 Task: Look for space in Yigo Village, Guam from 9th June, 2023 to 16th June, 2023 for 2 adults in price range Rs.8000 to Rs.16000. Place can be entire place with 2 bedrooms having 2 beds and 1 bathroom. Property type can be house, flat, guest house. Booking option can be shelf check-in. Required host language is English.
Action: Mouse moved to (507, 92)
Screenshot: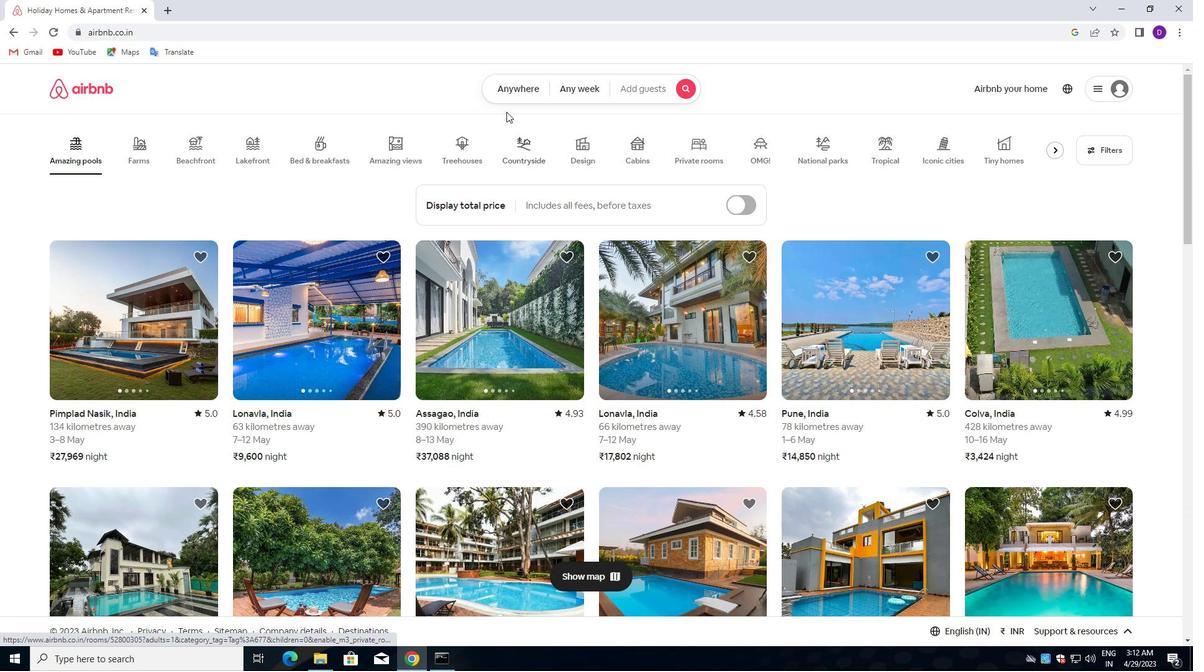 
Action: Mouse pressed left at (507, 92)
Screenshot: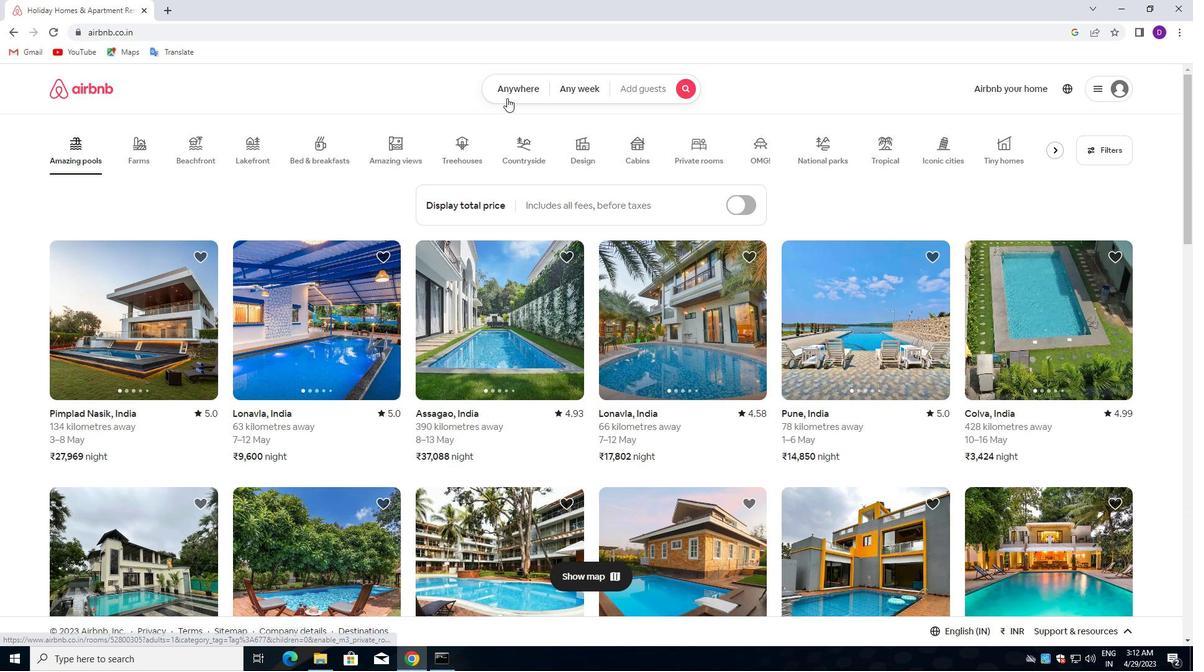 
Action: Mouse moved to (389, 138)
Screenshot: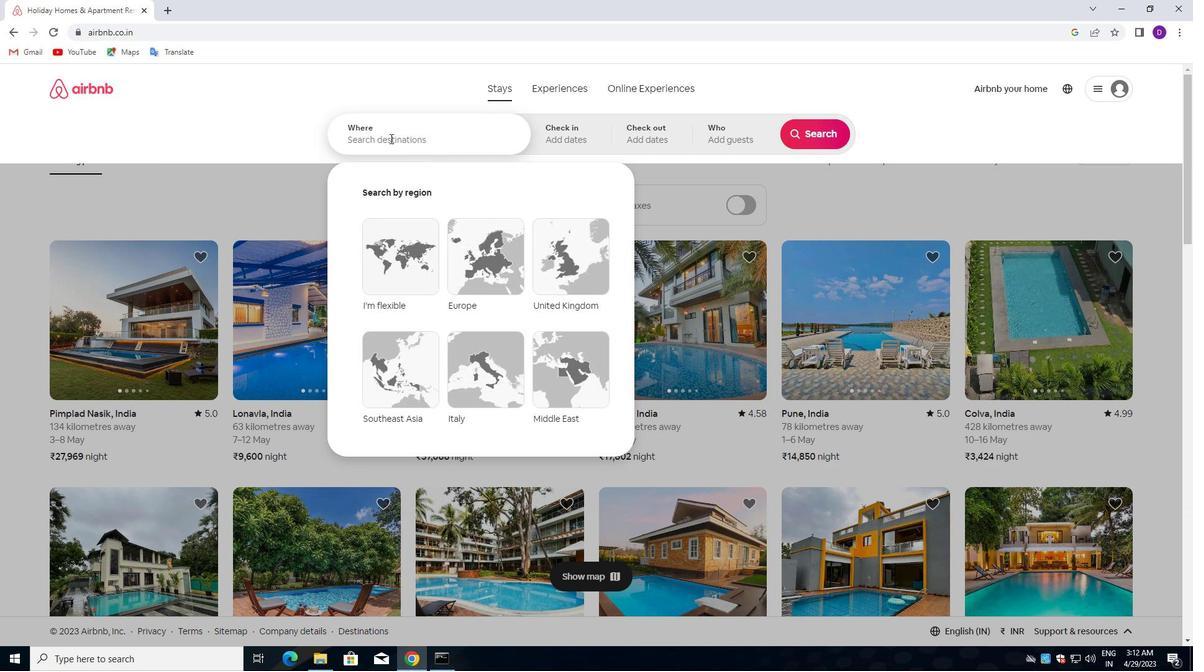 
Action: Mouse pressed left at (389, 138)
Screenshot: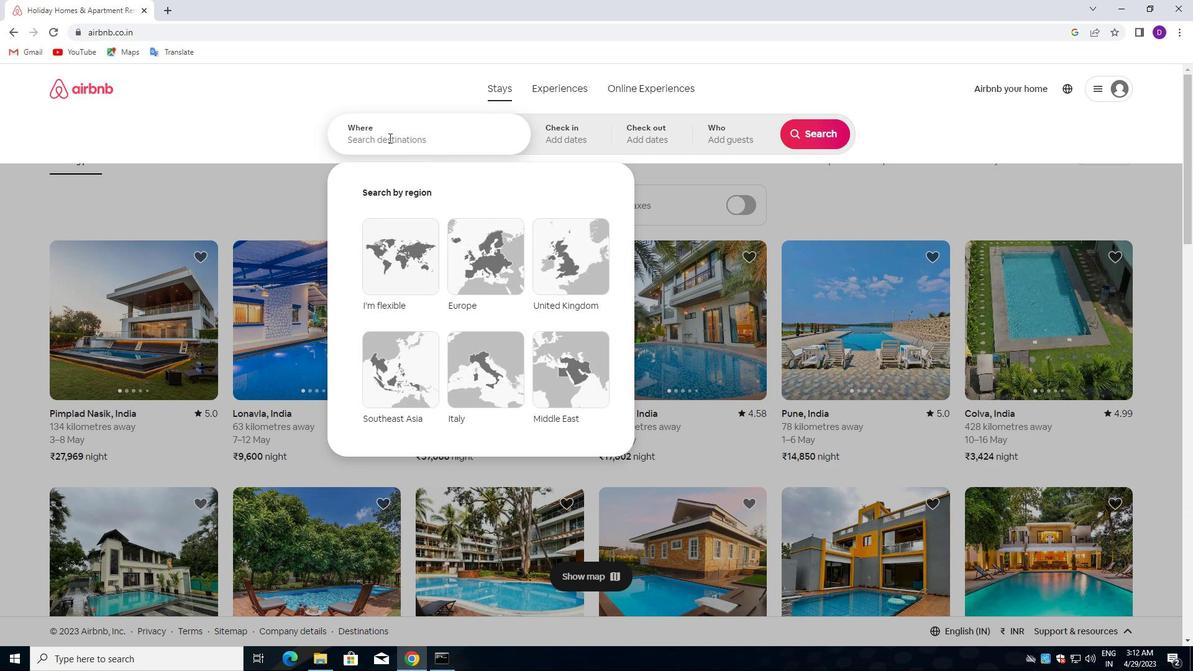 
Action: Key pressed <Key.shift>YIGO<Key.space><Key.shift>VILLAGE,<Key.space><Key.shift>GUAM<Key.enter>
Screenshot: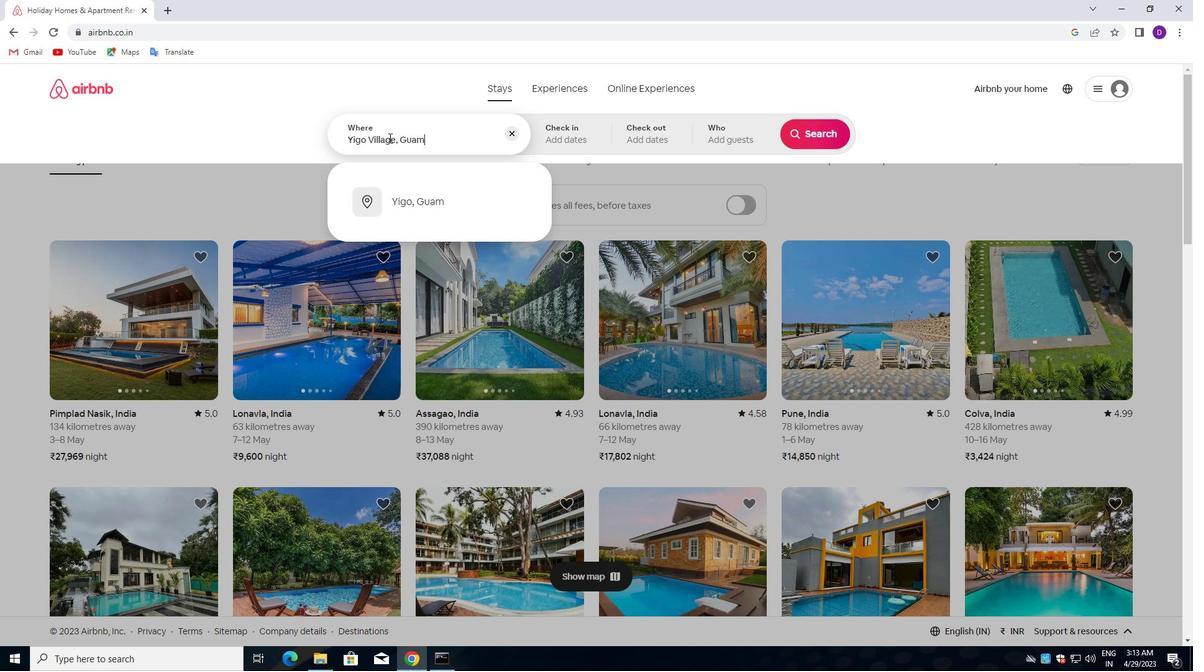 
Action: Mouse moved to (815, 235)
Screenshot: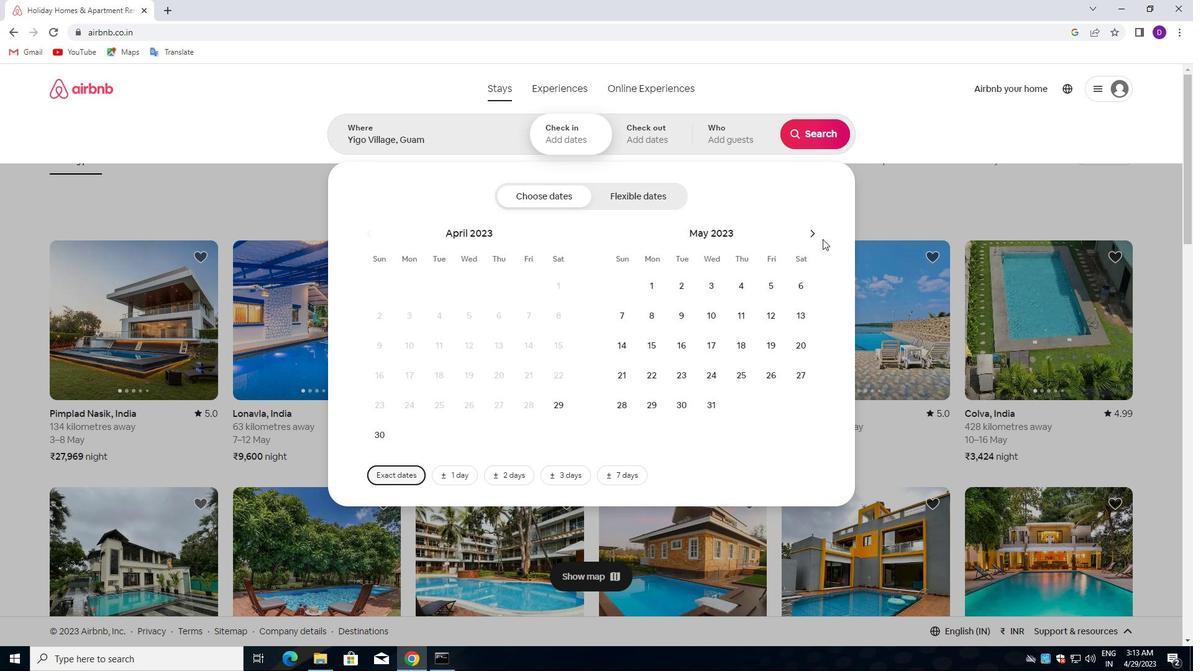 
Action: Mouse pressed left at (815, 235)
Screenshot: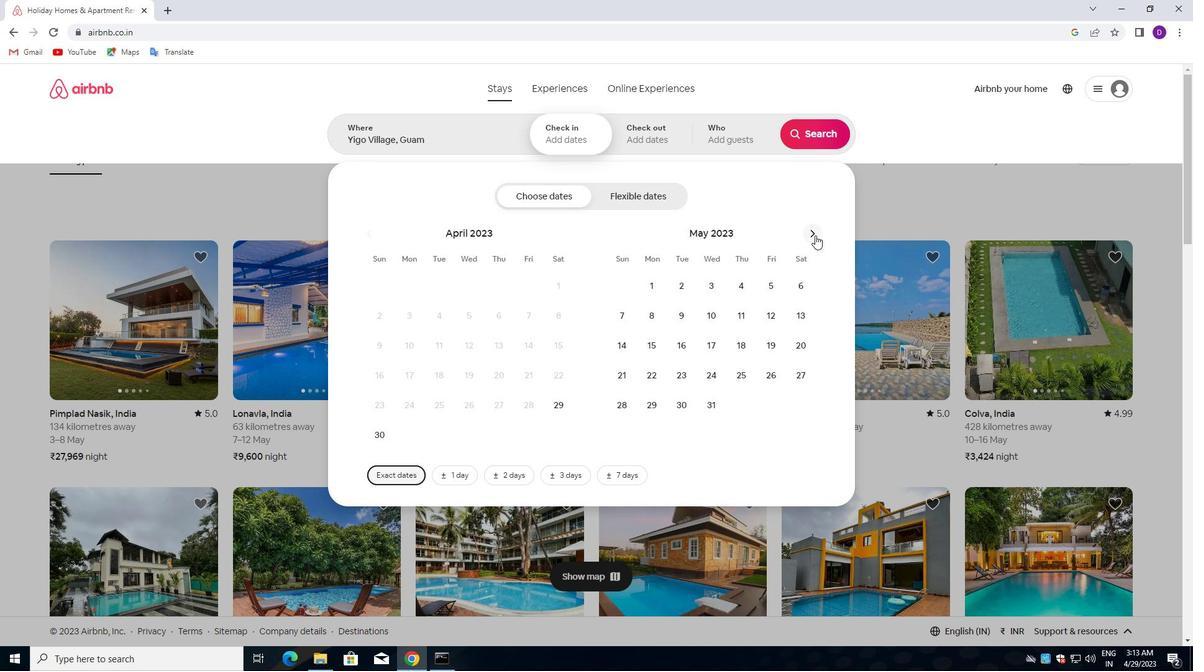 
Action: Mouse moved to (767, 318)
Screenshot: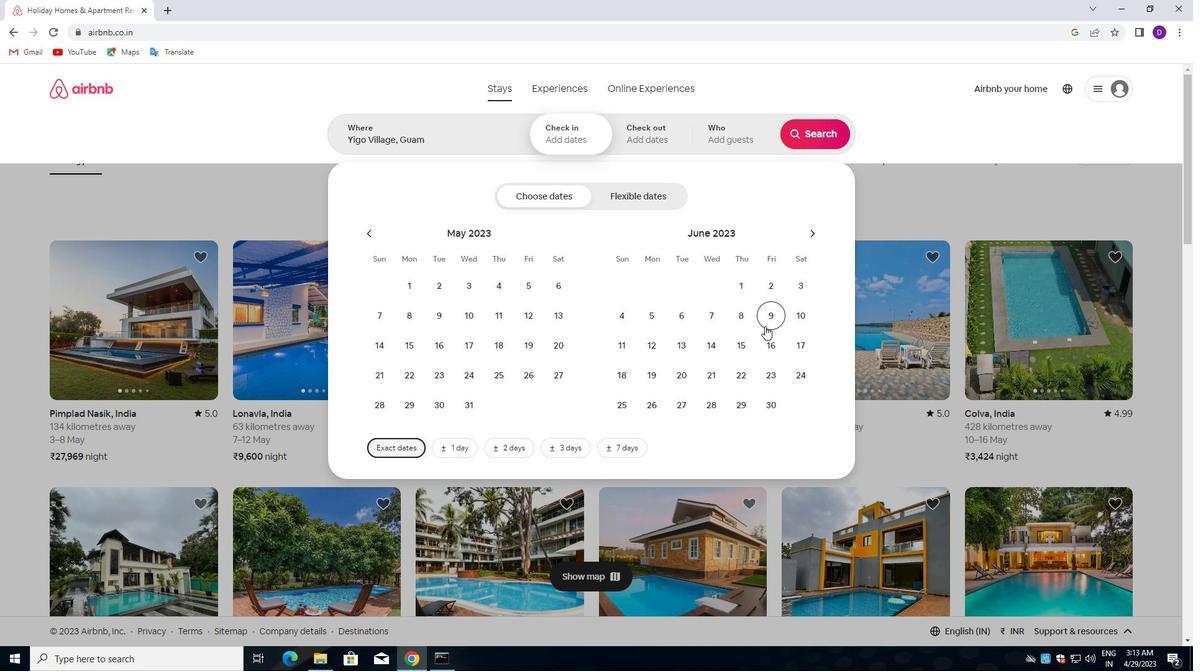
Action: Mouse pressed left at (767, 318)
Screenshot: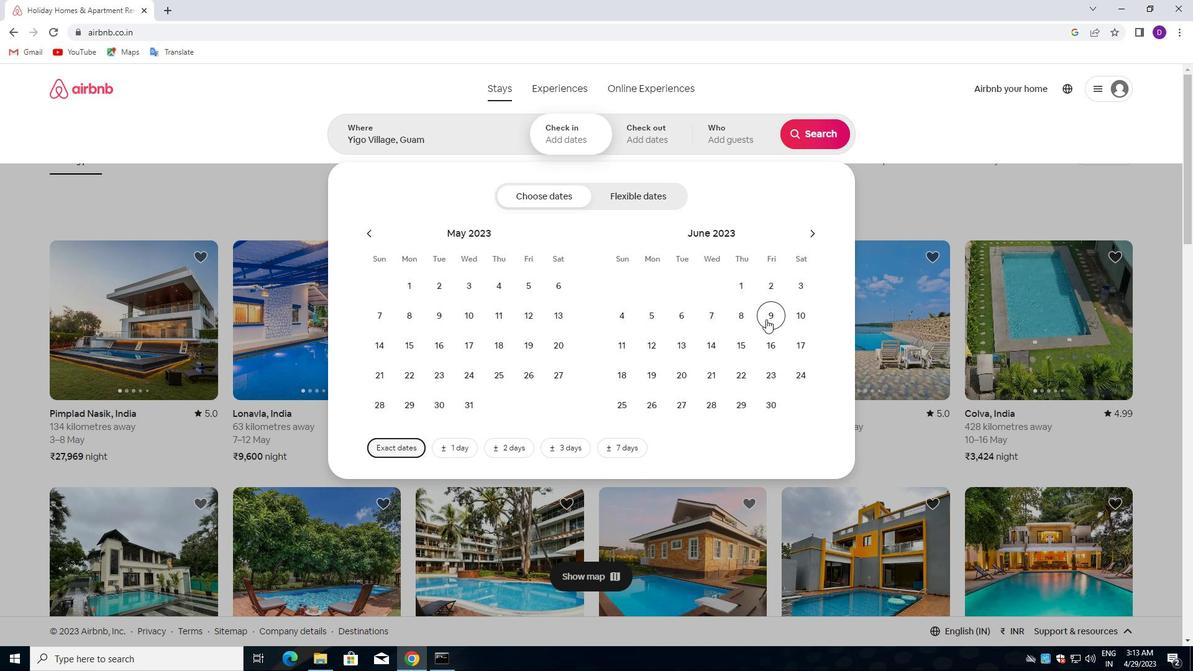 
Action: Mouse moved to (770, 341)
Screenshot: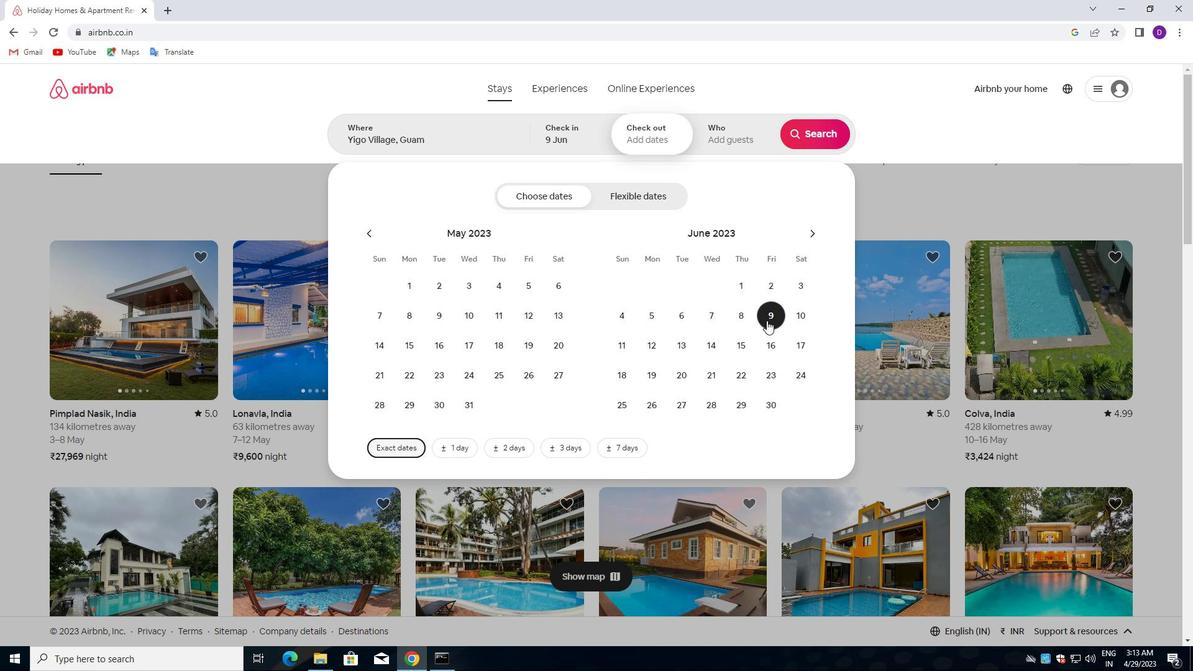 
Action: Mouse pressed left at (770, 341)
Screenshot: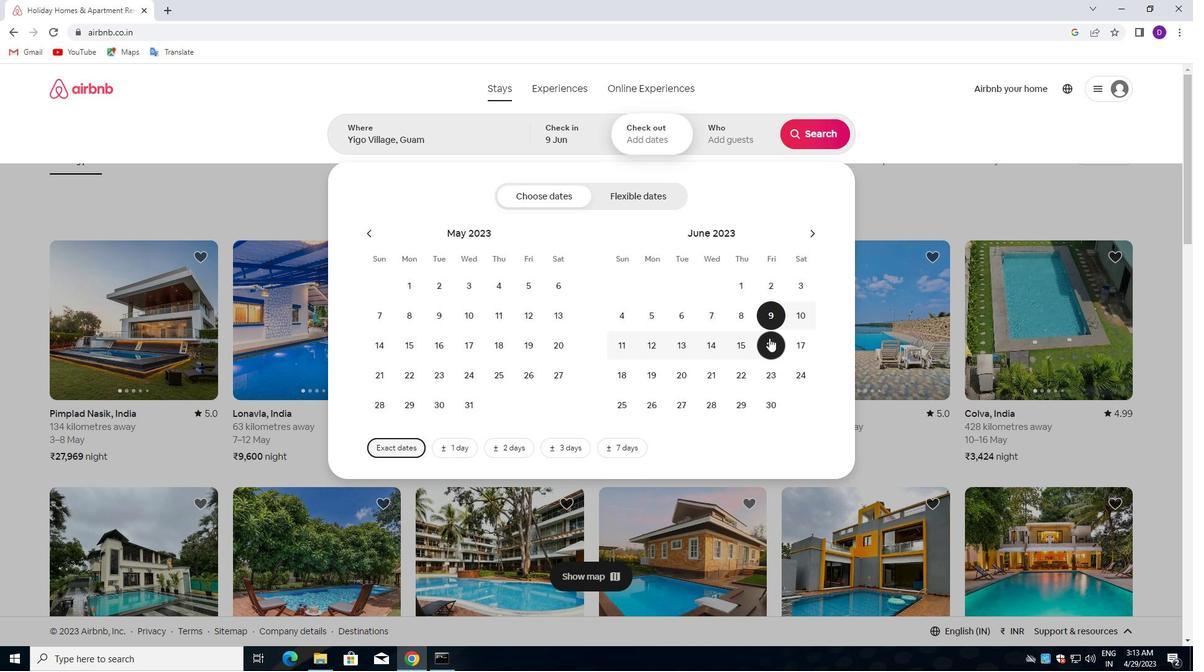 
Action: Mouse moved to (731, 143)
Screenshot: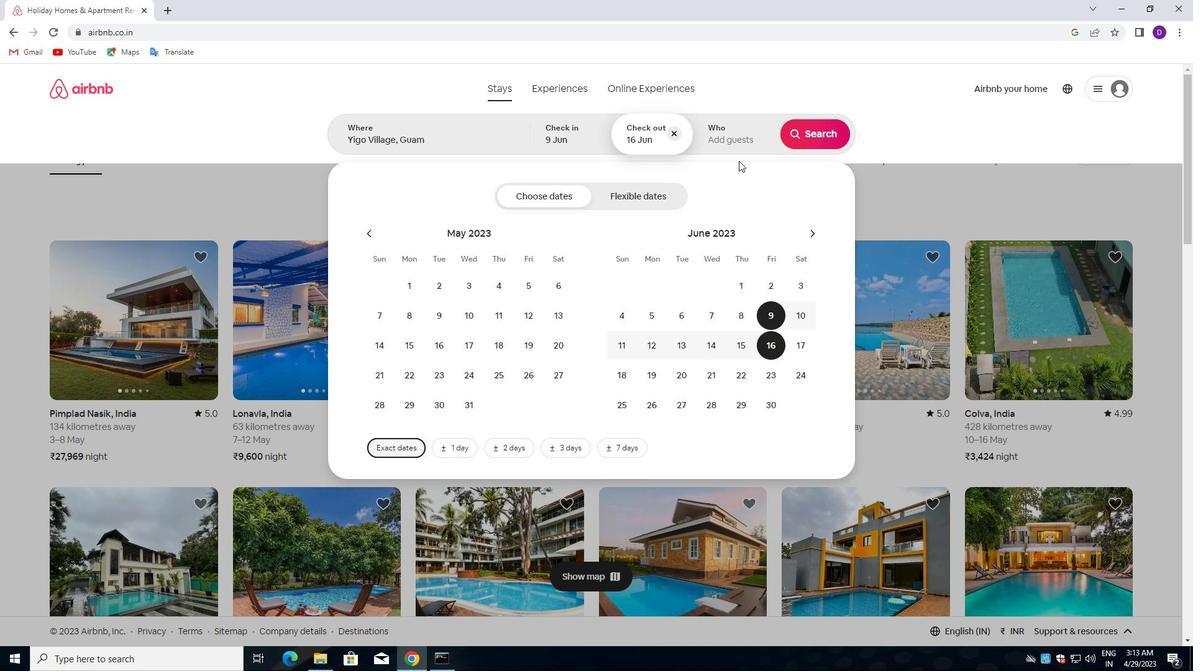 
Action: Mouse pressed left at (731, 143)
Screenshot: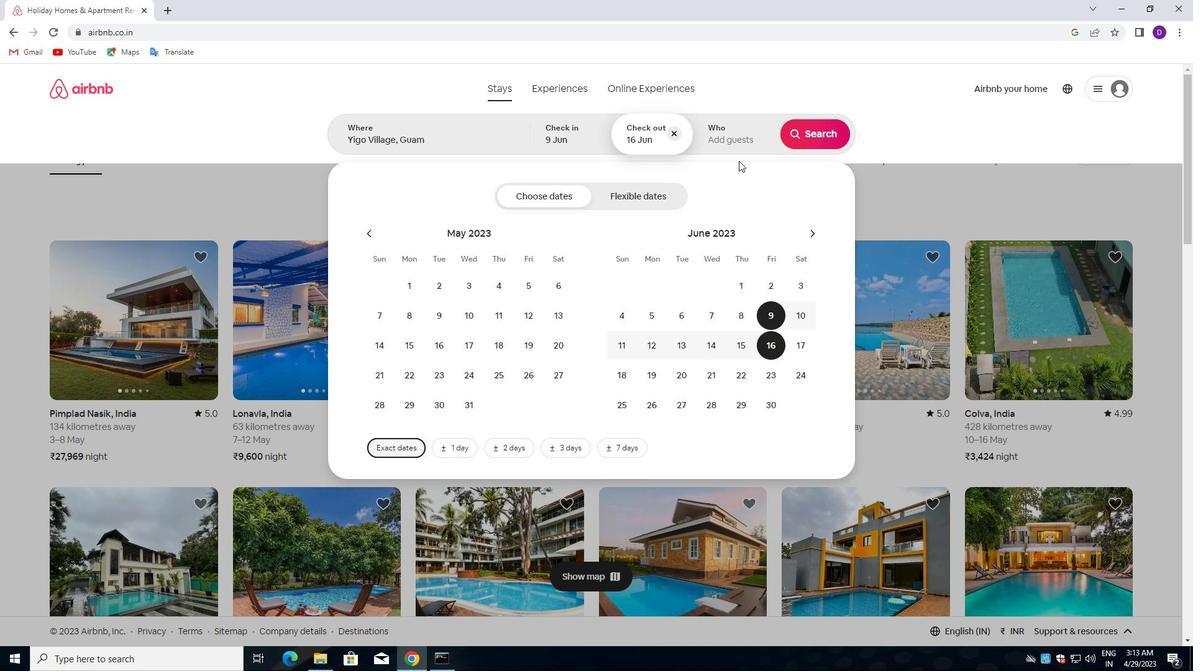 
Action: Mouse moved to (817, 193)
Screenshot: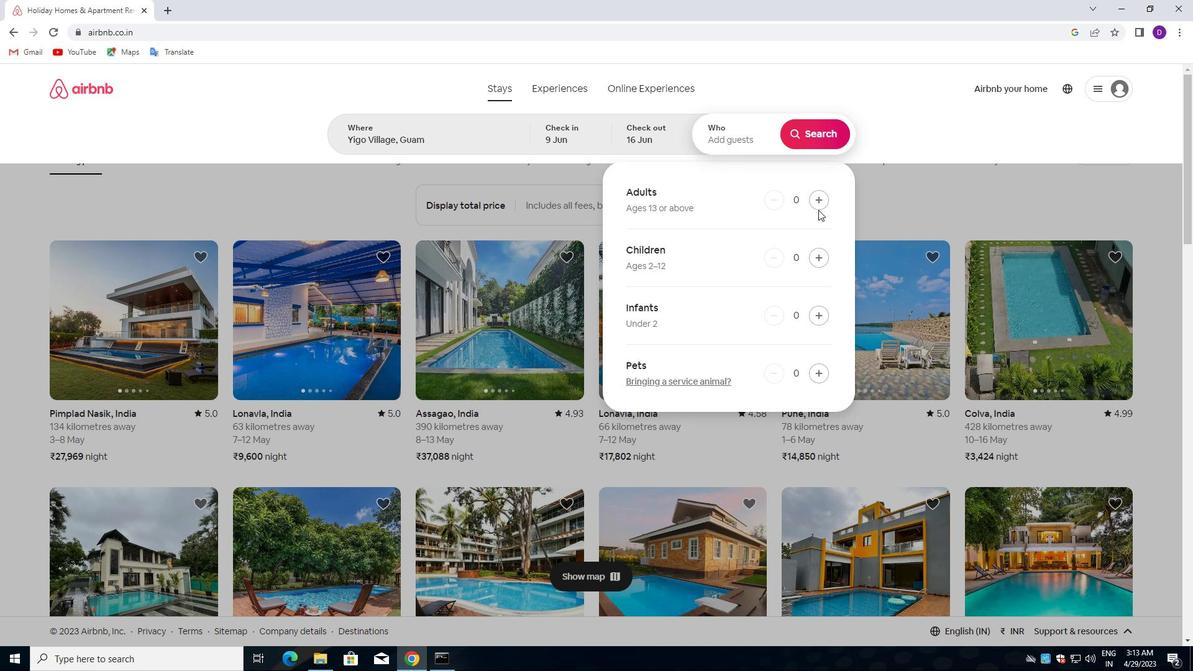 
Action: Mouse pressed left at (817, 193)
Screenshot: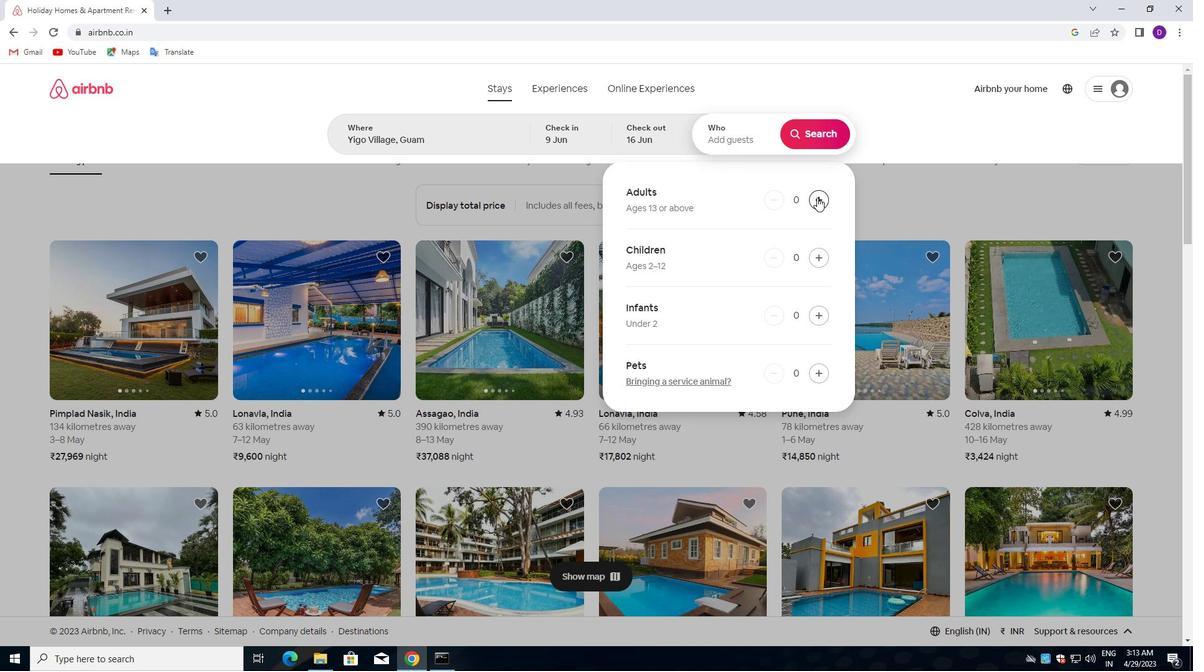 
Action: Mouse pressed left at (817, 193)
Screenshot: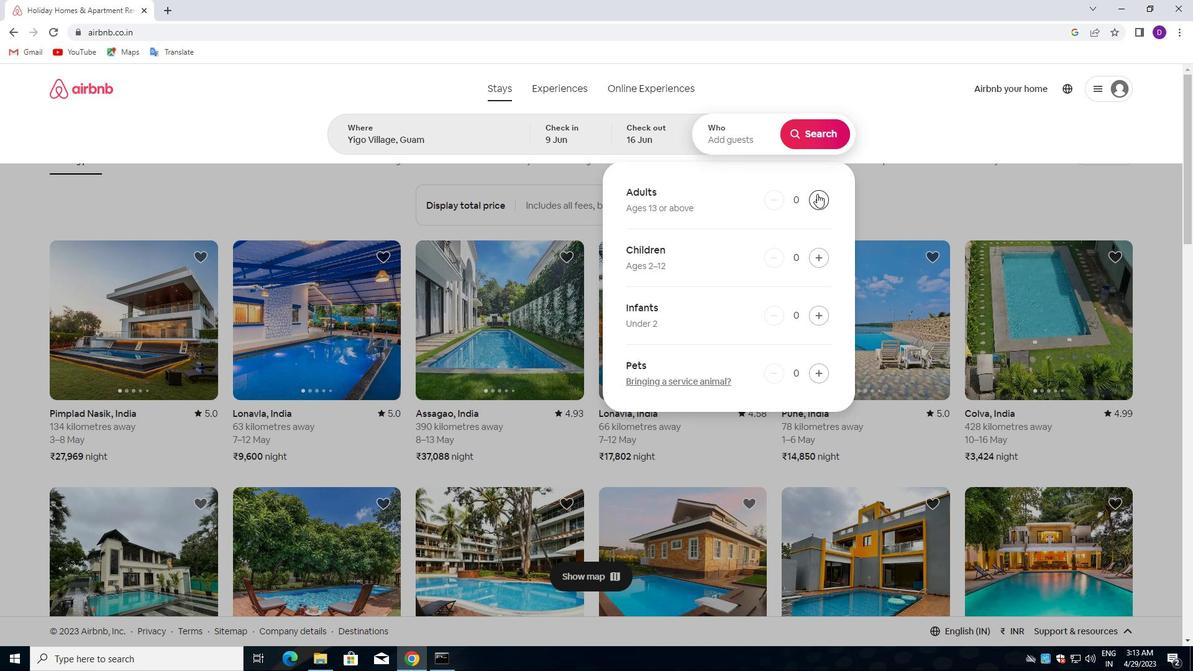 
Action: Mouse moved to (811, 133)
Screenshot: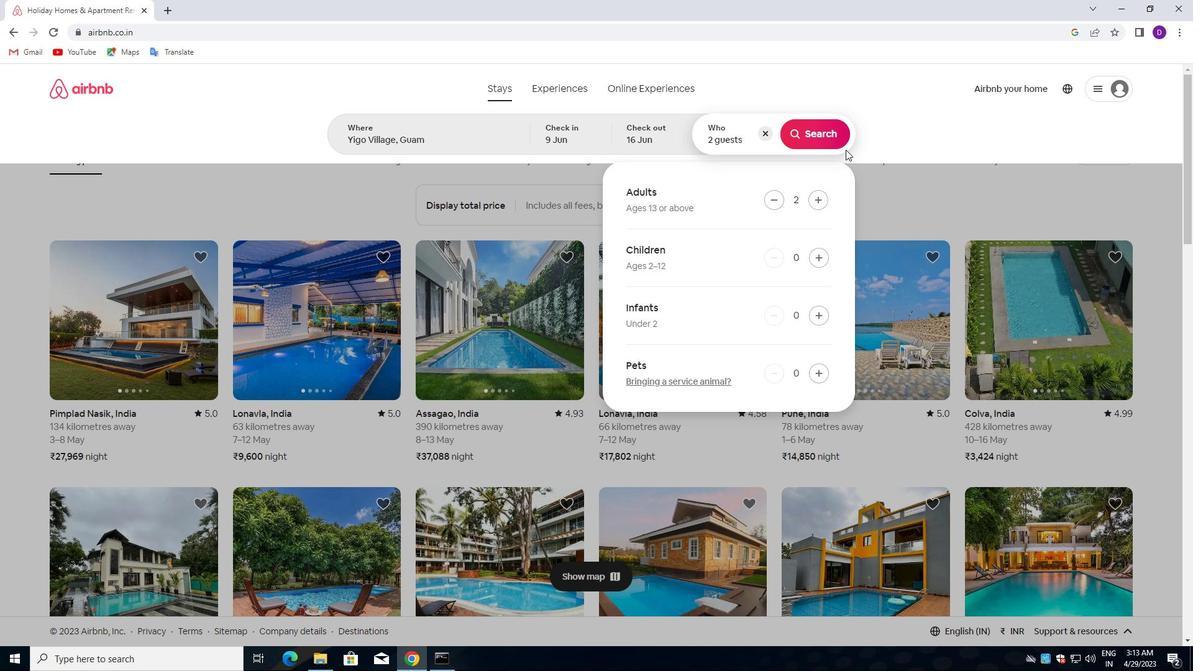 
Action: Mouse pressed left at (811, 133)
Screenshot: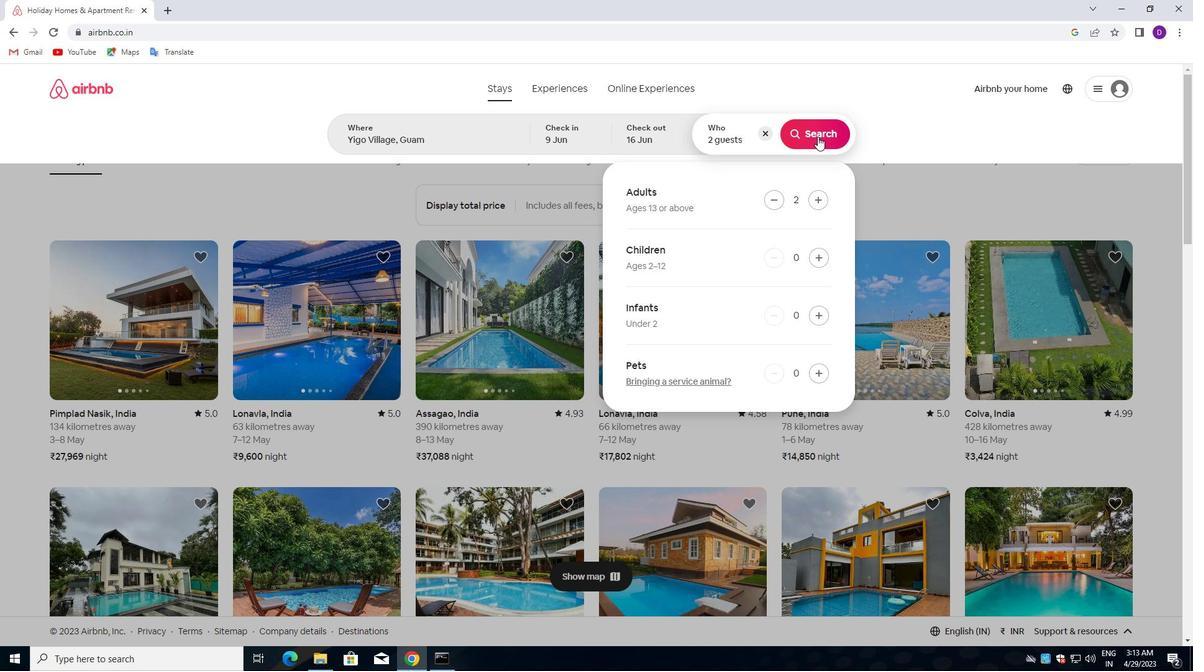
Action: Mouse moved to (1132, 136)
Screenshot: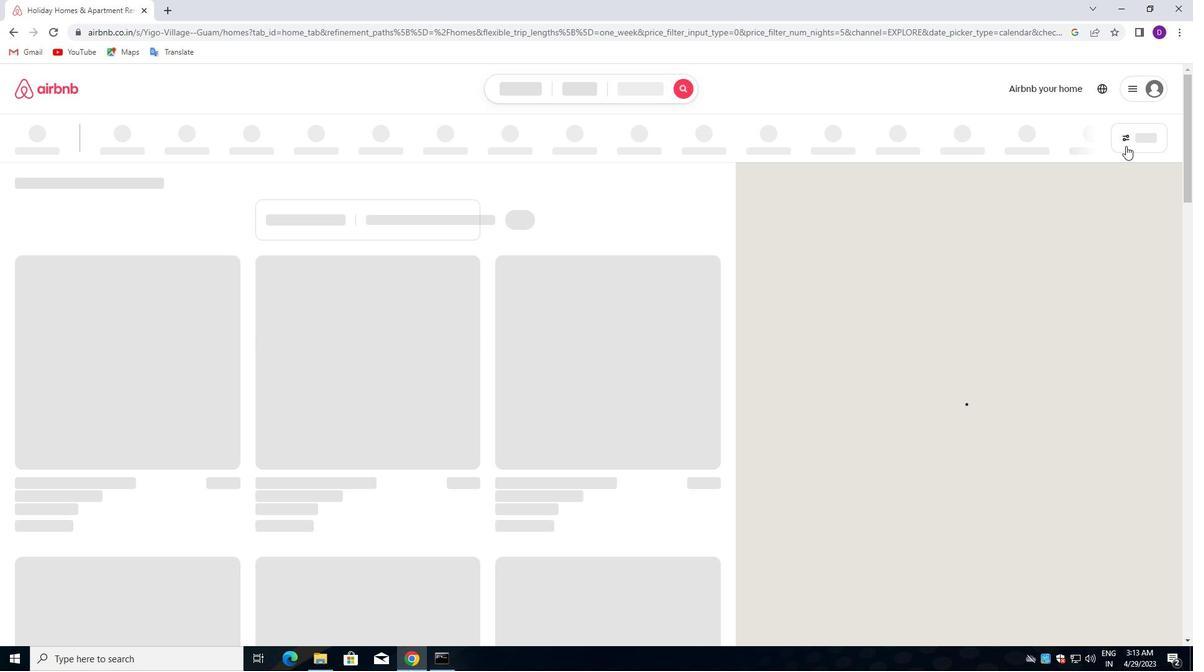 
Action: Mouse pressed left at (1132, 136)
Screenshot: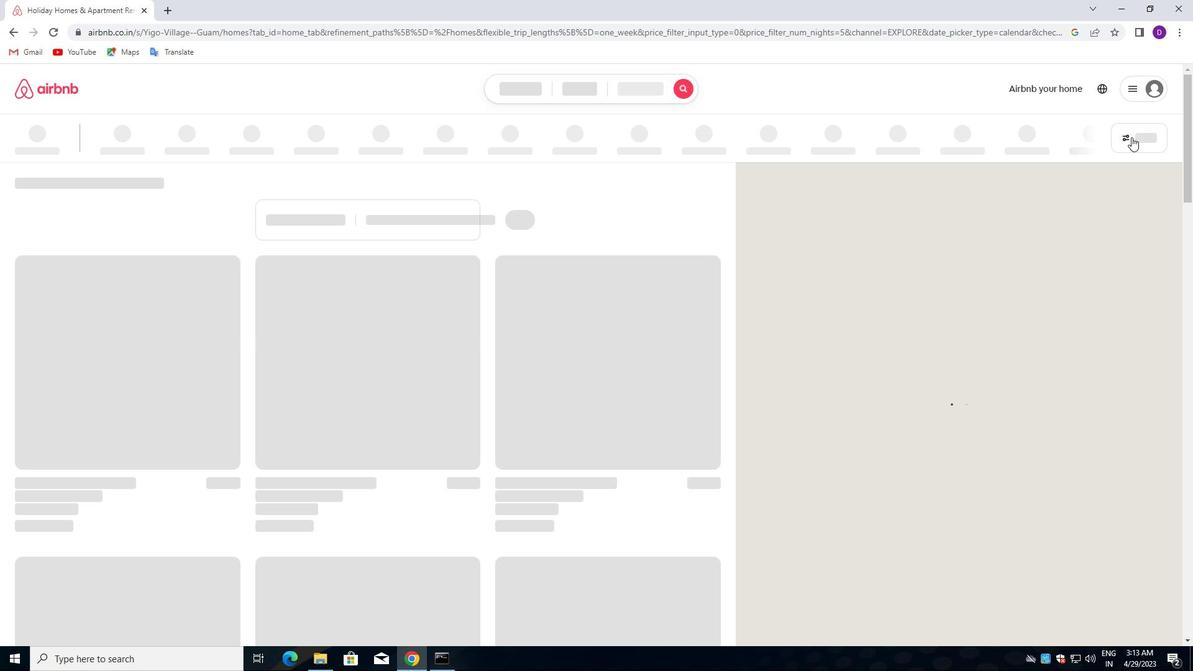 
Action: Mouse moved to (1122, 142)
Screenshot: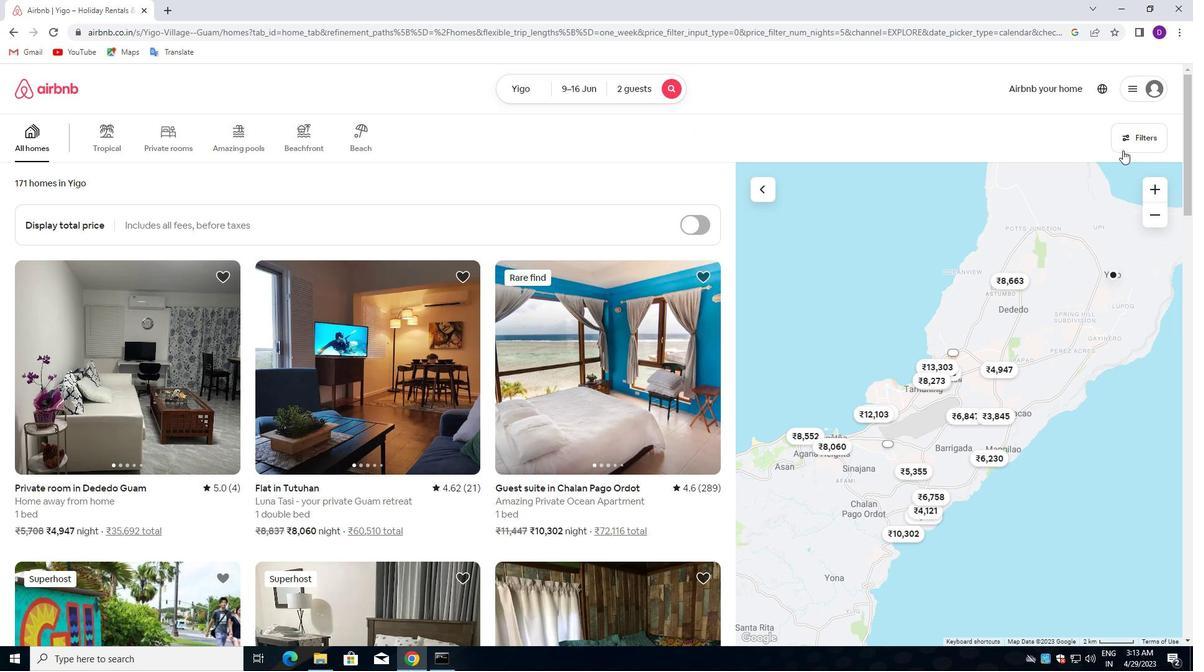 
Action: Mouse pressed left at (1122, 142)
Screenshot: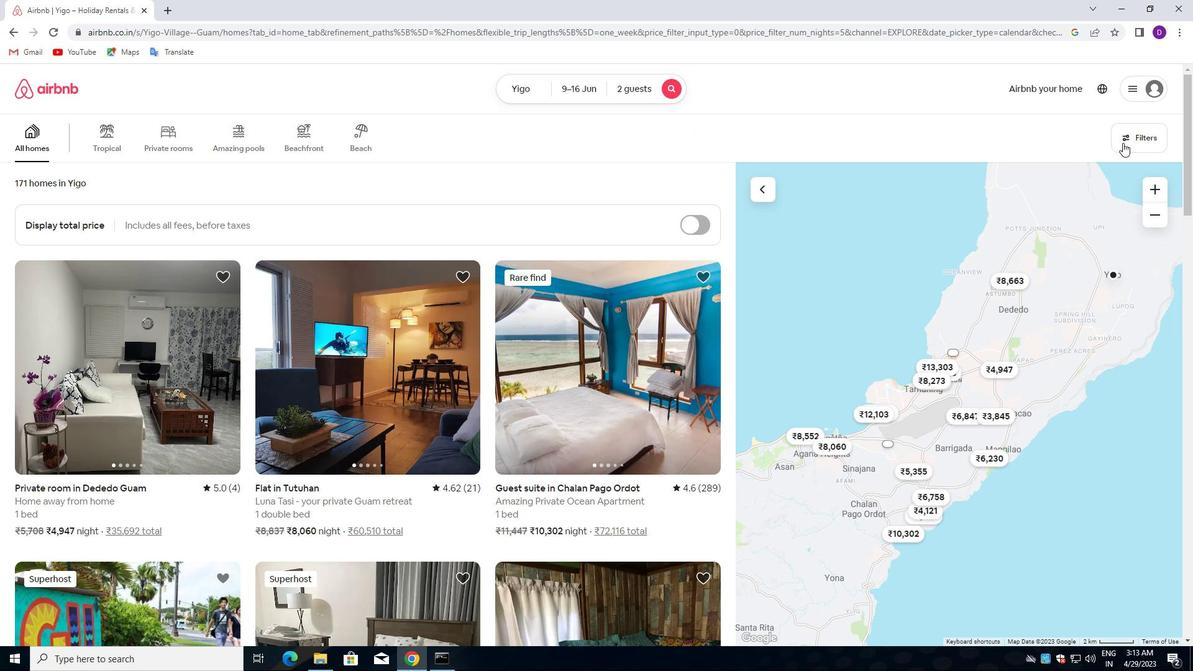 
Action: Mouse moved to (459, 293)
Screenshot: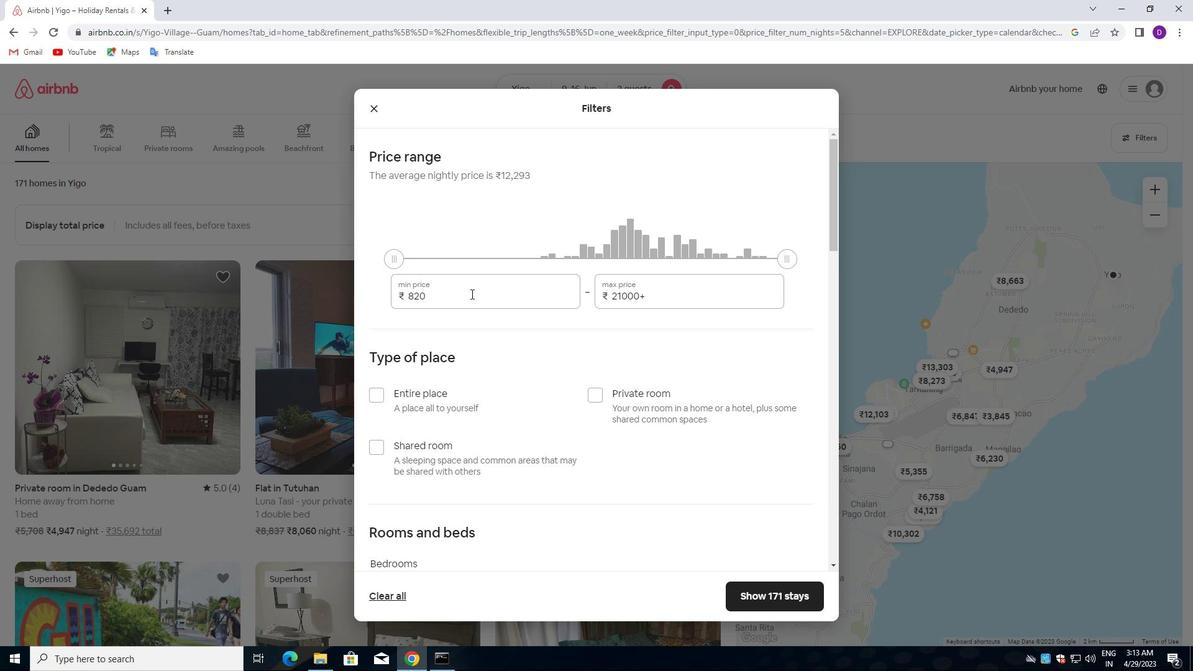 
Action: Mouse pressed left at (459, 293)
Screenshot: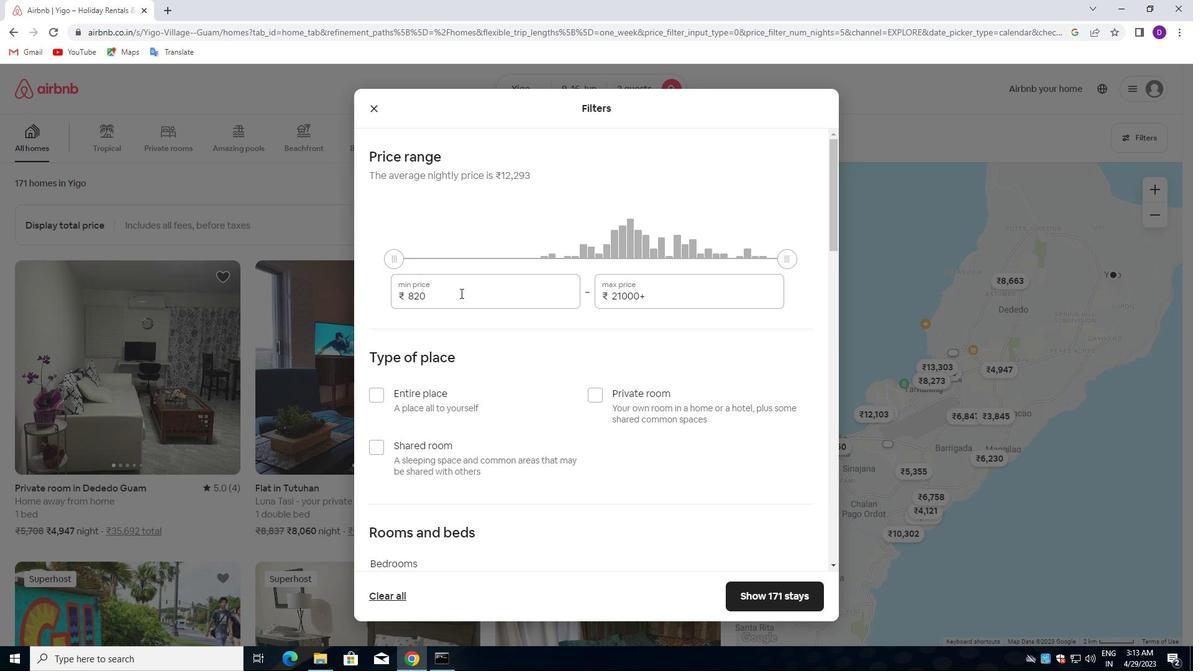 
Action: Mouse pressed left at (459, 293)
Screenshot: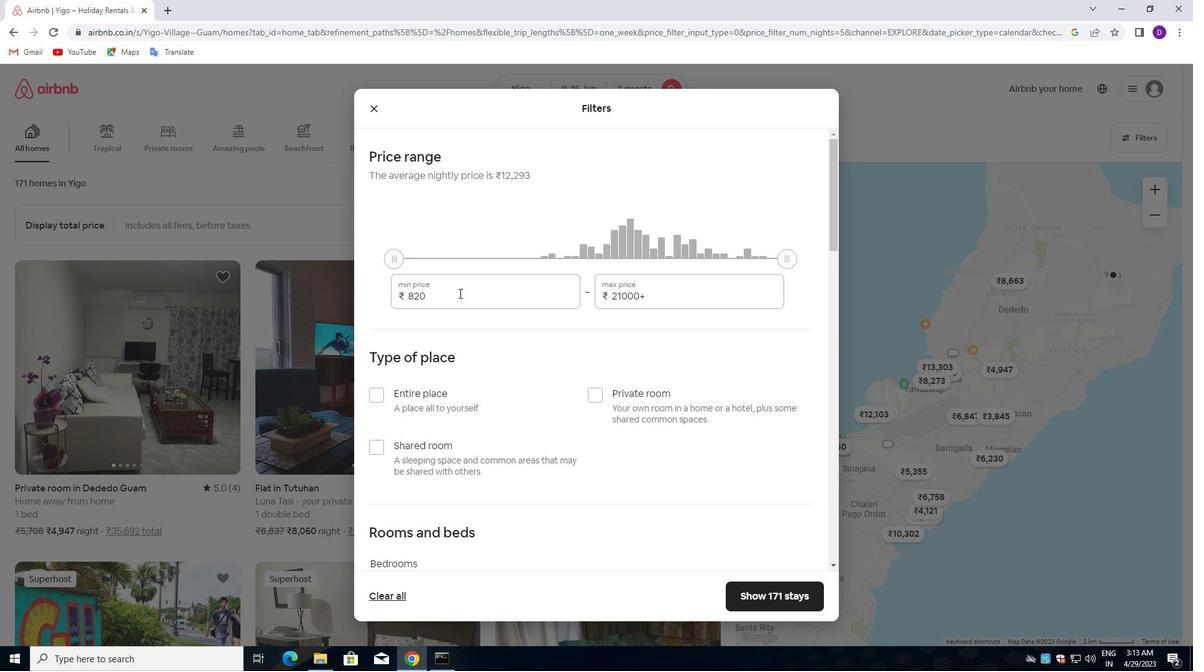 
Action: Key pressed 8000<Key.tab>16<Key.backspace><Key.backspace><Key.backspace><Key.backspace><Key.backspace><Key.backspace><Key.backspace><Key.backspace>16000
Screenshot: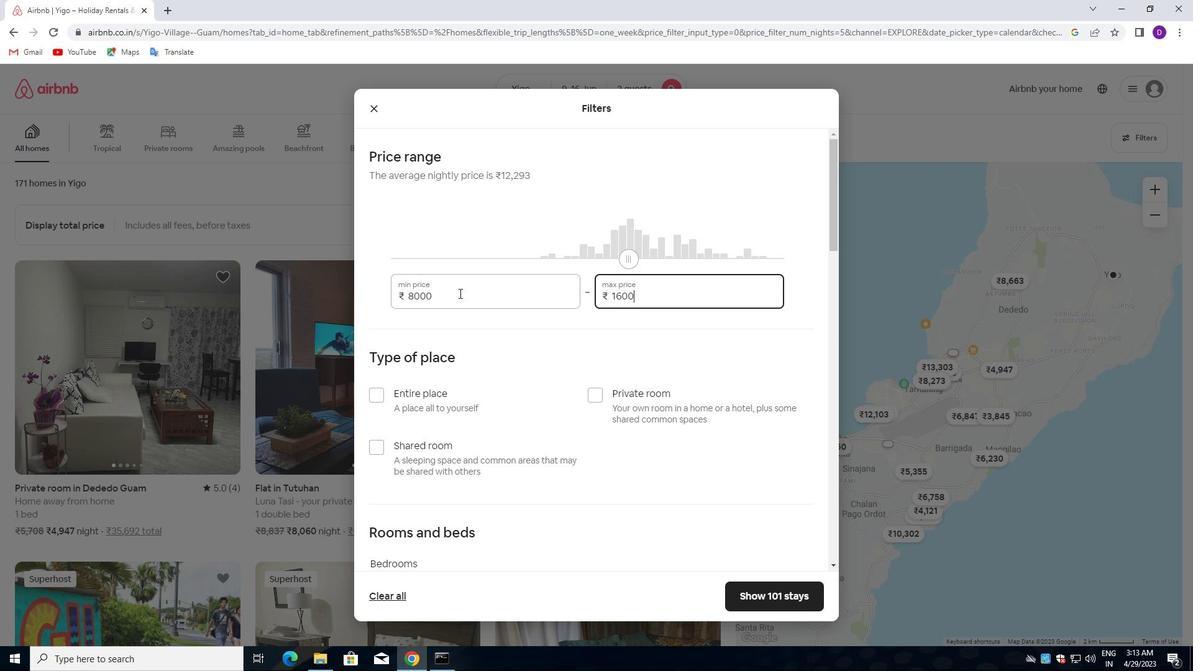 
Action: Mouse moved to (474, 318)
Screenshot: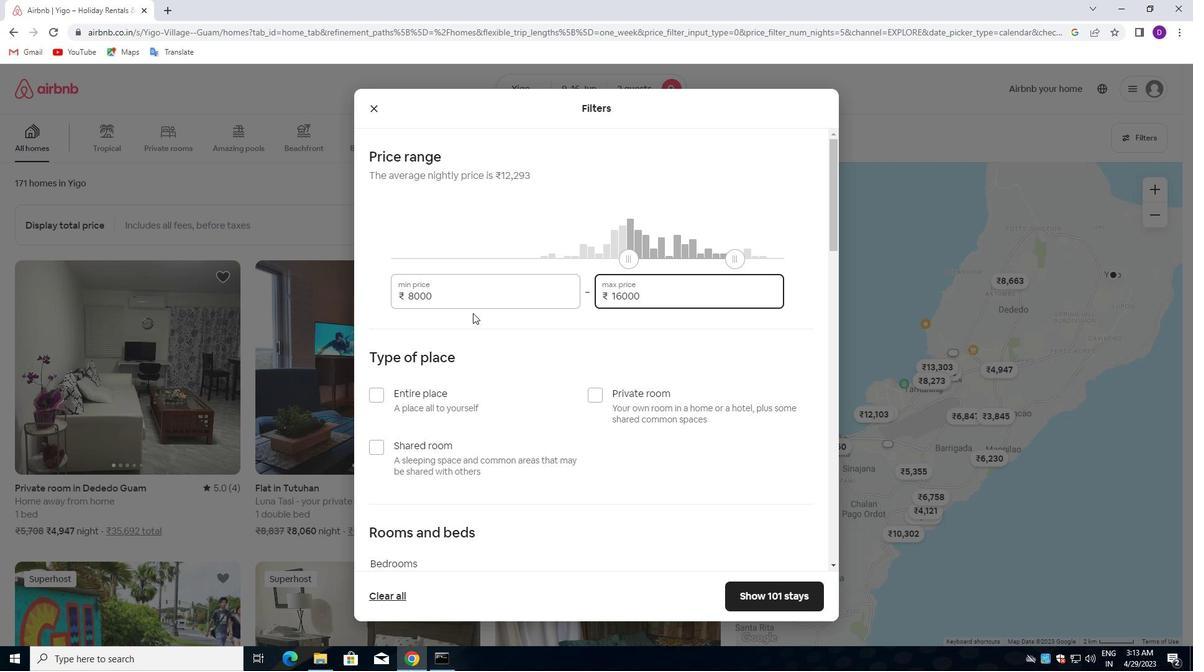 
Action: Mouse scrolled (474, 318) with delta (0, 0)
Screenshot: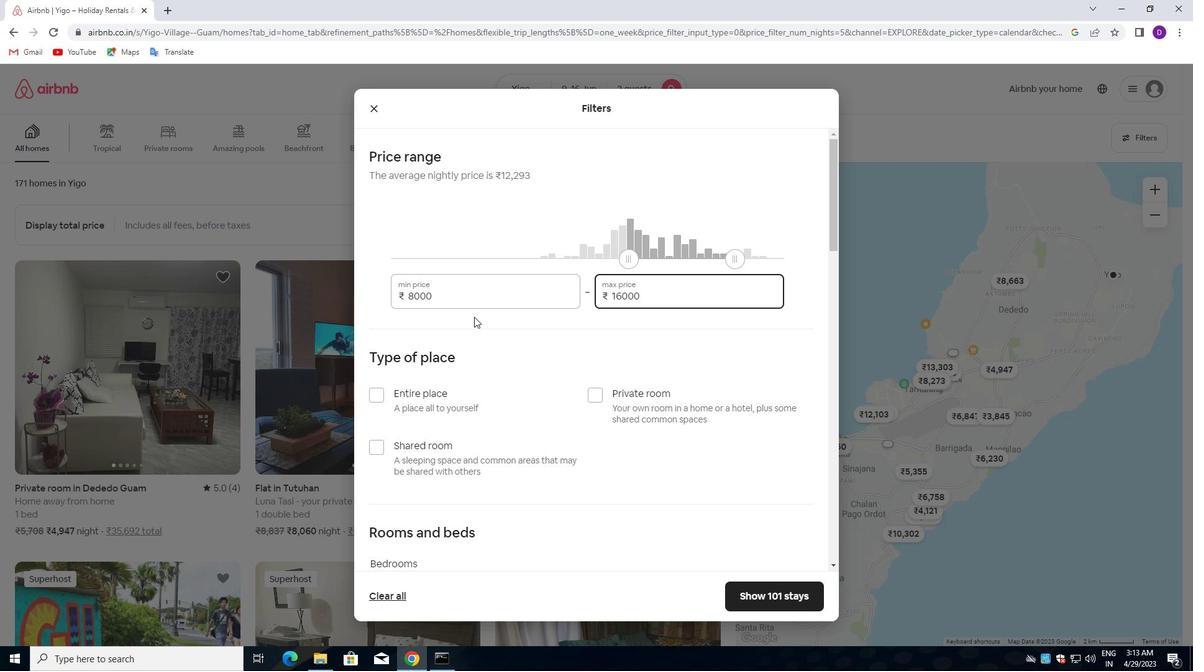 
Action: Mouse moved to (474, 320)
Screenshot: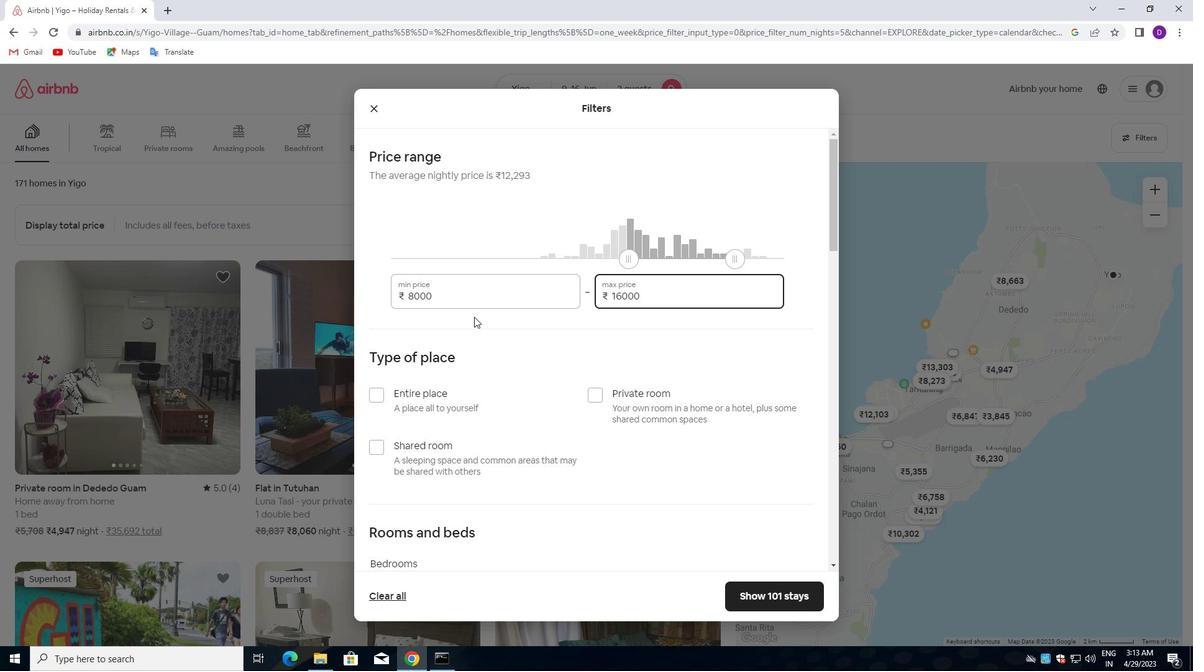 
Action: Mouse scrolled (474, 319) with delta (0, 0)
Screenshot: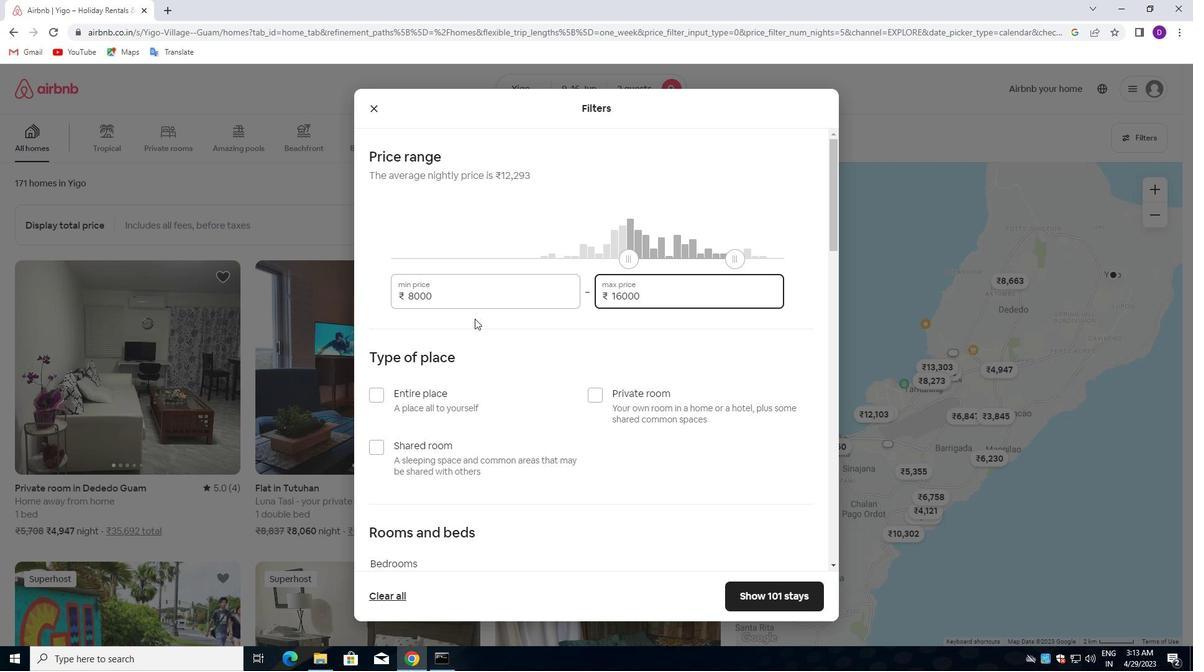 
Action: Mouse moved to (374, 273)
Screenshot: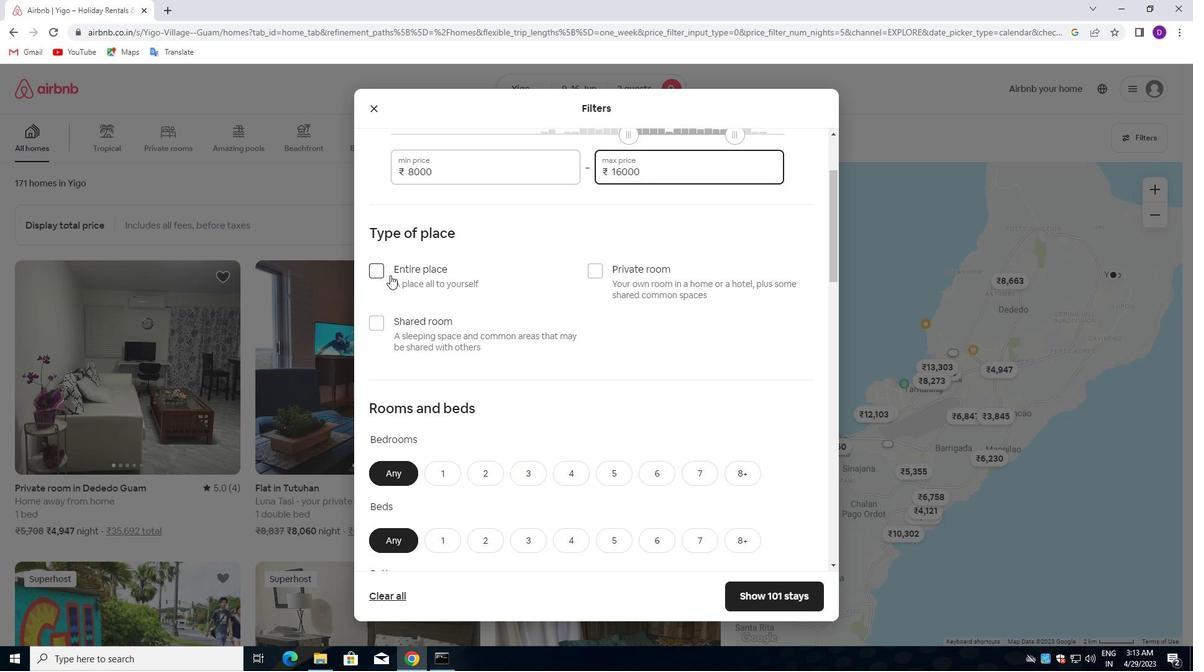 
Action: Mouse pressed left at (374, 273)
Screenshot: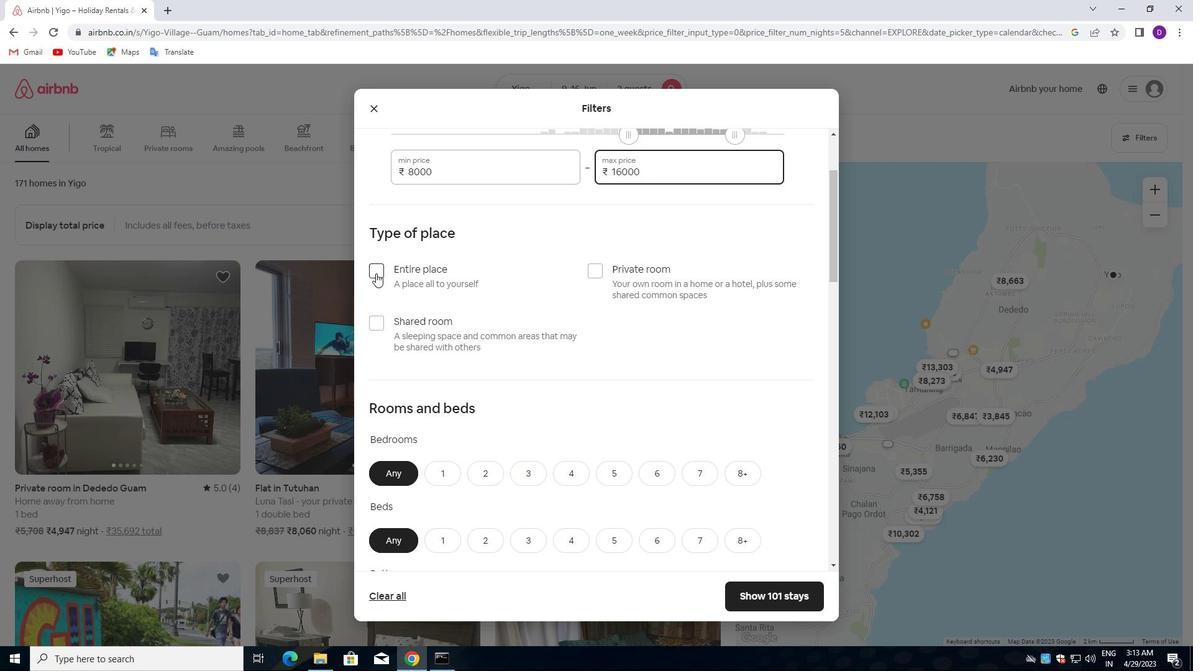 
Action: Mouse moved to (517, 341)
Screenshot: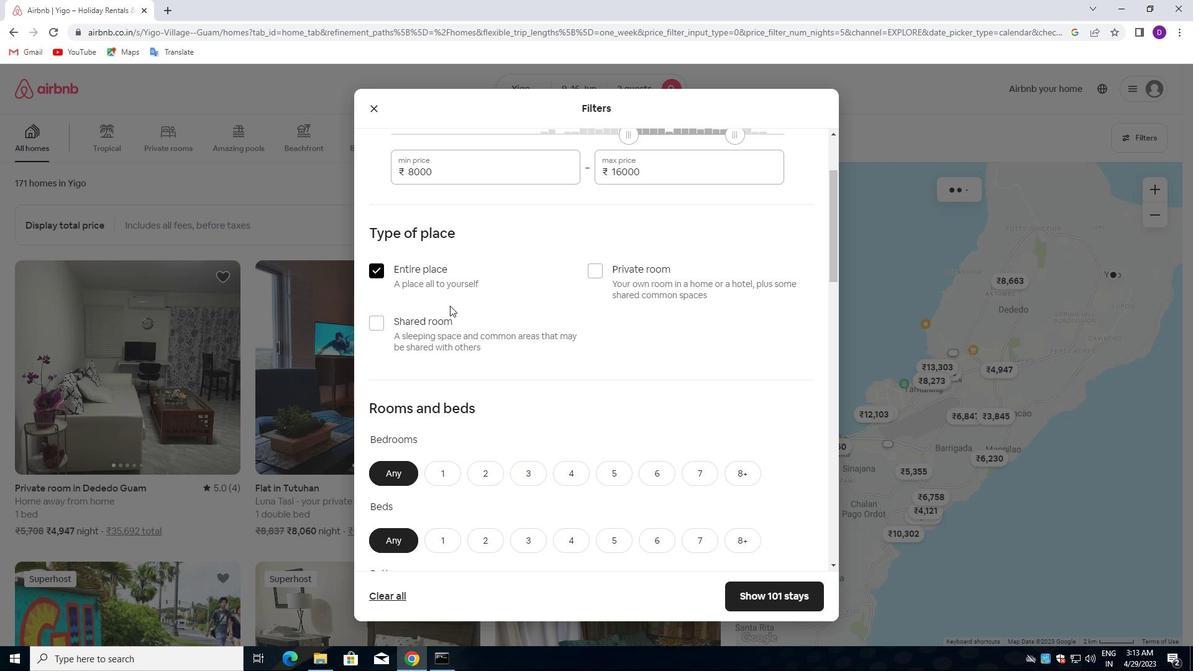 
Action: Mouse scrolled (517, 341) with delta (0, 0)
Screenshot: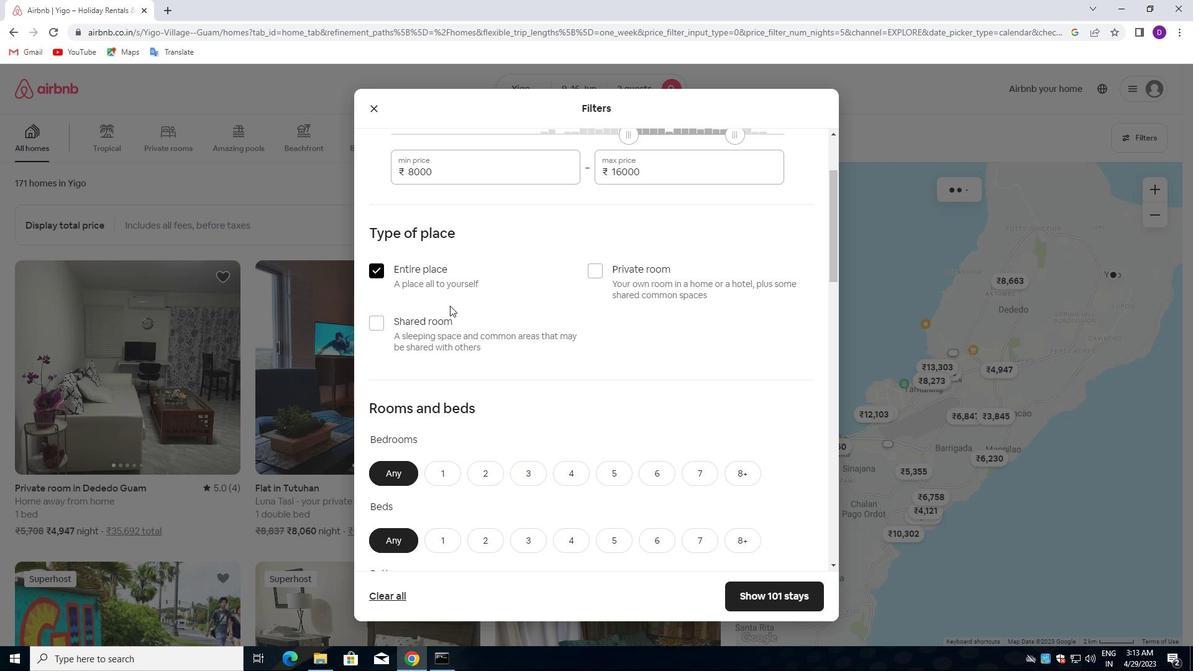 
Action: Mouse moved to (517, 342)
Screenshot: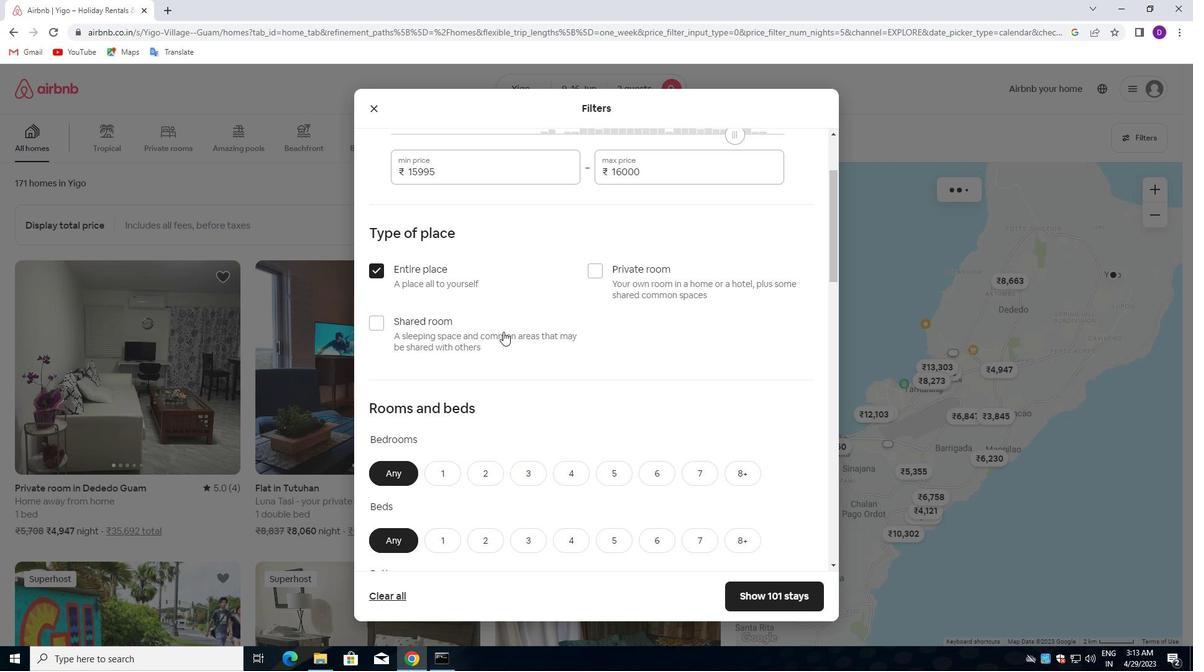
Action: Mouse scrolled (517, 341) with delta (0, 0)
Screenshot: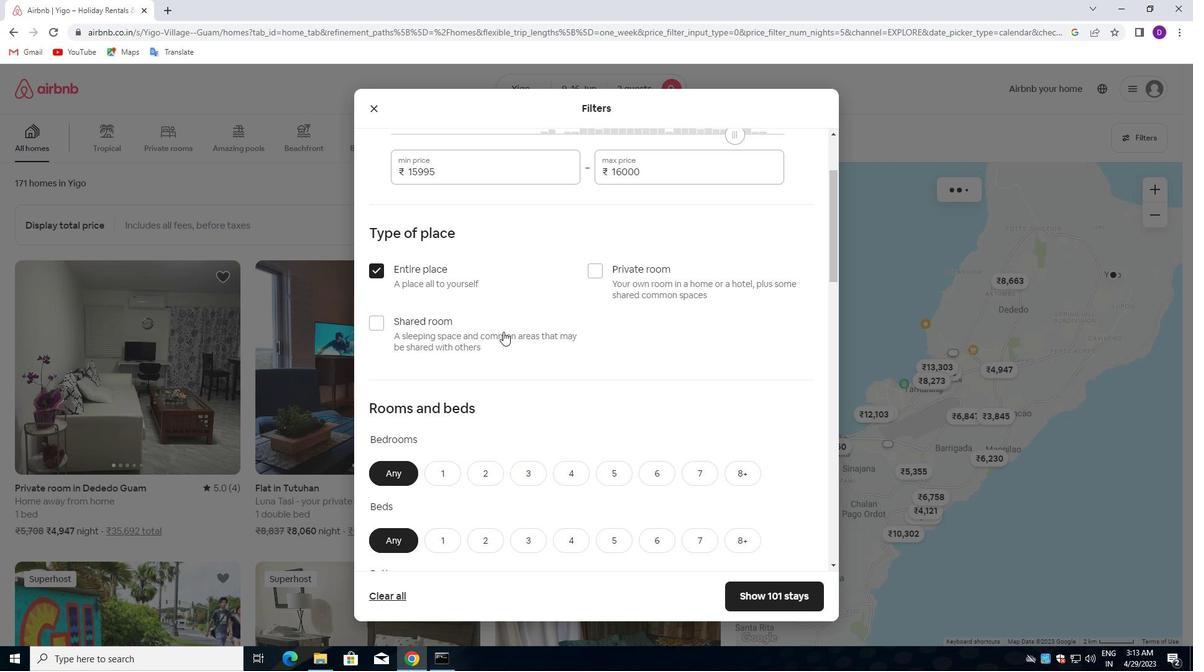 
Action: Mouse moved to (517, 343)
Screenshot: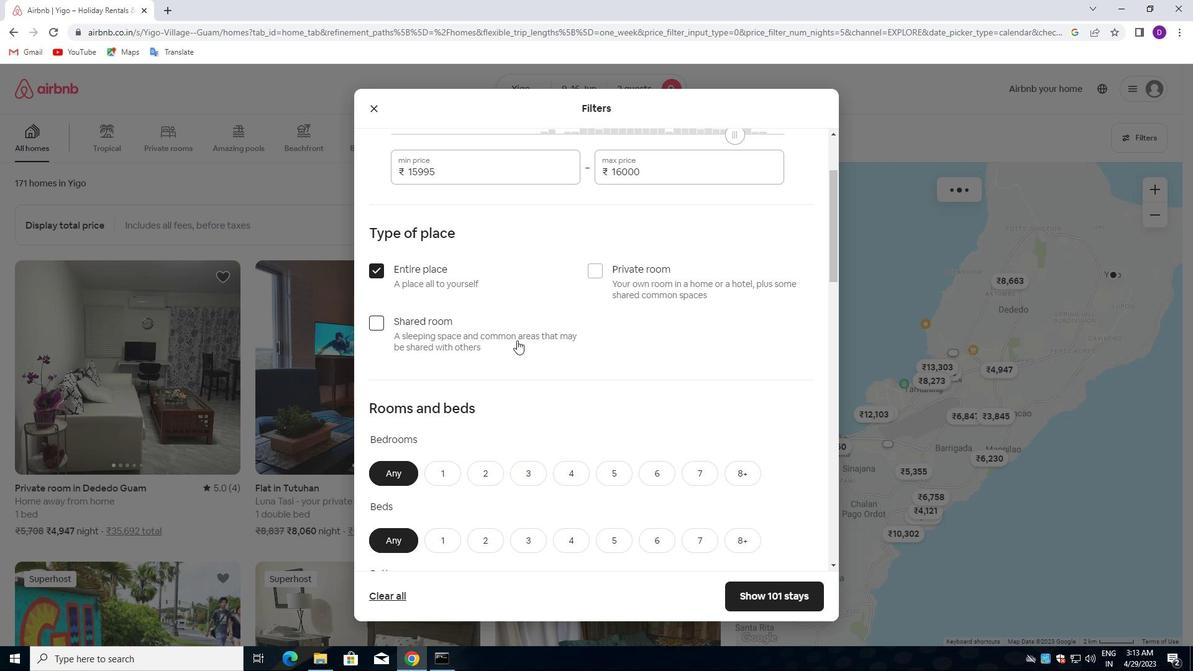
Action: Mouse scrolled (517, 342) with delta (0, 0)
Screenshot: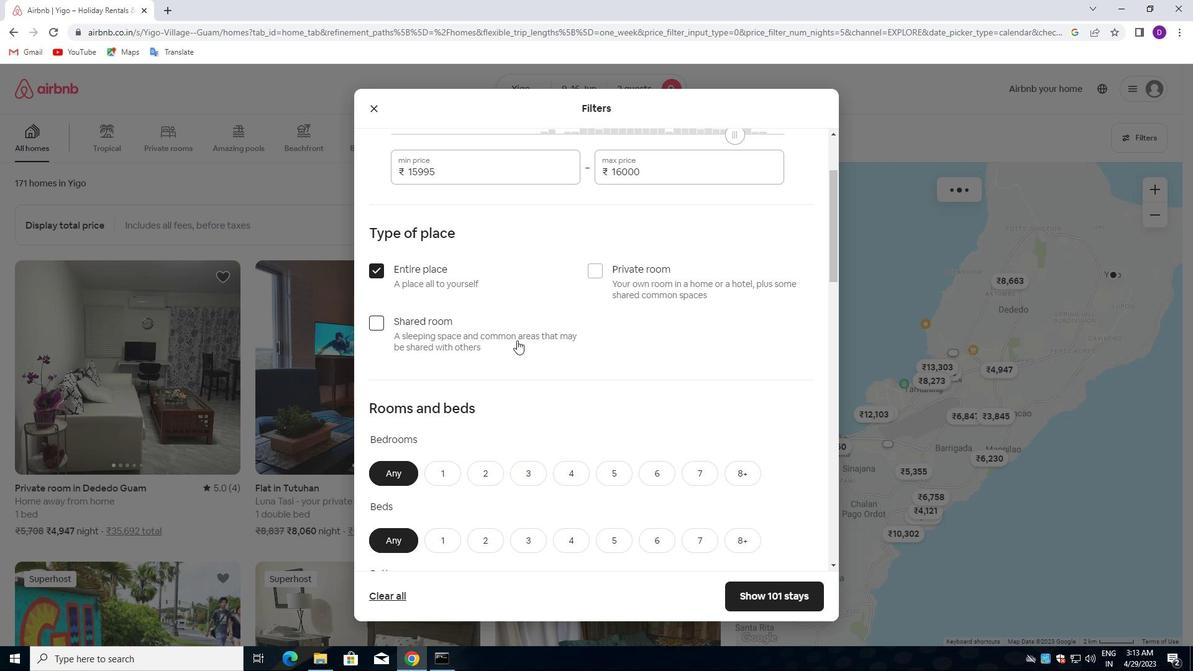 
Action: Mouse moved to (488, 292)
Screenshot: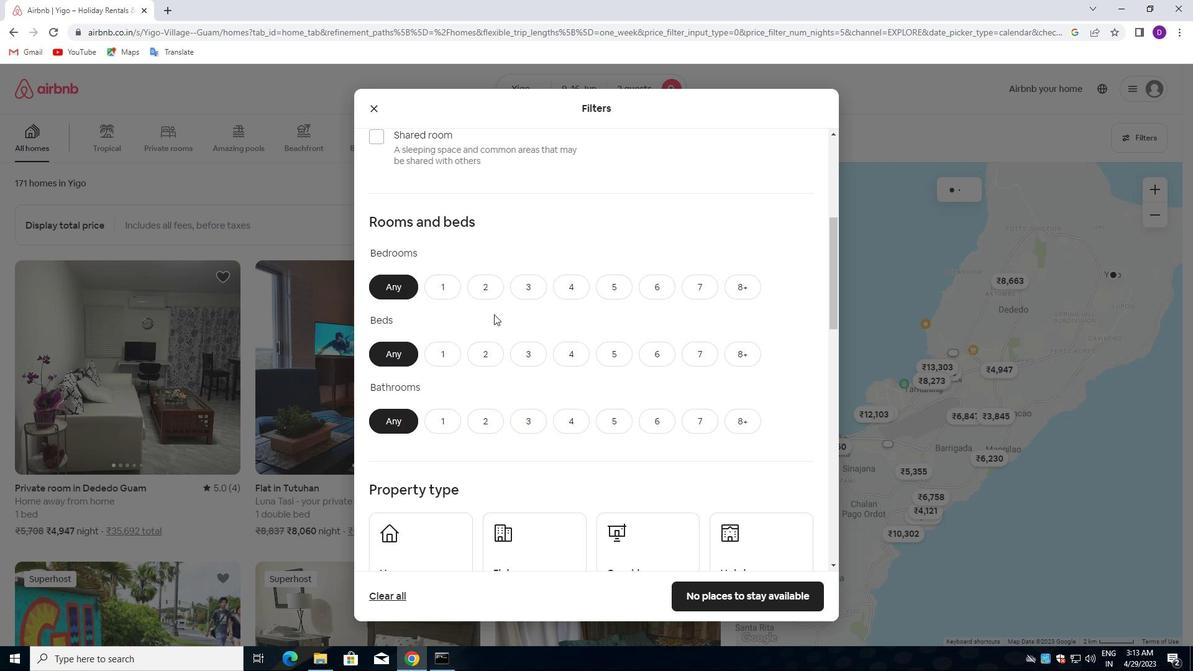 
Action: Mouse pressed left at (488, 292)
Screenshot: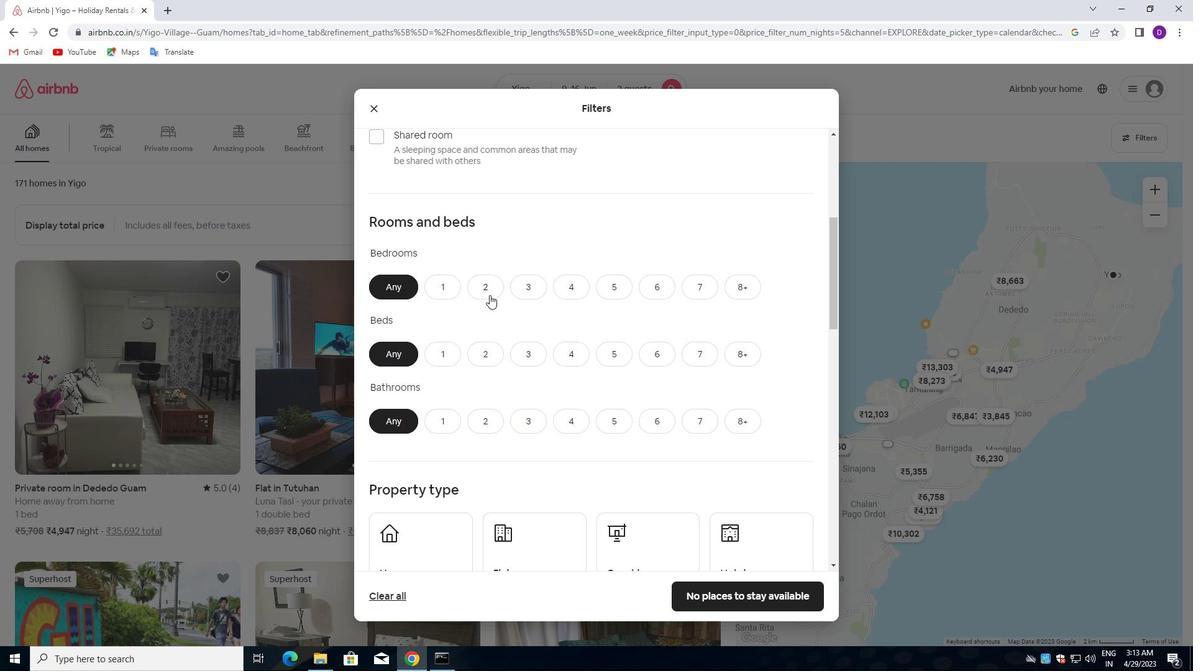 
Action: Mouse moved to (492, 346)
Screenshot: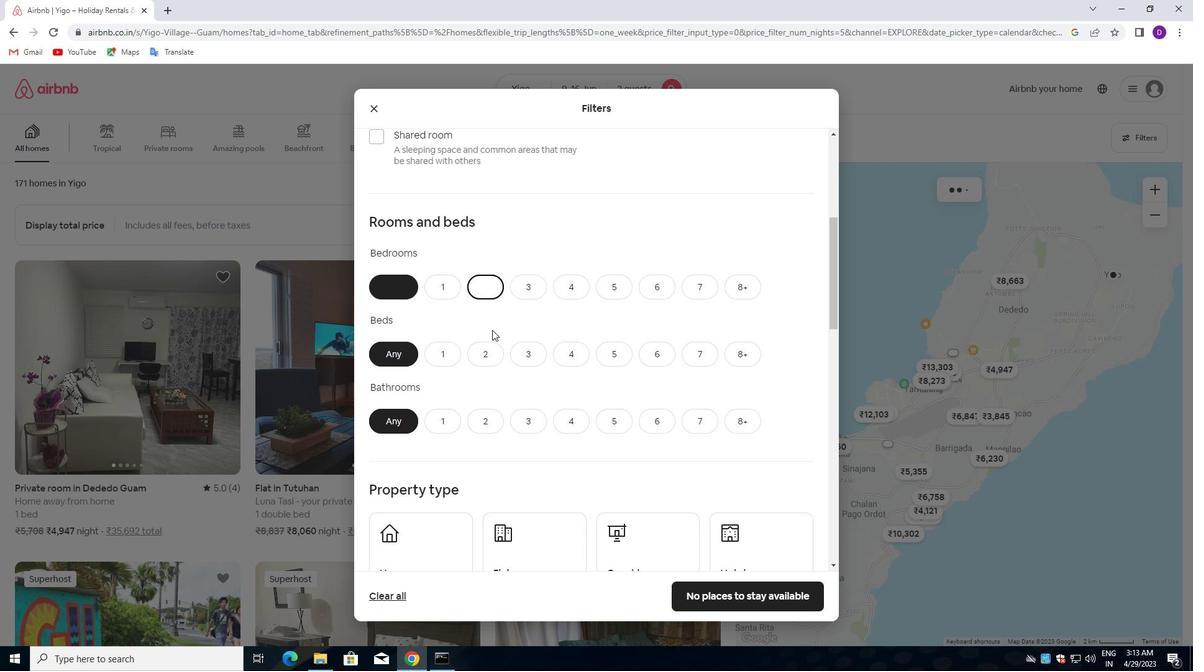 
Action: Mouse pressed left at (492, 346)
Screenshot: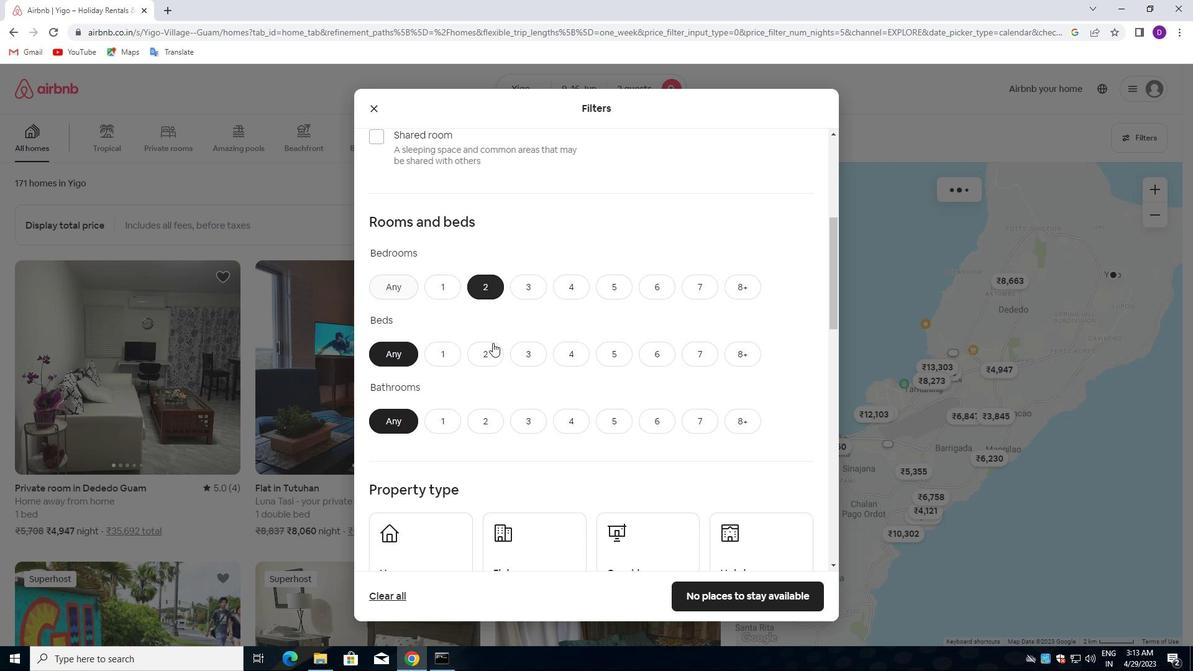 
Action: Mouse moved to (434, 425)
Screenshot: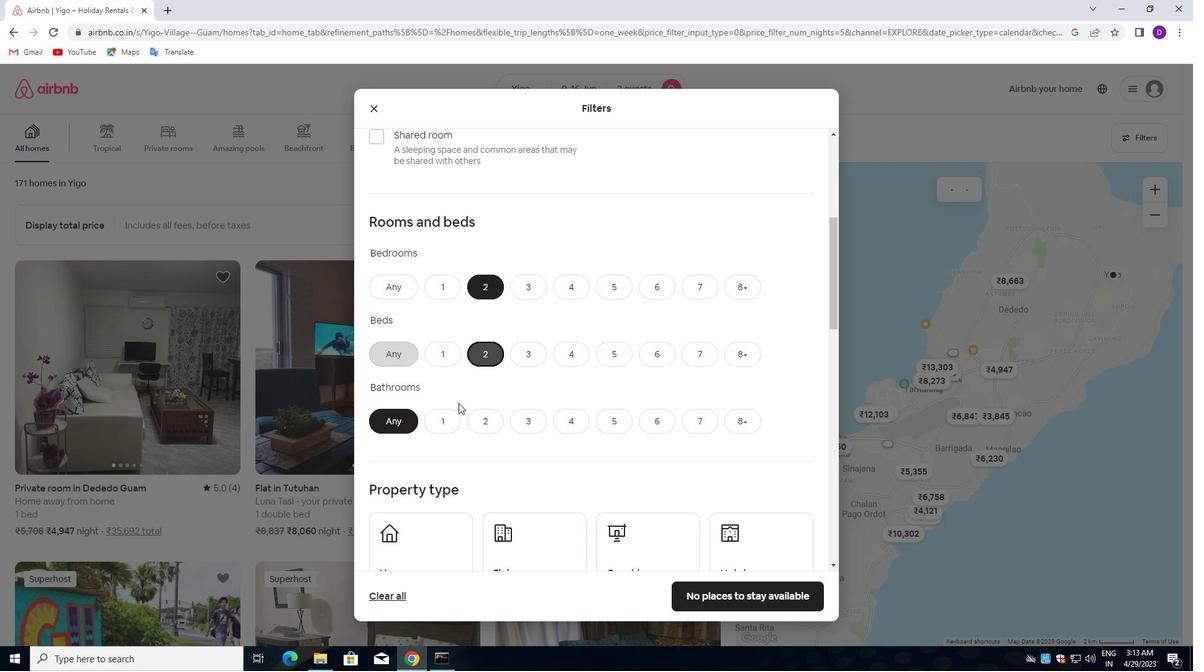 
Action: Mouse pressed left at (434, 425)
Screenshot: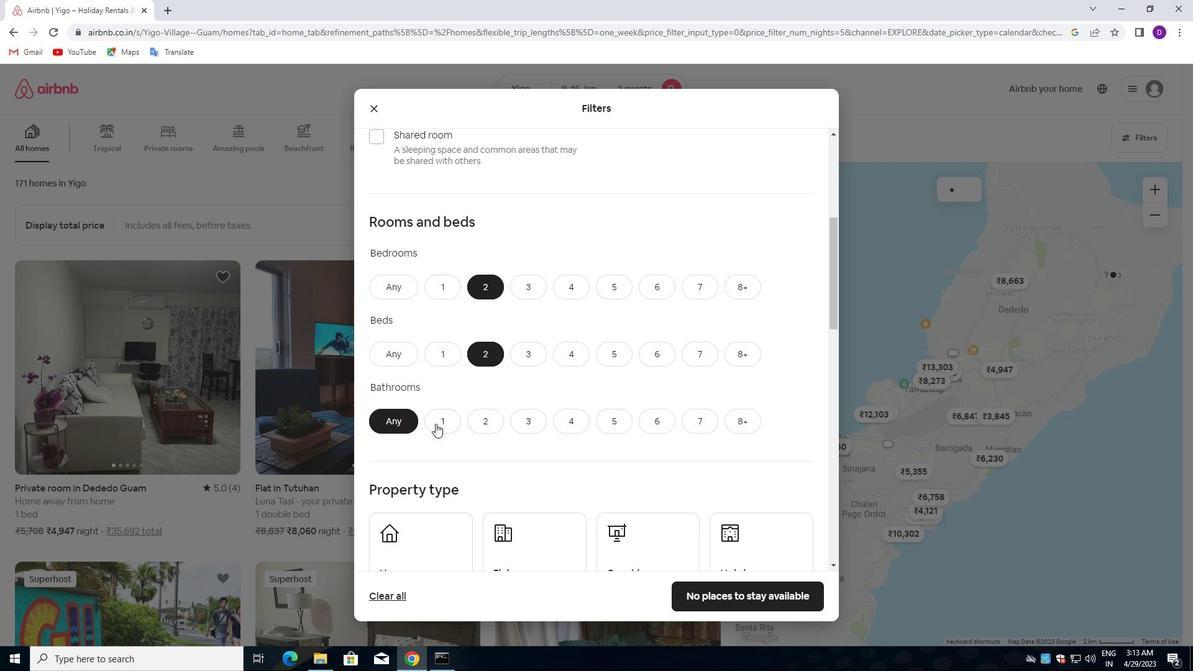 
Action: Mouse moved to (494, 377)
Screenshot: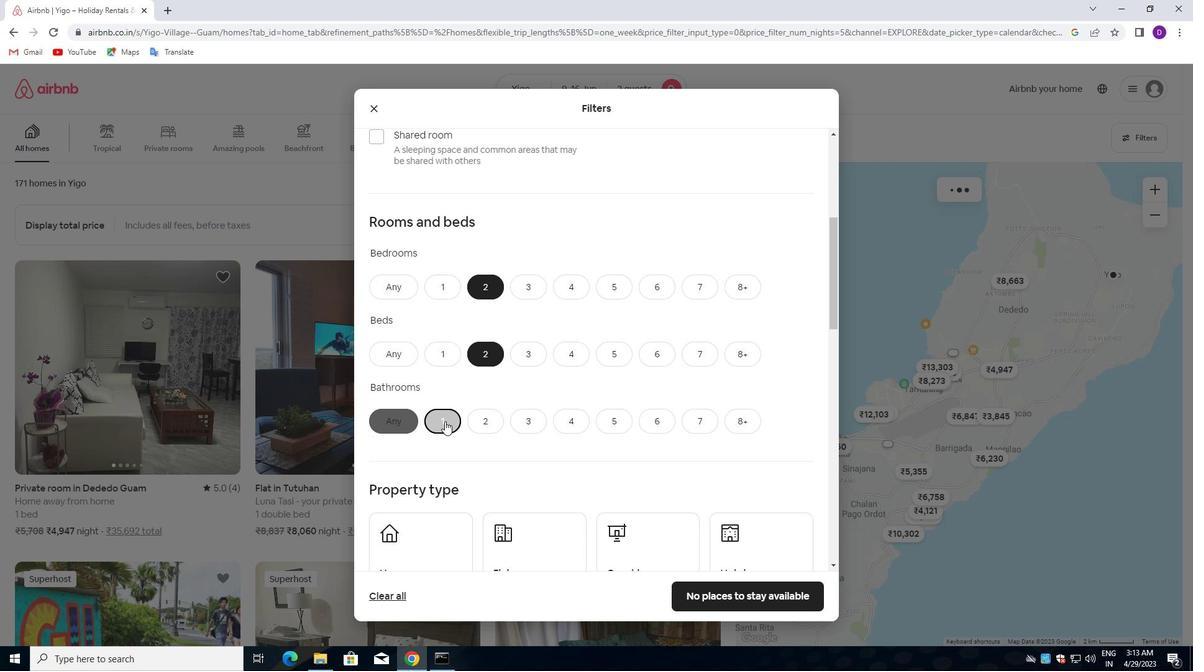 
Action: Mouse scrolled (494, 376) with delta (0, 0)
Screenshot: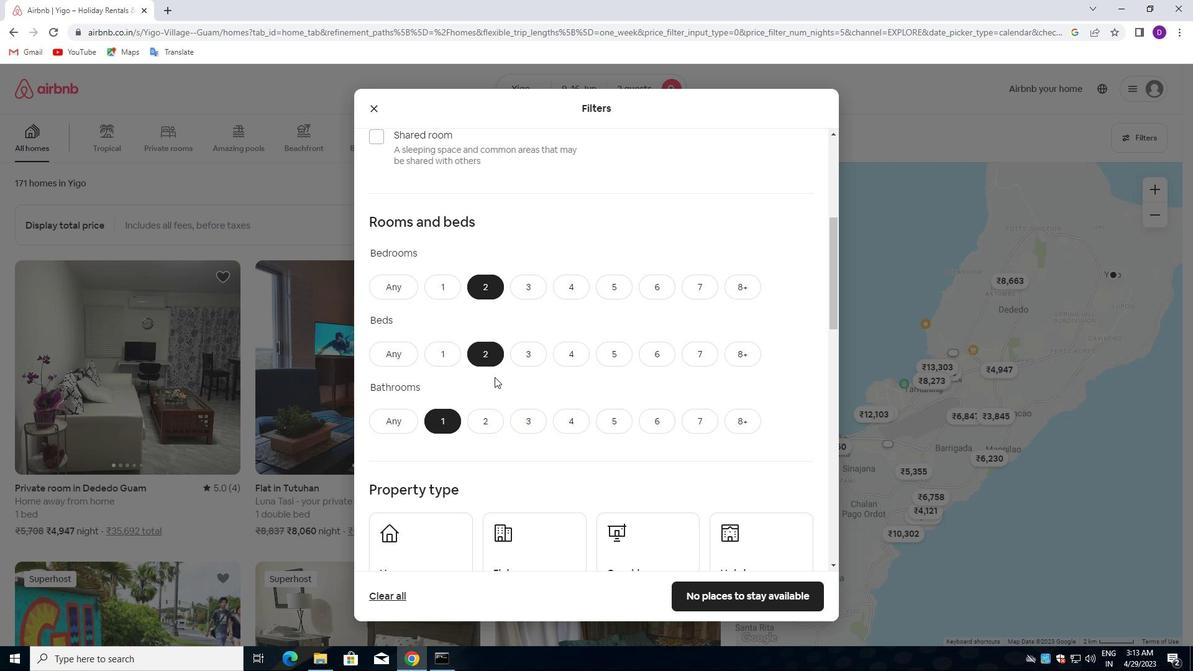 
Action: Mouse moved to (495, 377)
Screenshot: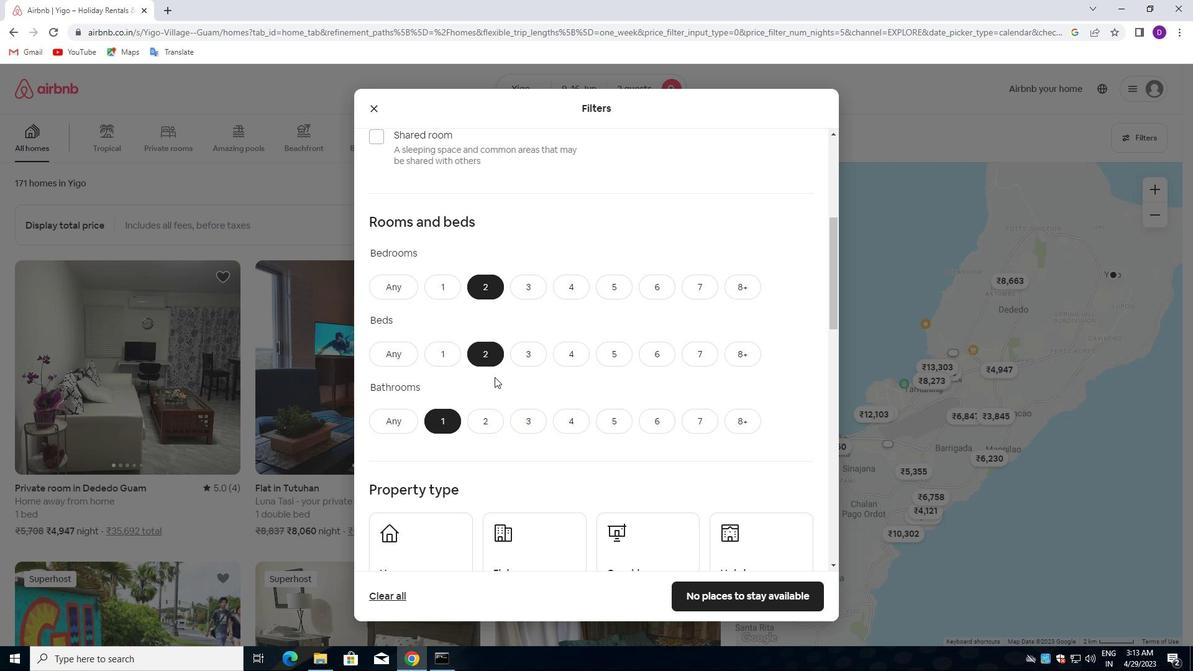 
Action: Mouse scrolled (495, 376) with delta (0, 0)
Screenshot: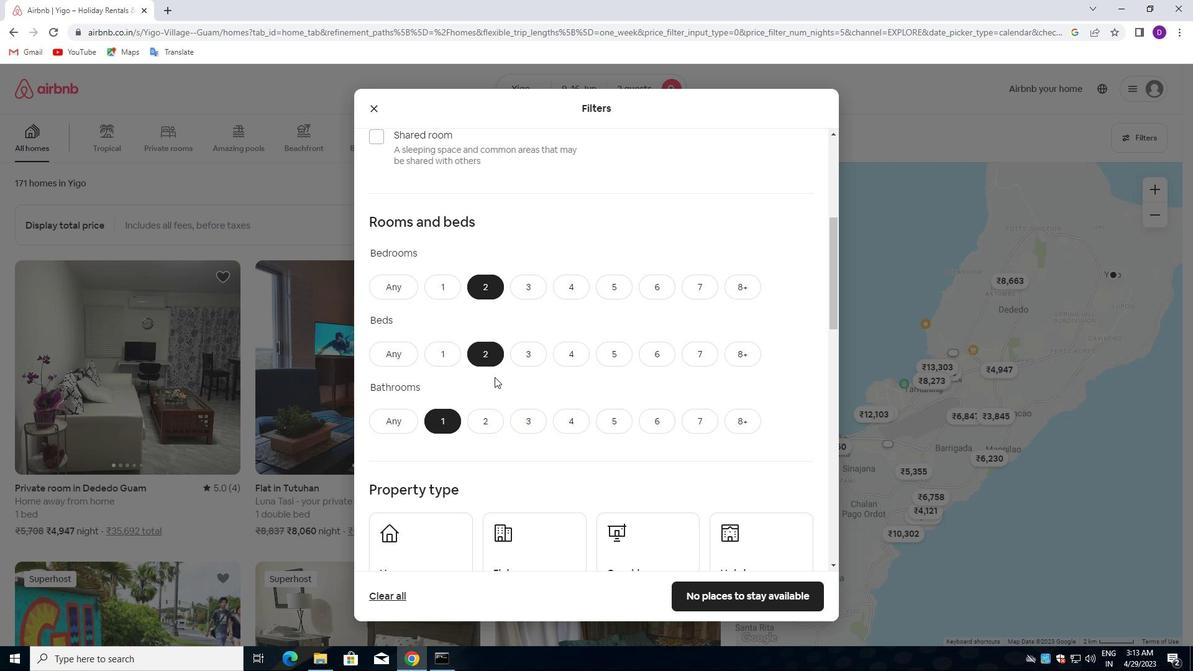
Action: Mouse moved to (496, 378)
Screenshot: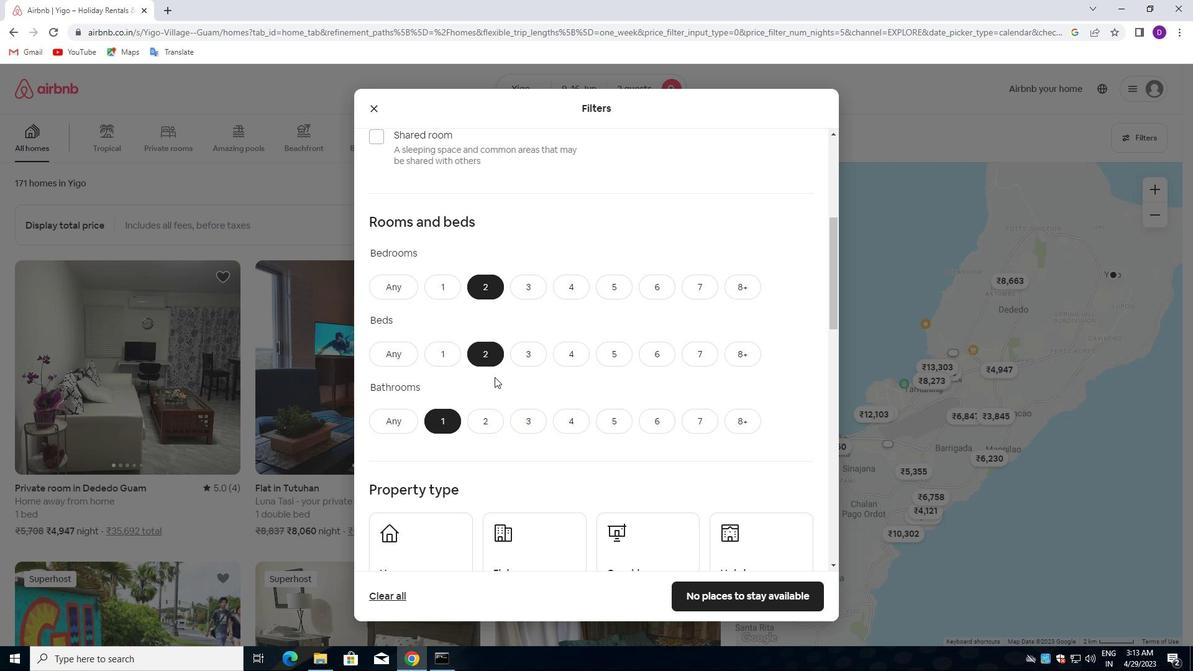 
Action: Mouse scrolled (496, 377) with delta (0, 0)
Screenshot: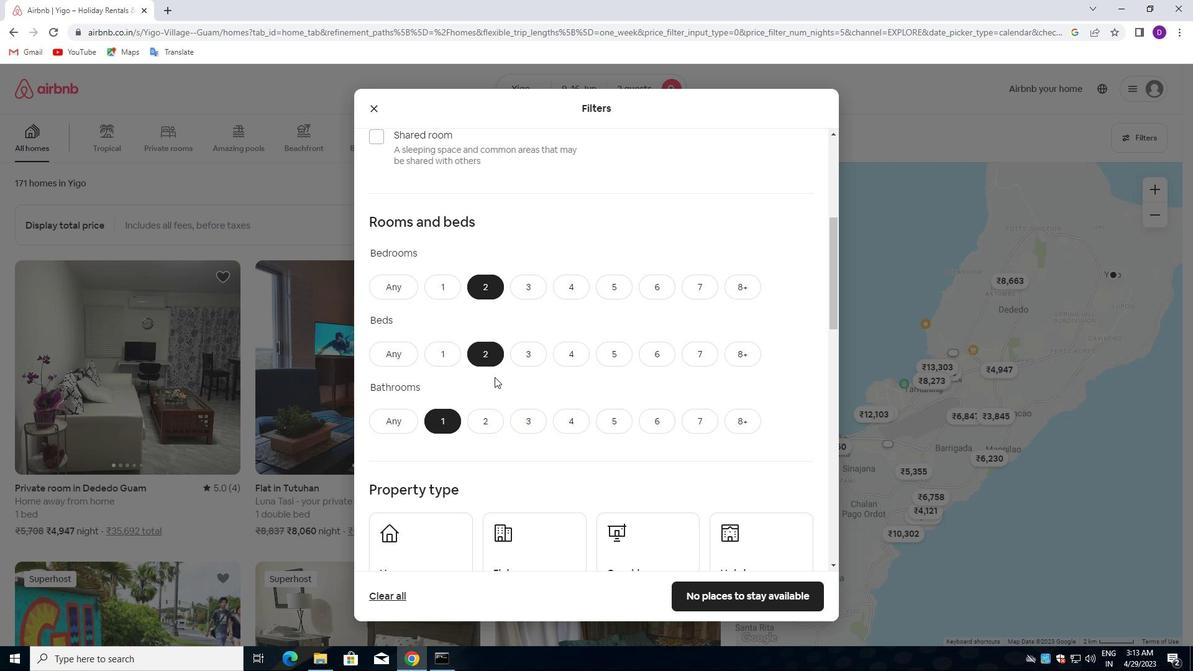 
Action: Mouse moved to (420, 364)
Screenshot: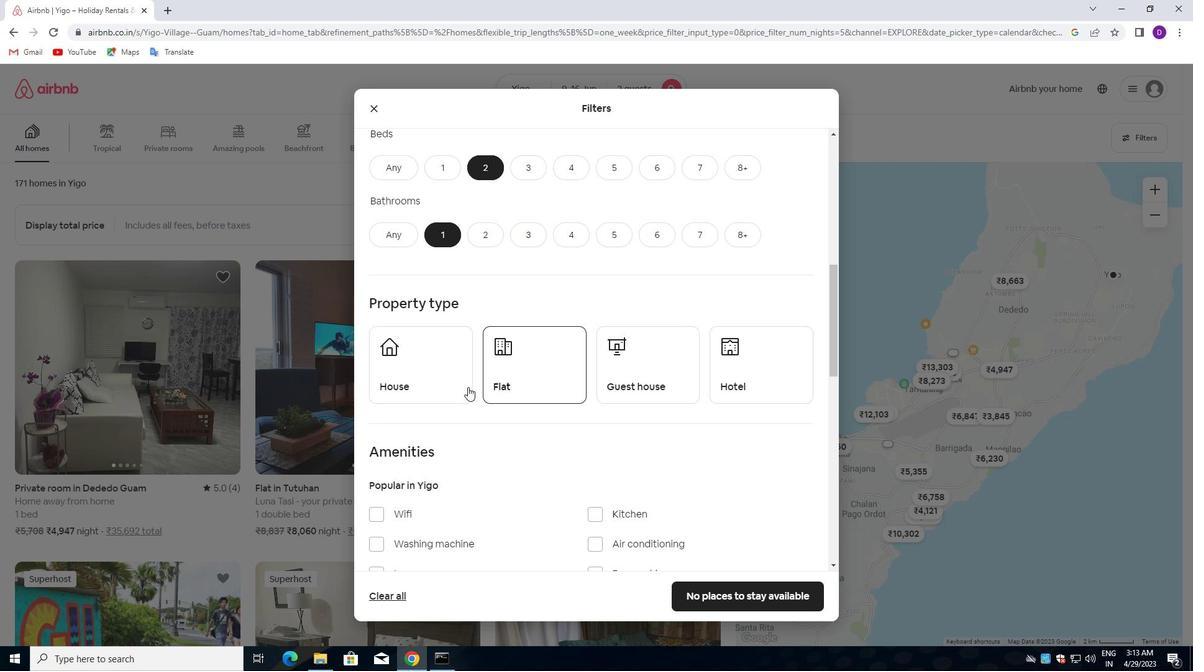 
Action: Mouse pressed left at (420, 364)
Screenshot: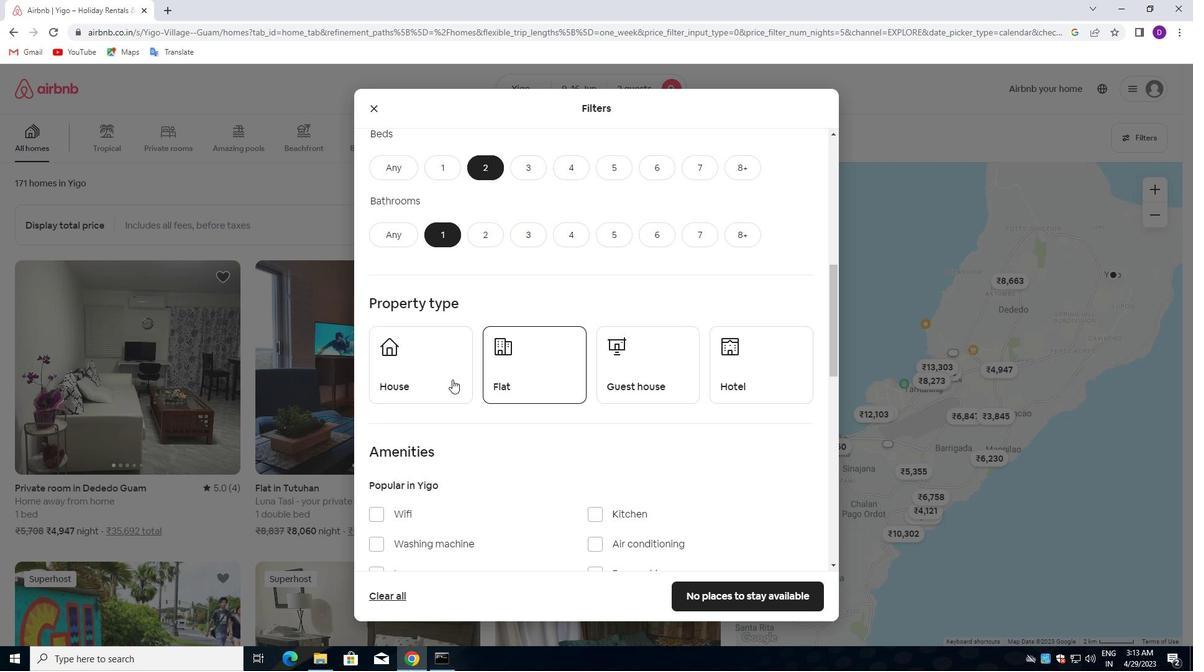 
Action: Mouse moved to (499, 368)
Screenshot: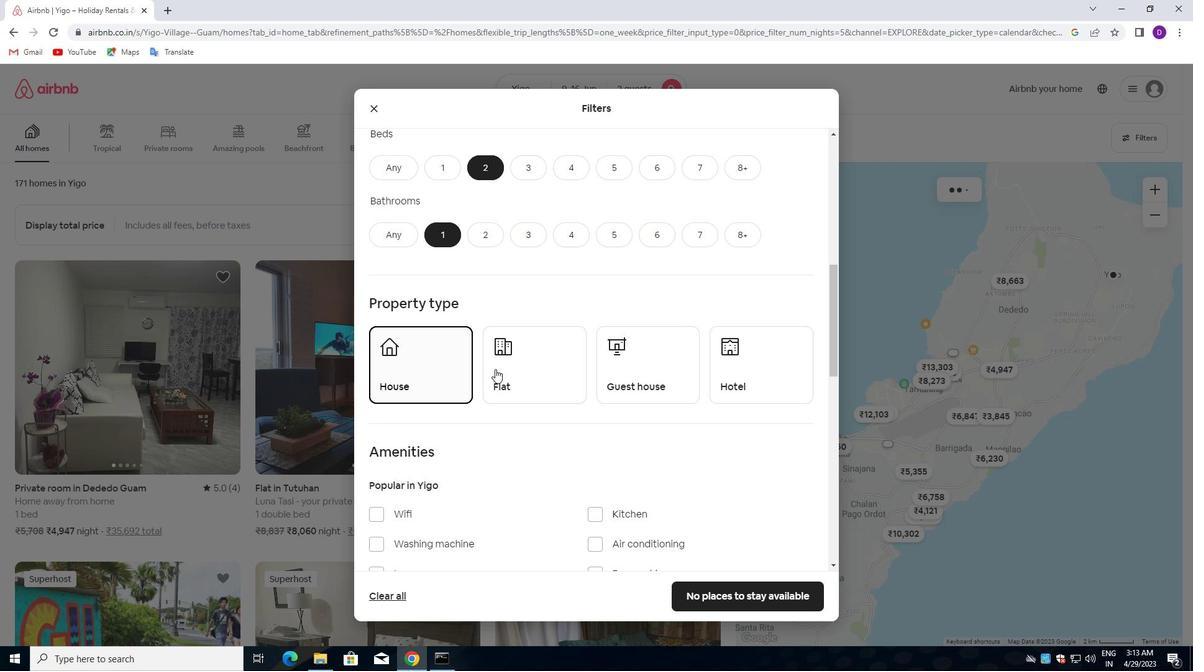 
Action: Mouse pressed left at (499, 368)
Screenshot: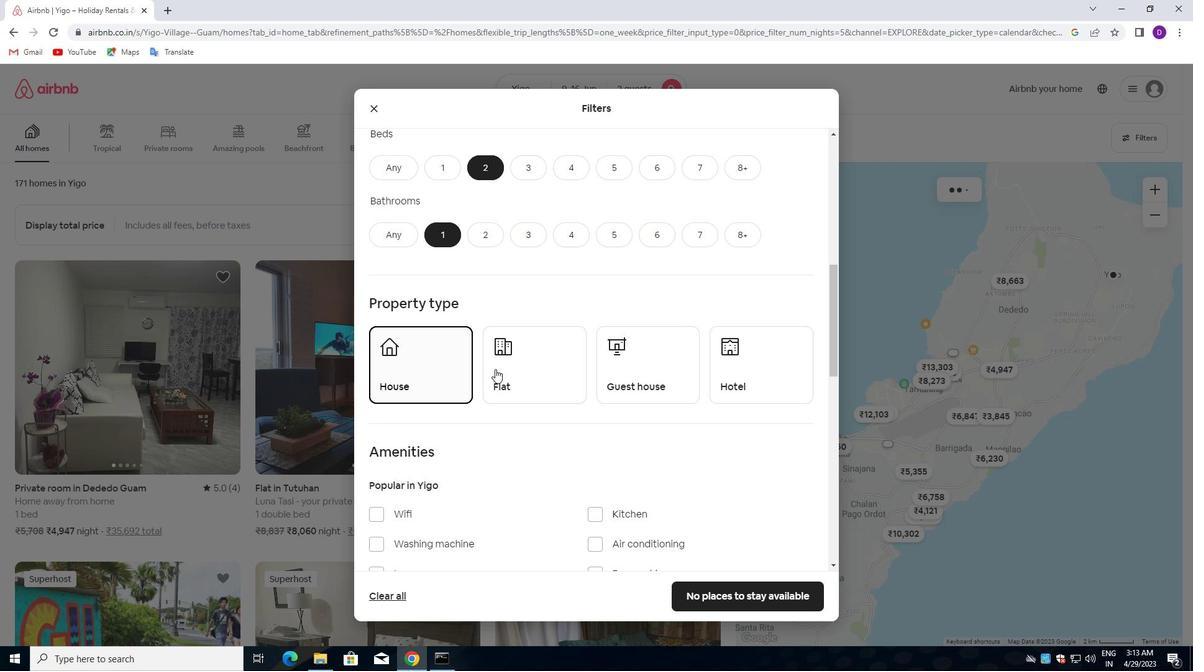 
Action: Mouse moved to (624, 372)
Screenshot: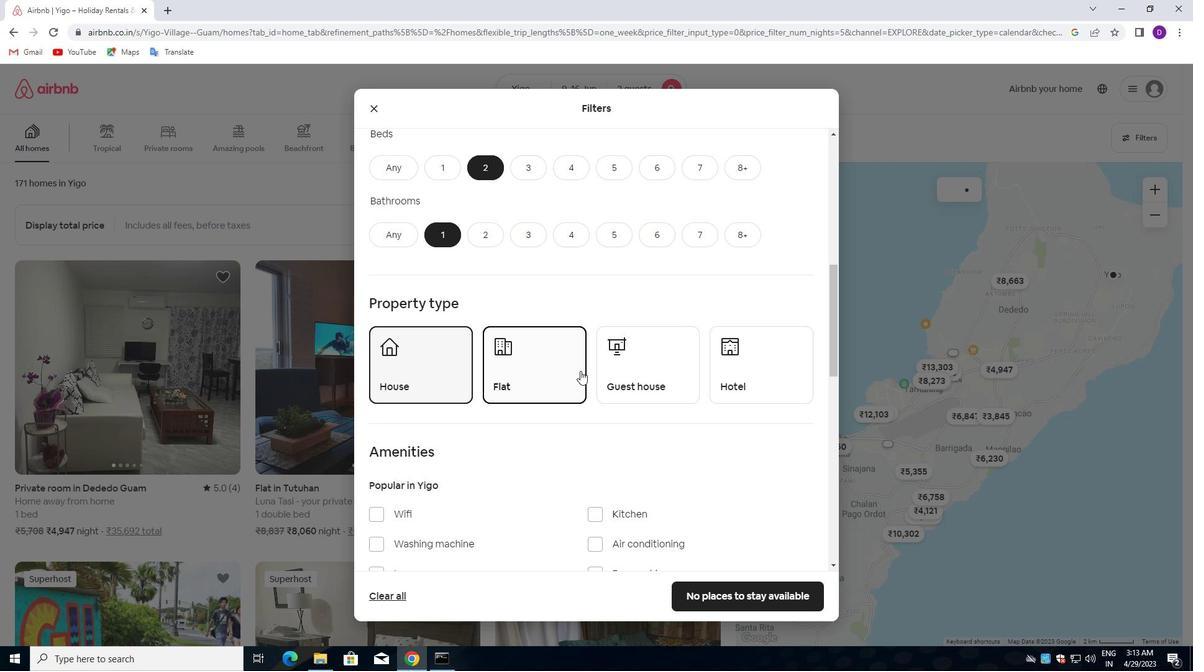 
Action: Mouse pressed left at (624, 372)
Screenshot: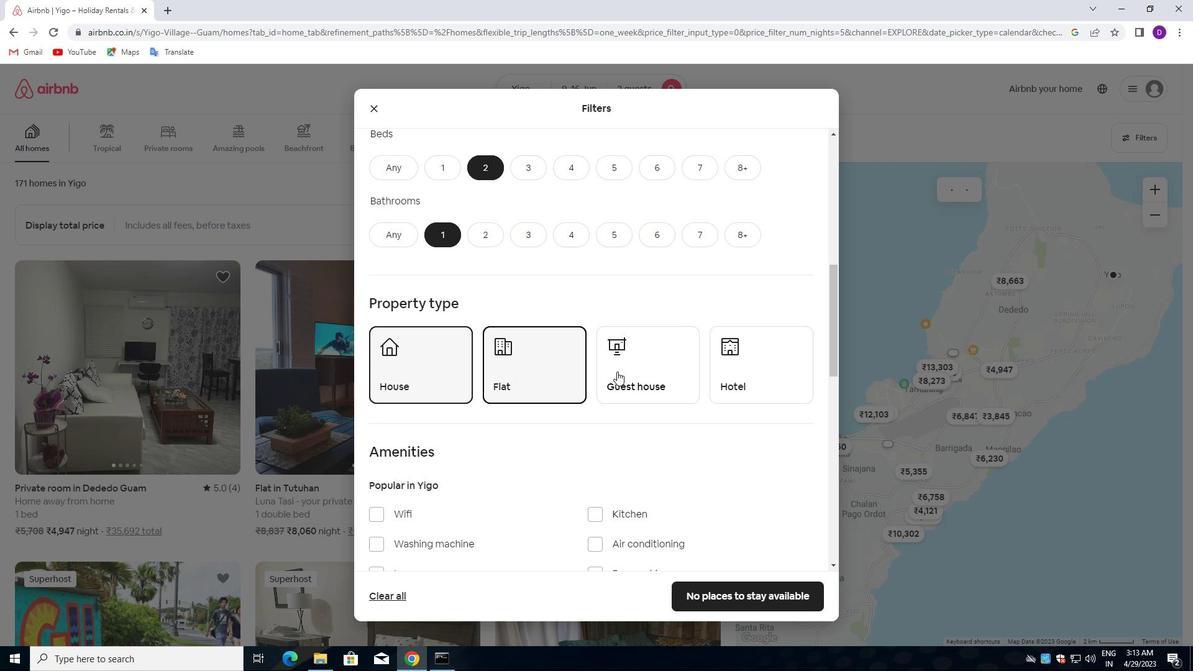 
Action: Mouse moved to (622, 371)
Screenshot: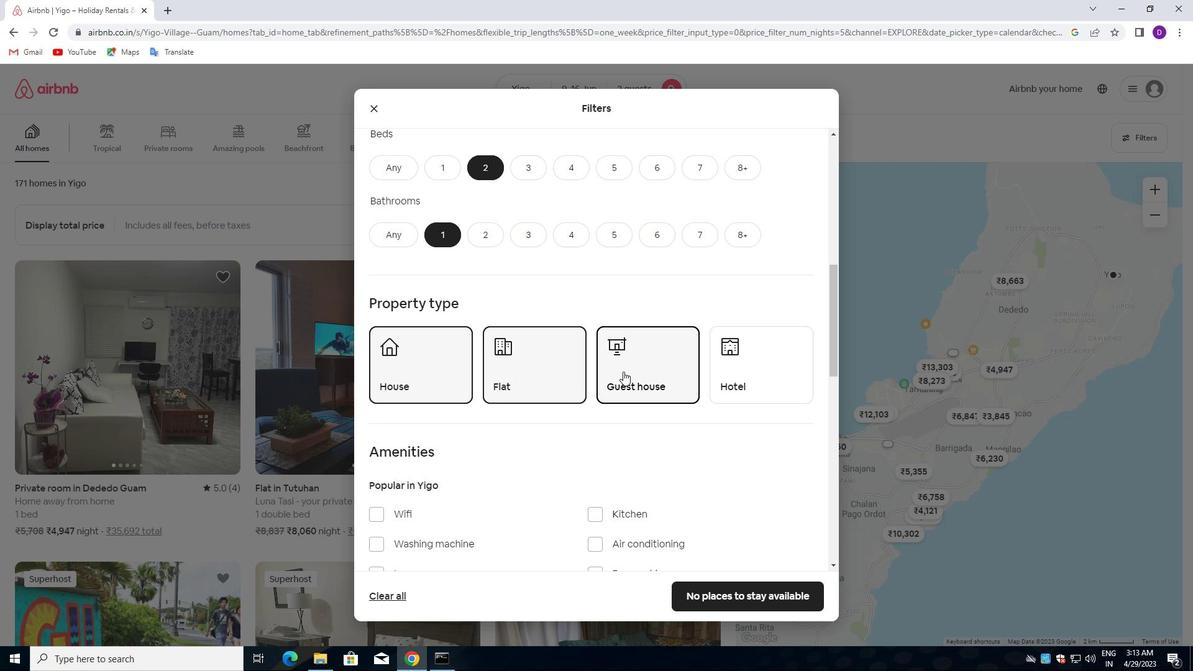 
Action: Mouse scrolled (622, 371) with delta (0, 0)
Screenshot: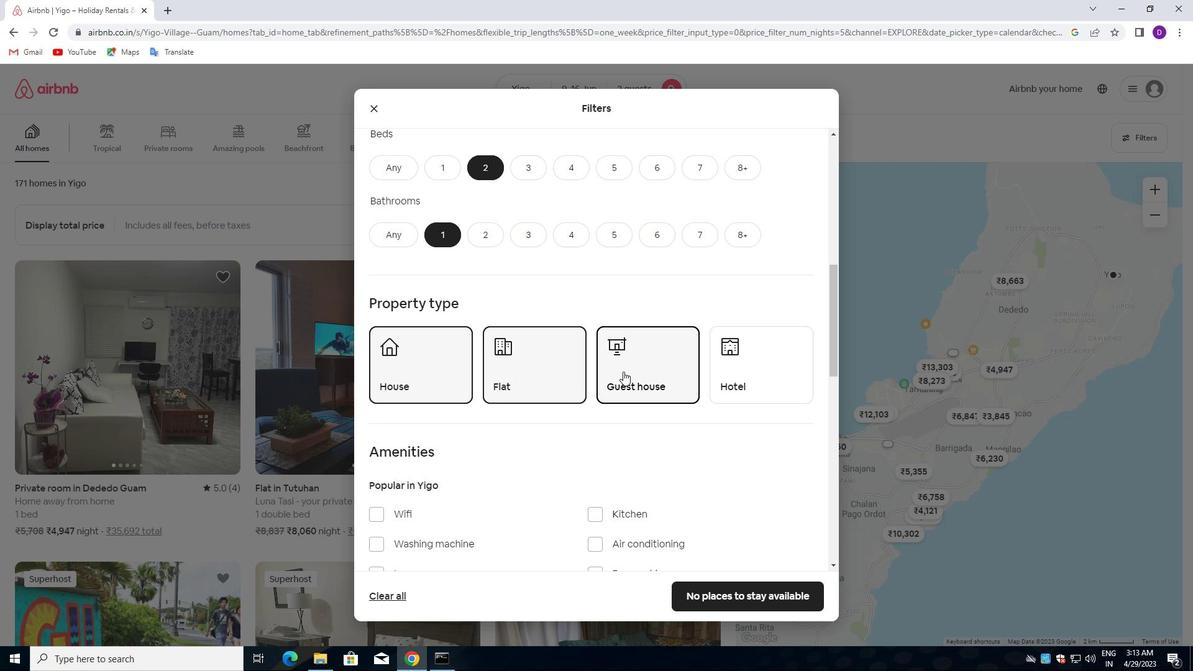 
Action: Mouse moved to (622, 373)
Screenshot: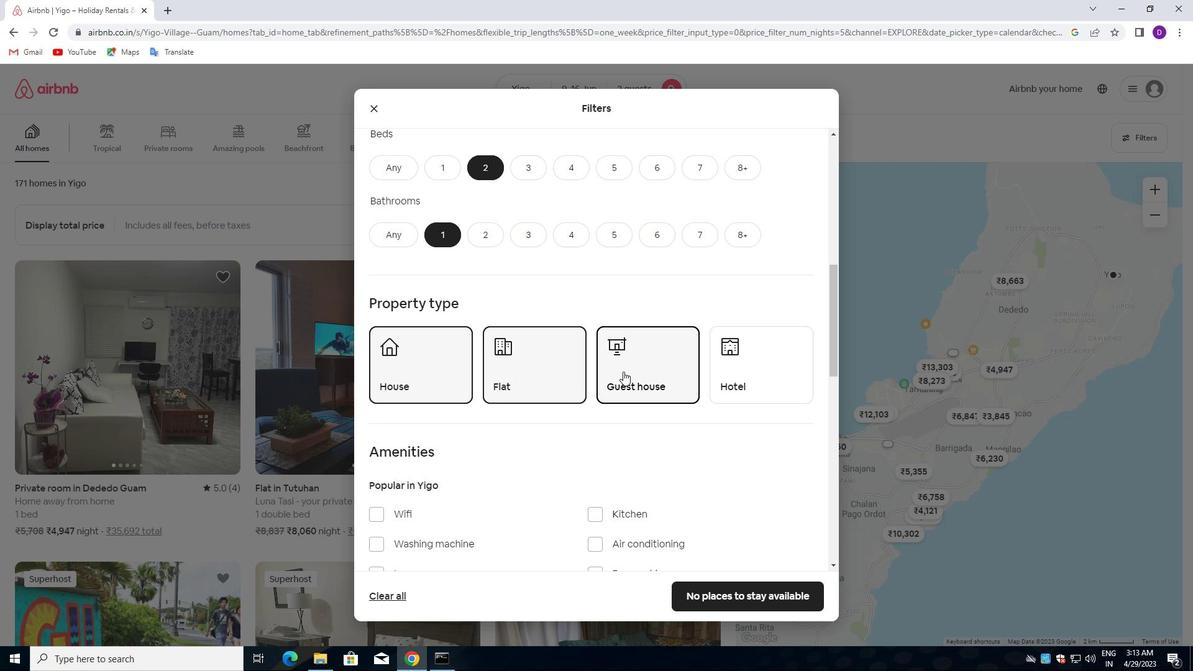 
Action: Mouse scrolled (622, 372) with delta (0, 0)
Screenshot: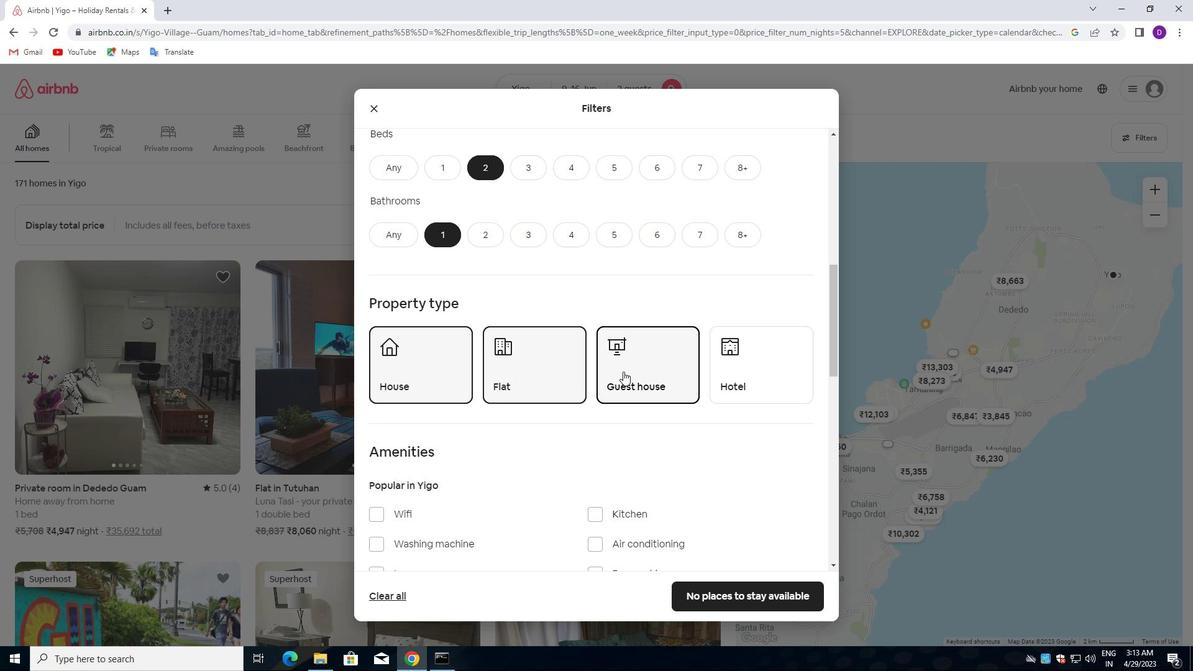 
Action: Mouse scrolled (622, 372) with delta (0, 0)
Screenshot: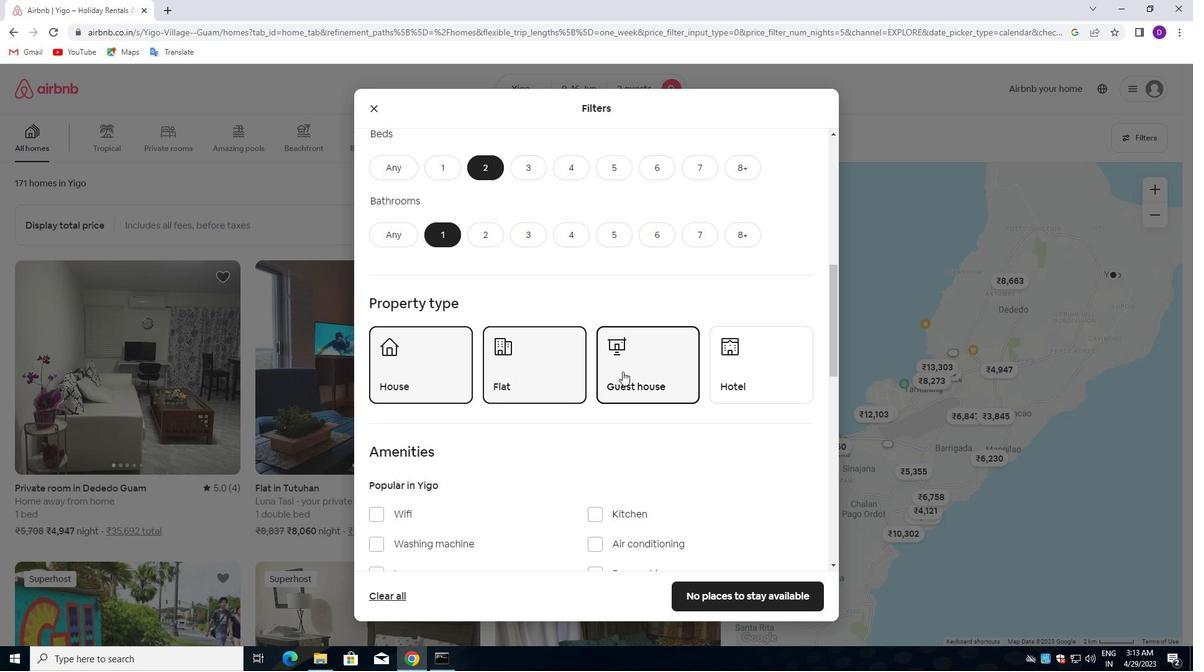 
Action: Mouse moved to (612, 378)
Screenshot: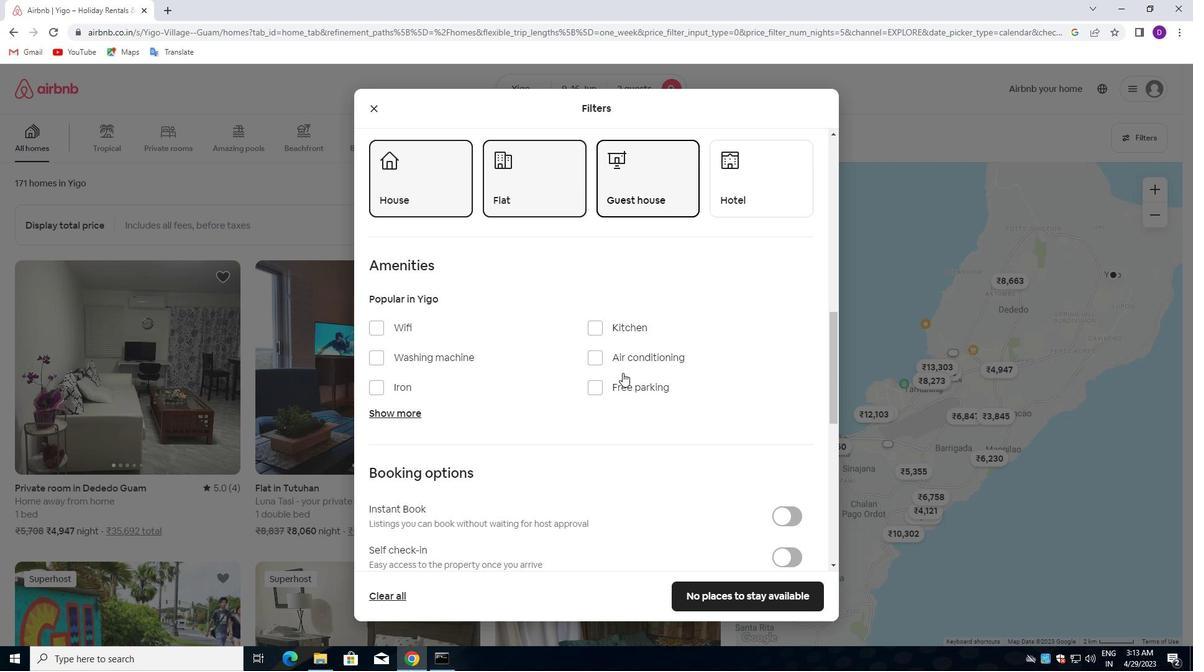 
Action: Mouse scrolled (612, 378) with delta (0, 0)
Screenshot: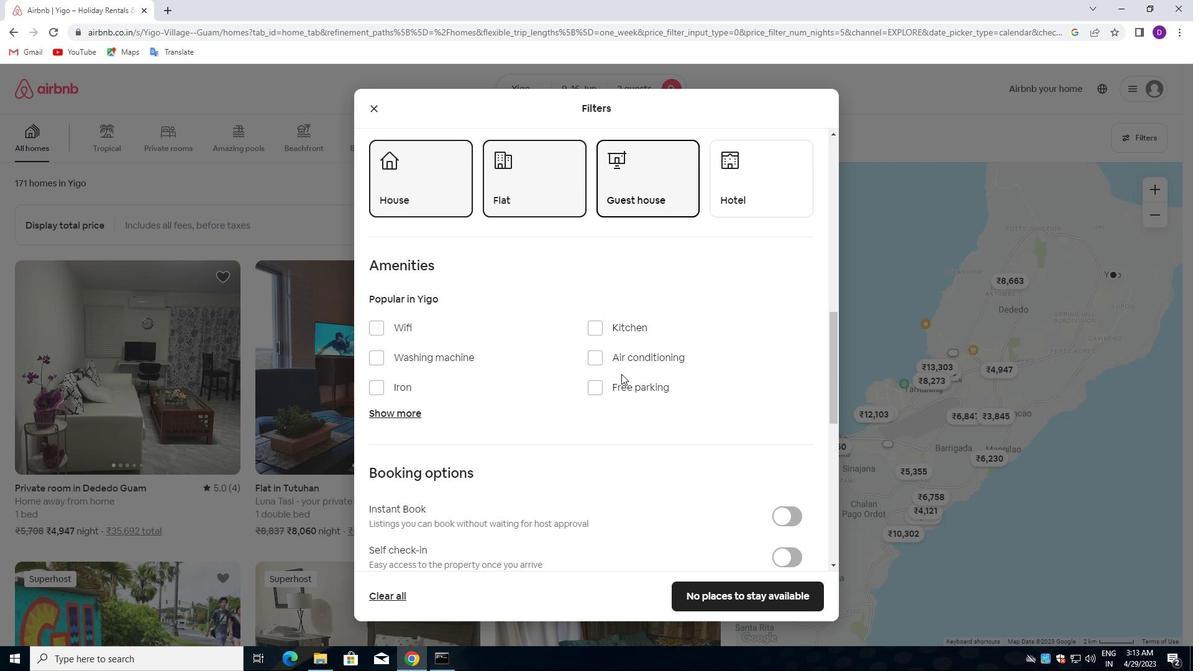
Action: Mouse moved to (611, 379)
Screenshot: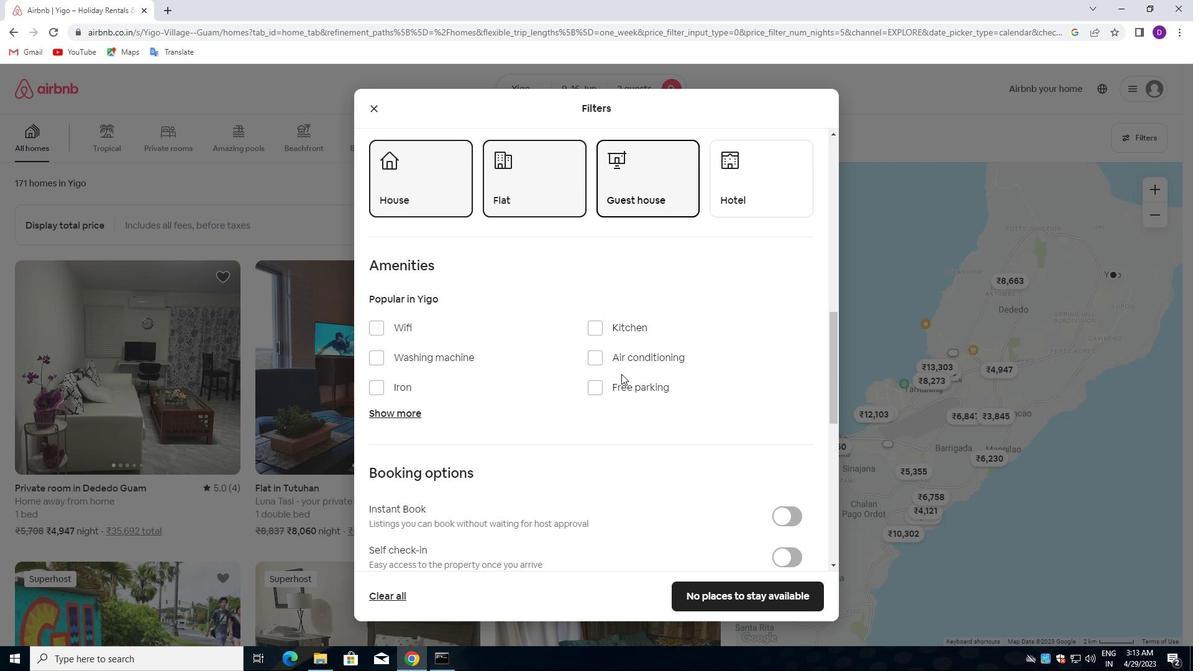 
Action: Mouse scrolled (611, 379) with delta (0, 0)
Screenshot: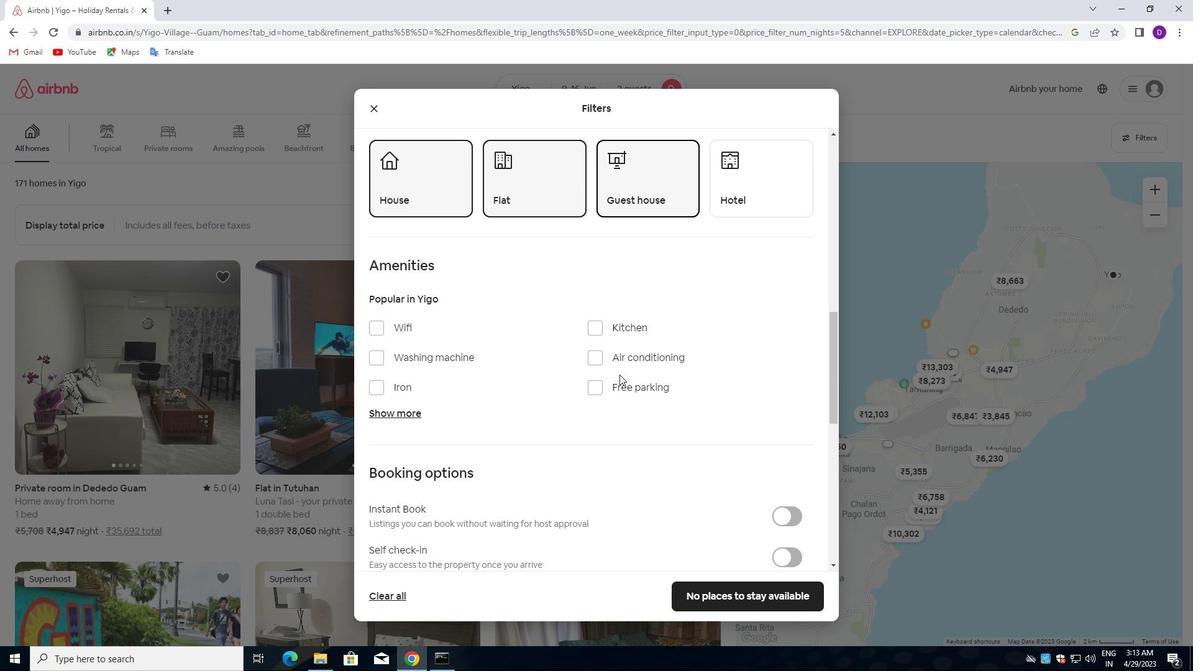 
Action: Mouse moved to (798, 436)
Screenshot: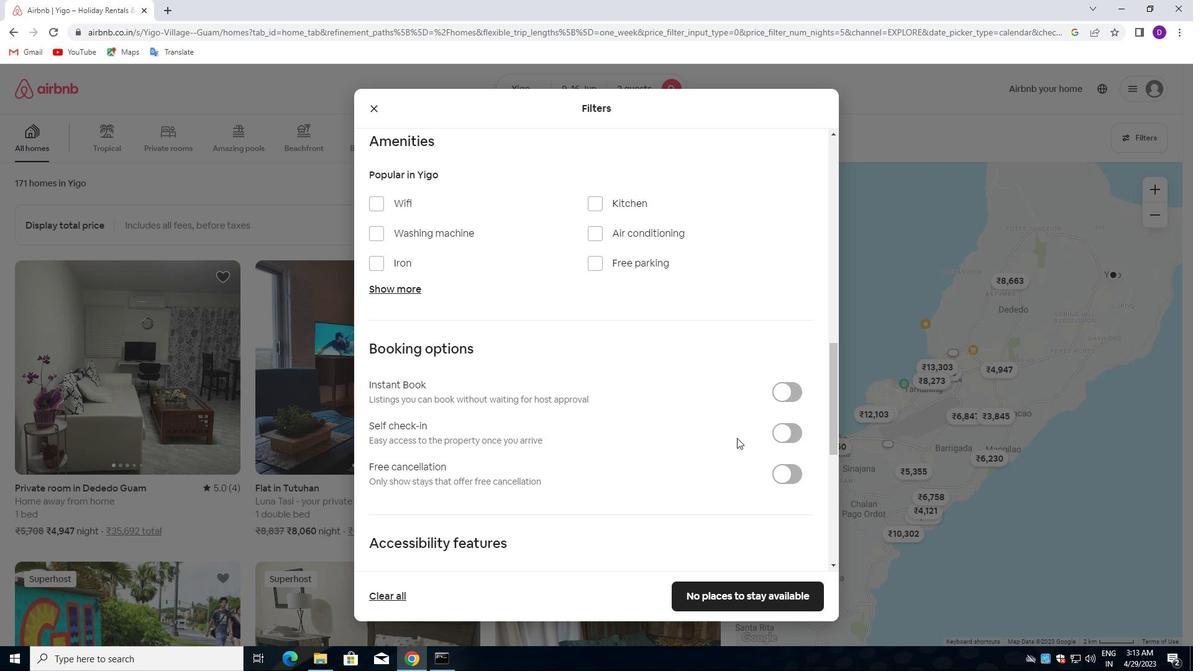 
Action: Mouse pressed left at (798, 436)
Screenshot: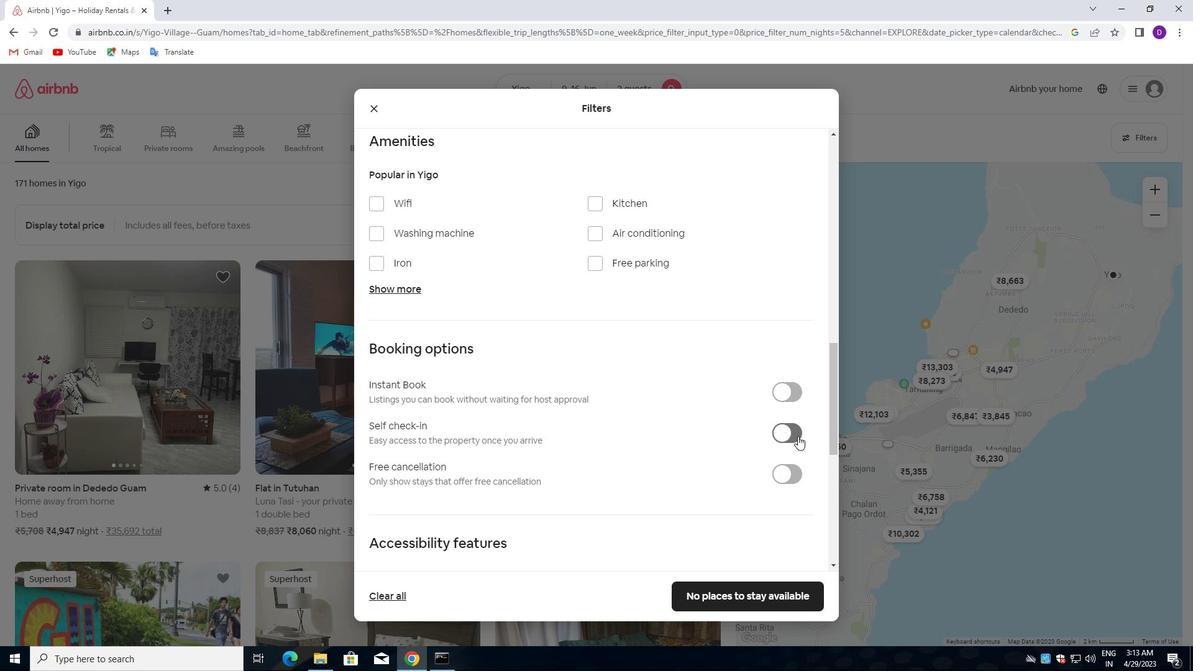 
Action: Mouse moved to (547, 402)
Screenshot: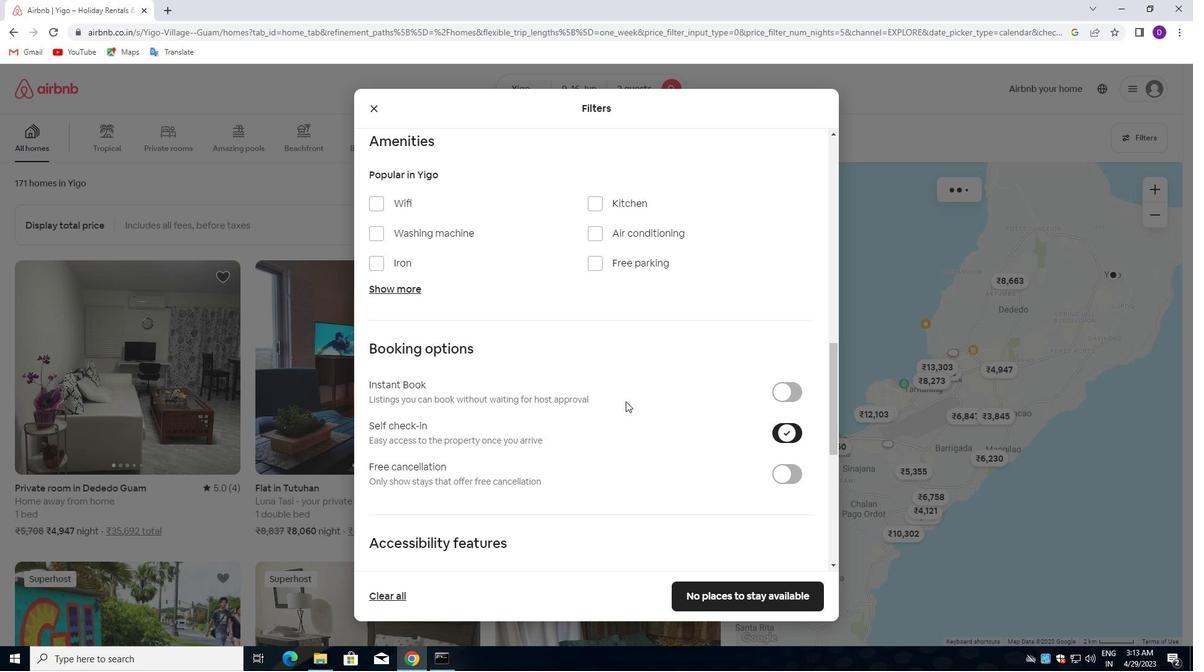 
Action: Mouse scrolled (547, 402) with delta (0, 0)
Screenshot: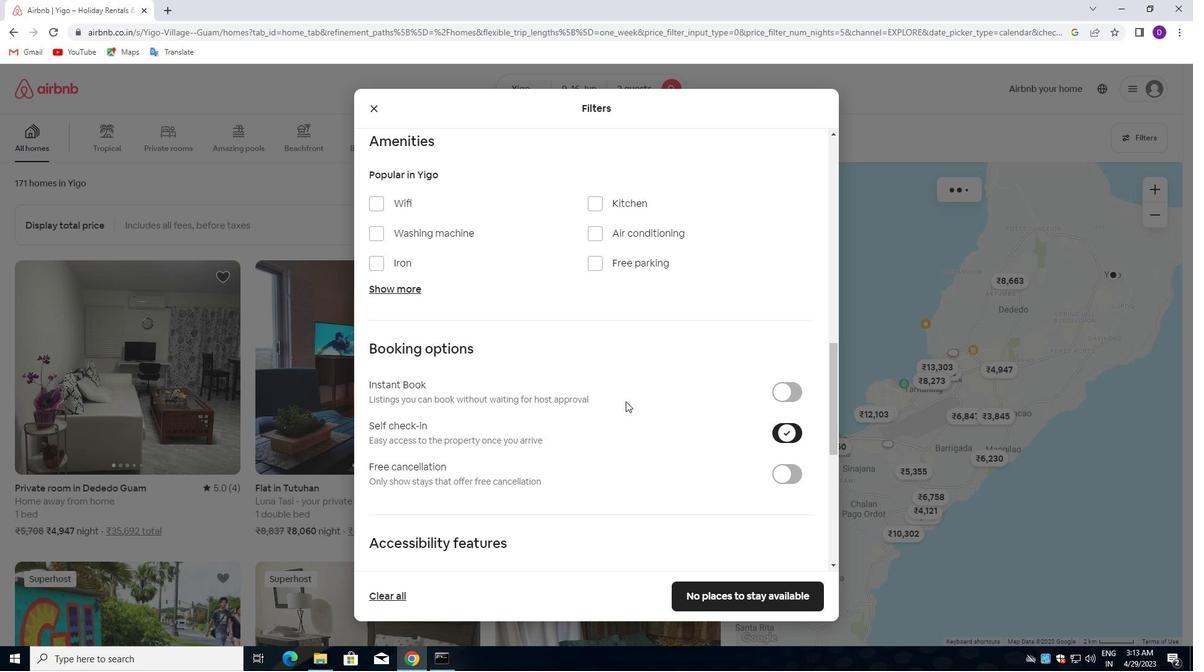 
Action: Mouse moved to (545, 404)
Screenshot: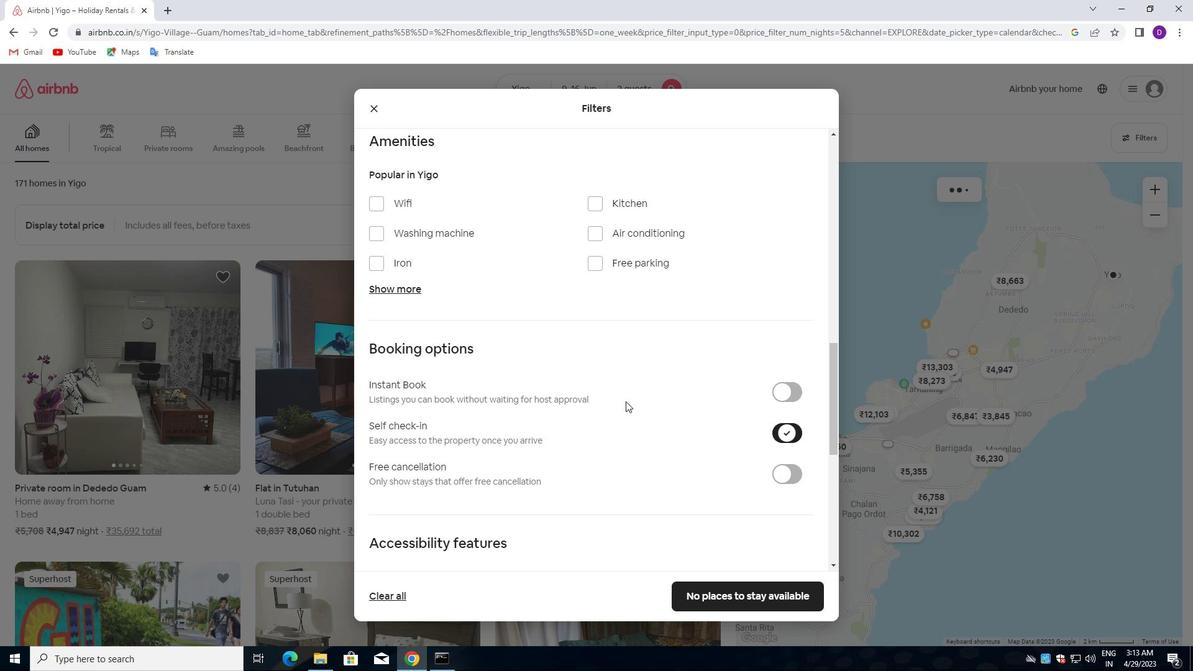 
Action: Mouse scrolled (545, 403) with delta (0, 0)
Screenshot: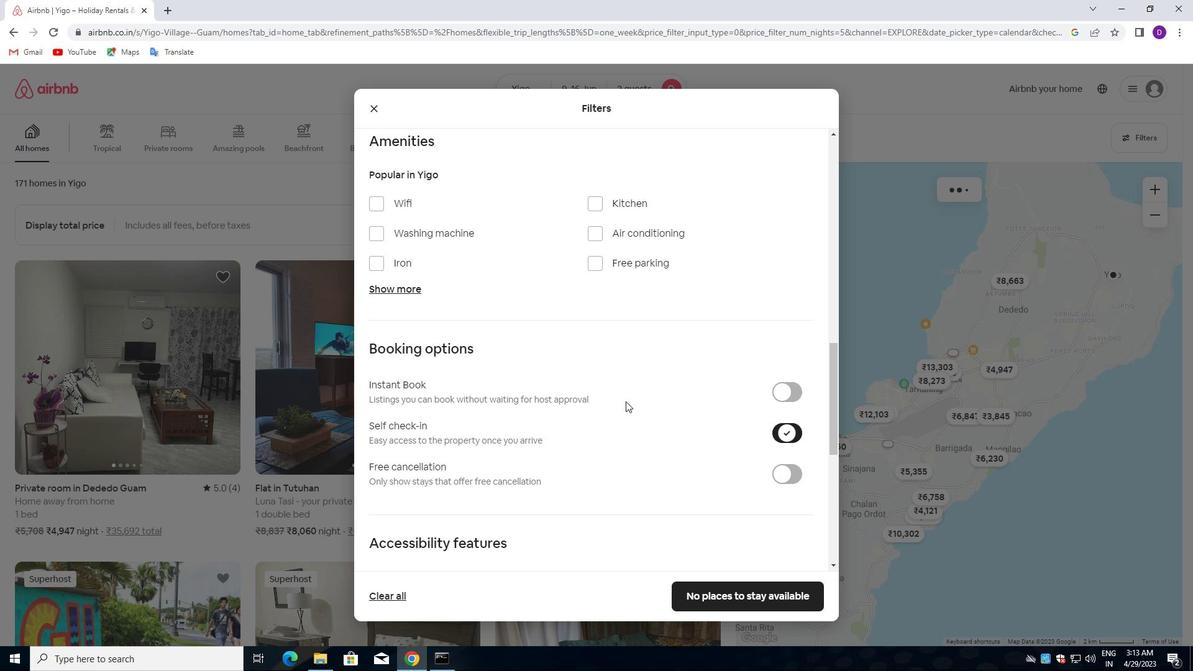 
Action: Mouse moved to (545, 404)
Screenshot: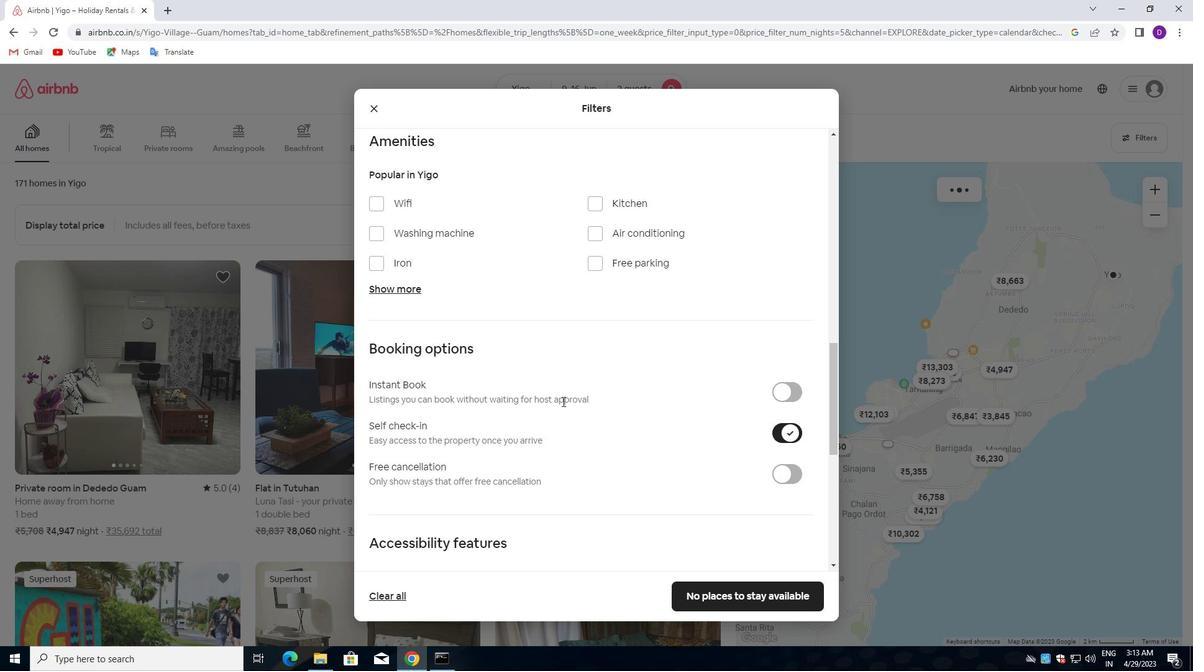 
Action: Mouse scrolled (545, 403) with delta (0, 0)
Screenshot: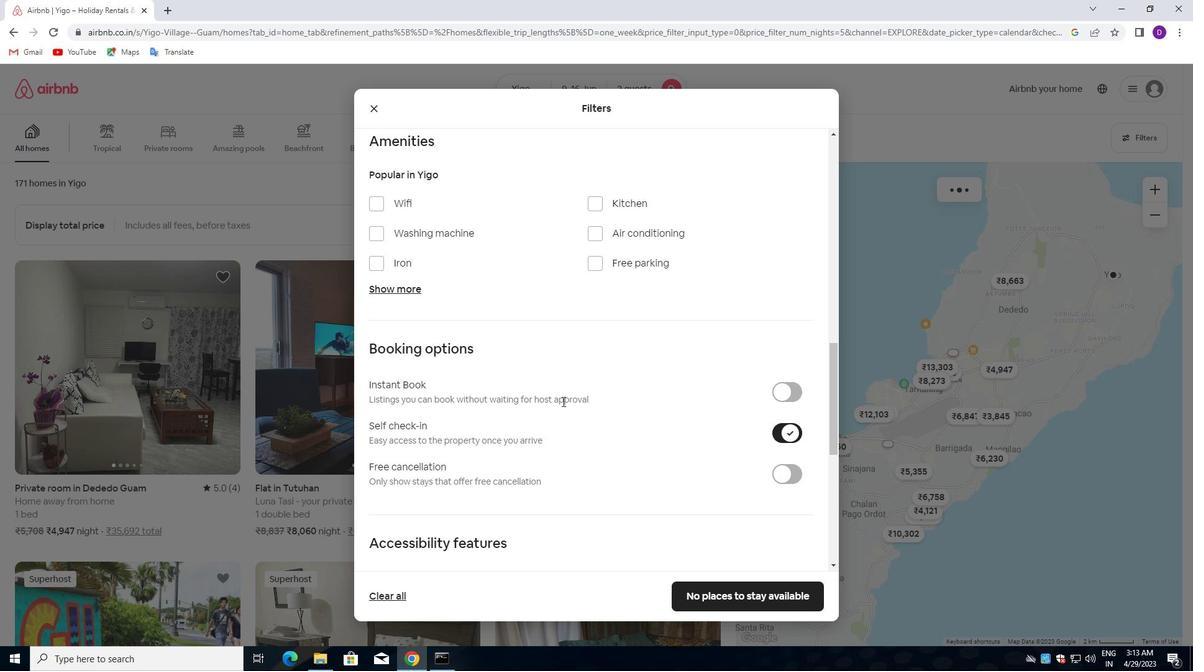 
Action: Mouse moved to (544, 404)
Screenshot: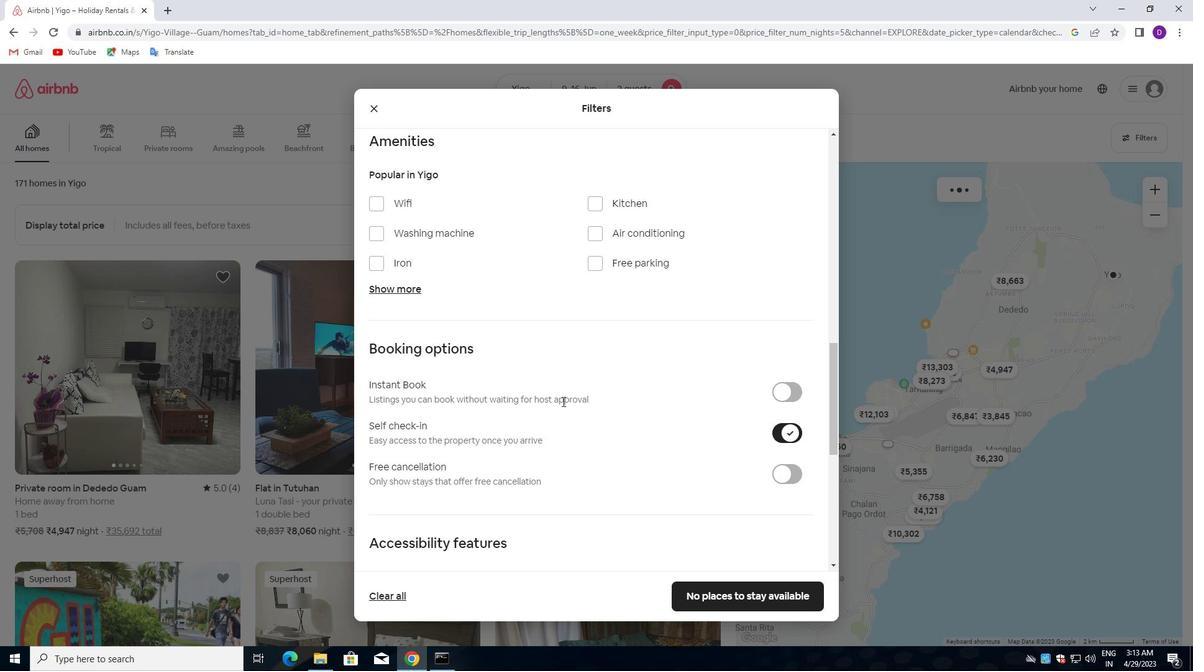 
Action: Mouse scrolled (544, 403) with delta (0, 0)
Screenshot: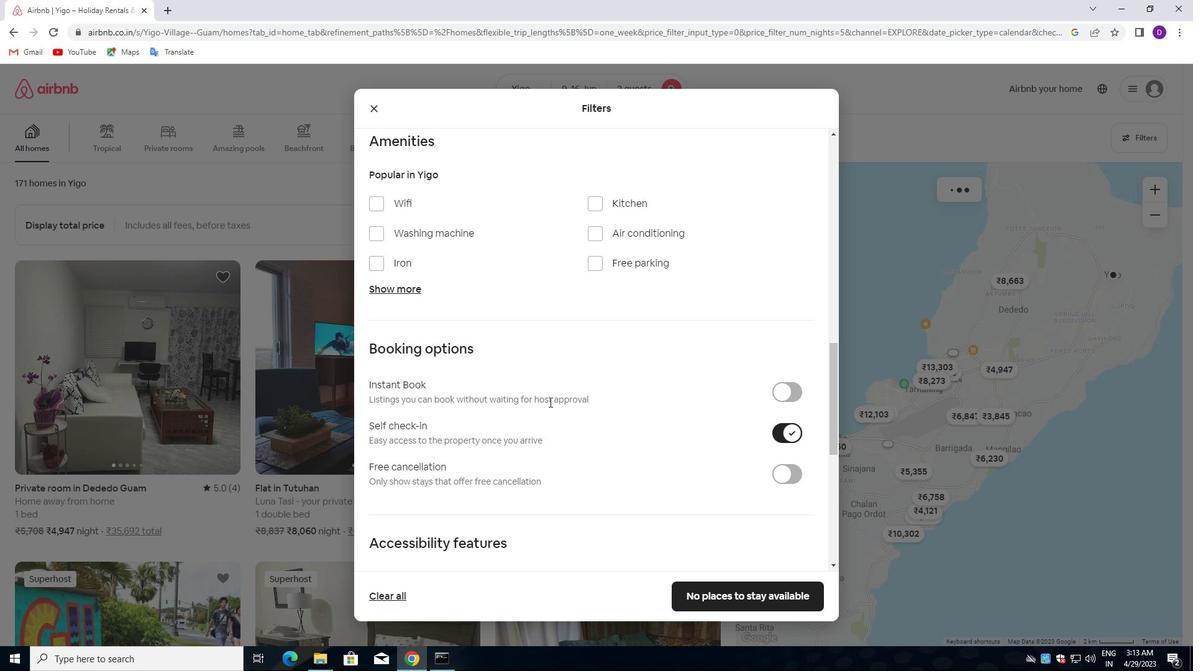 
Action: Mouse scrolled (544, 403) with delta (0, 0)
Screenshot: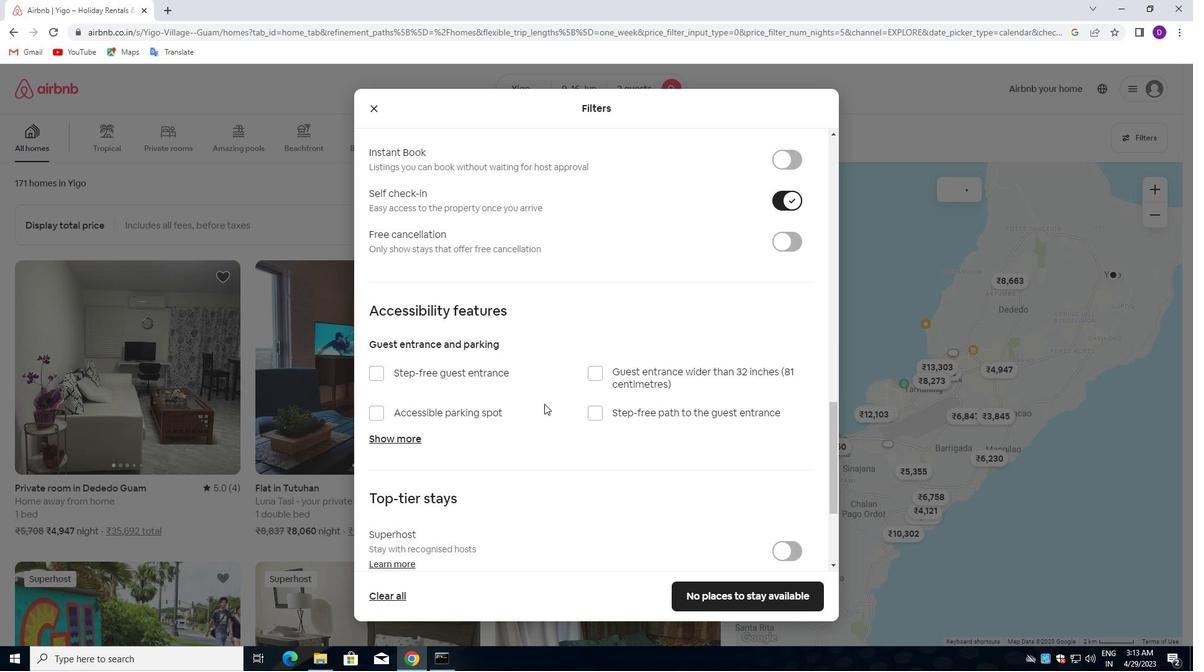 
Action: Mouse moved to (544, 405)
Screenshot: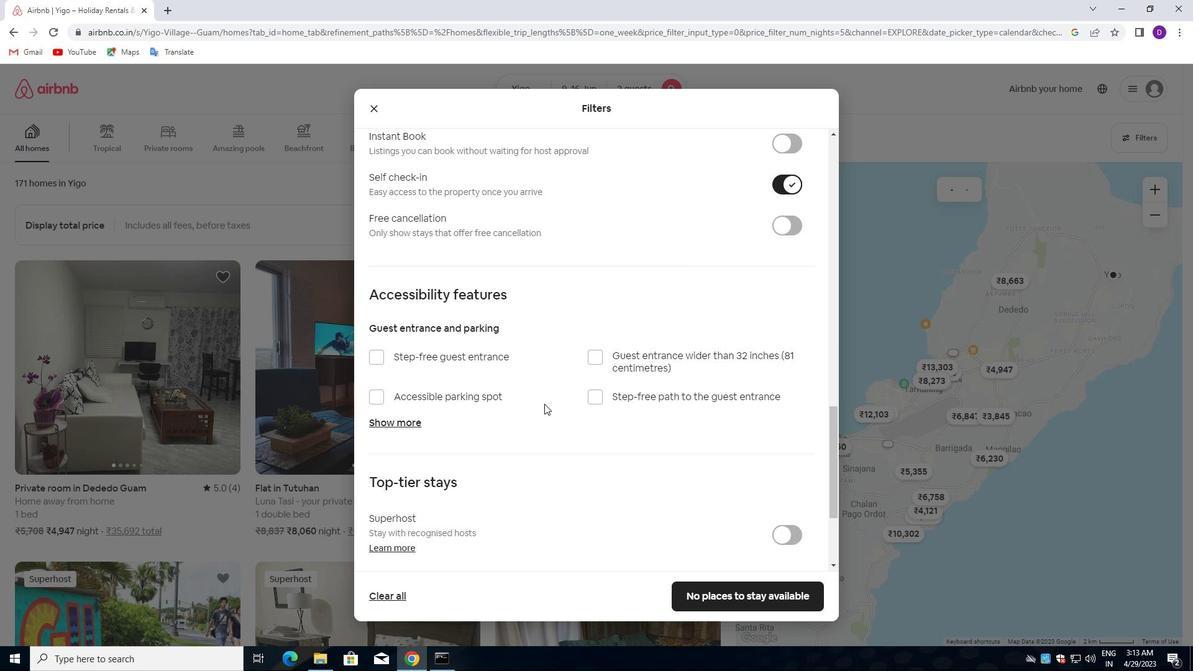 
Action: Mouse scrolled (544, 405) with delta (0, 0)
Screenshot: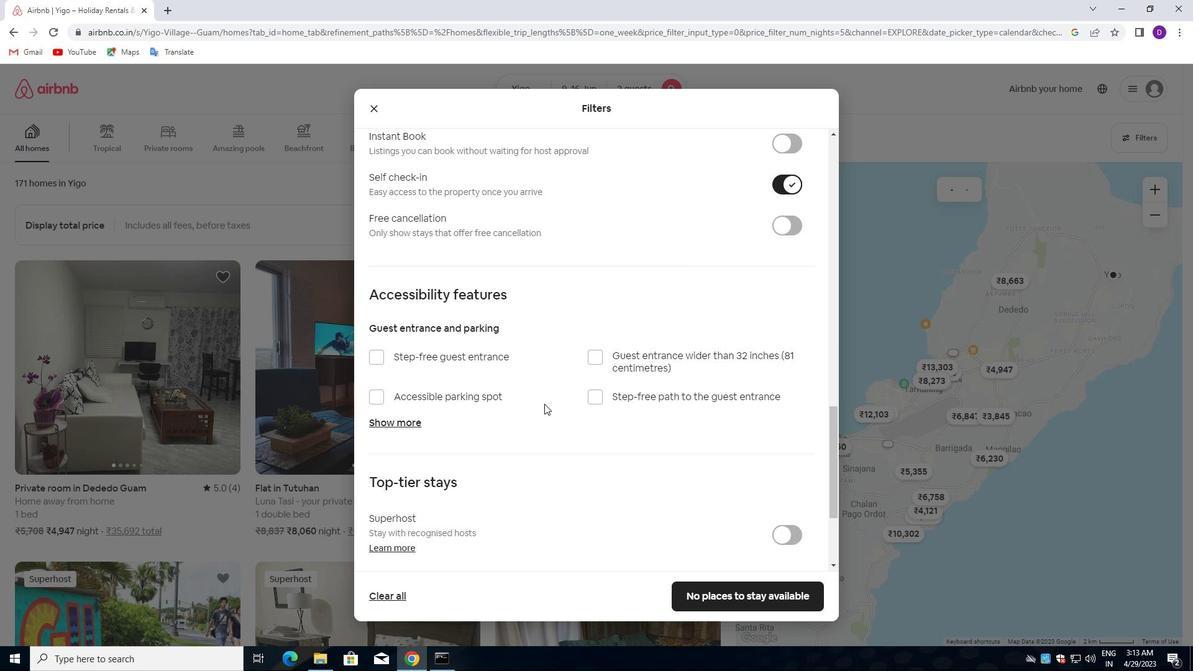 
Action: Mouse moved to (544, 409)
Screenshot: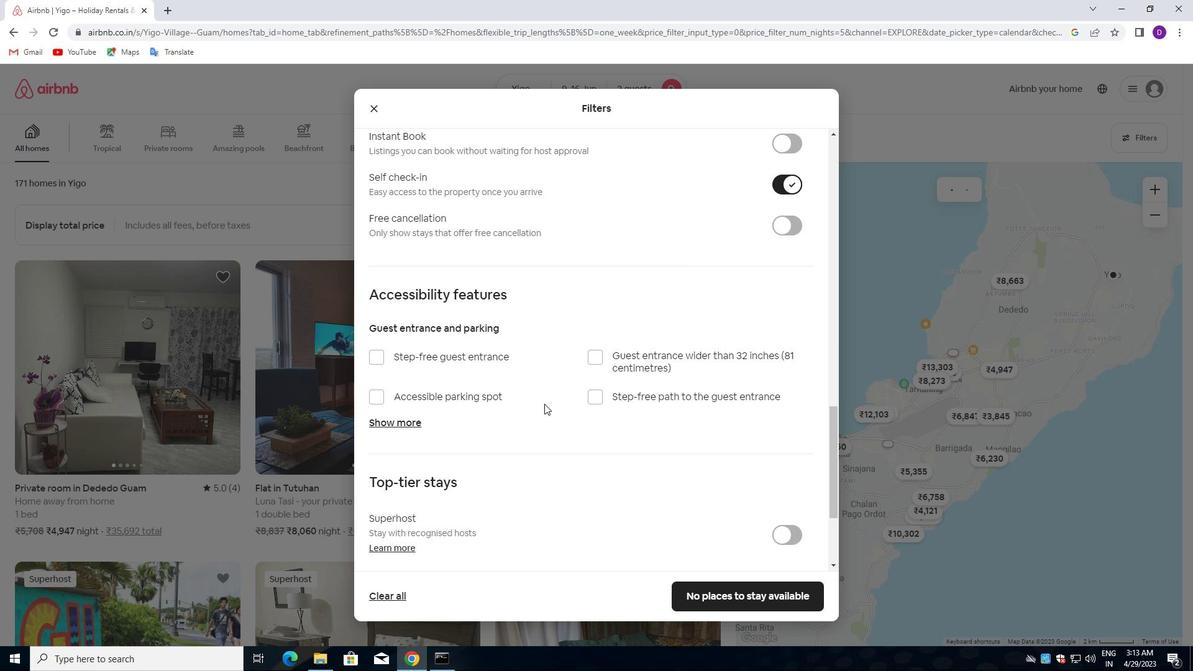 
Action: Mouse scrolled (544, 408) with delta (0, 0)
Screenshot: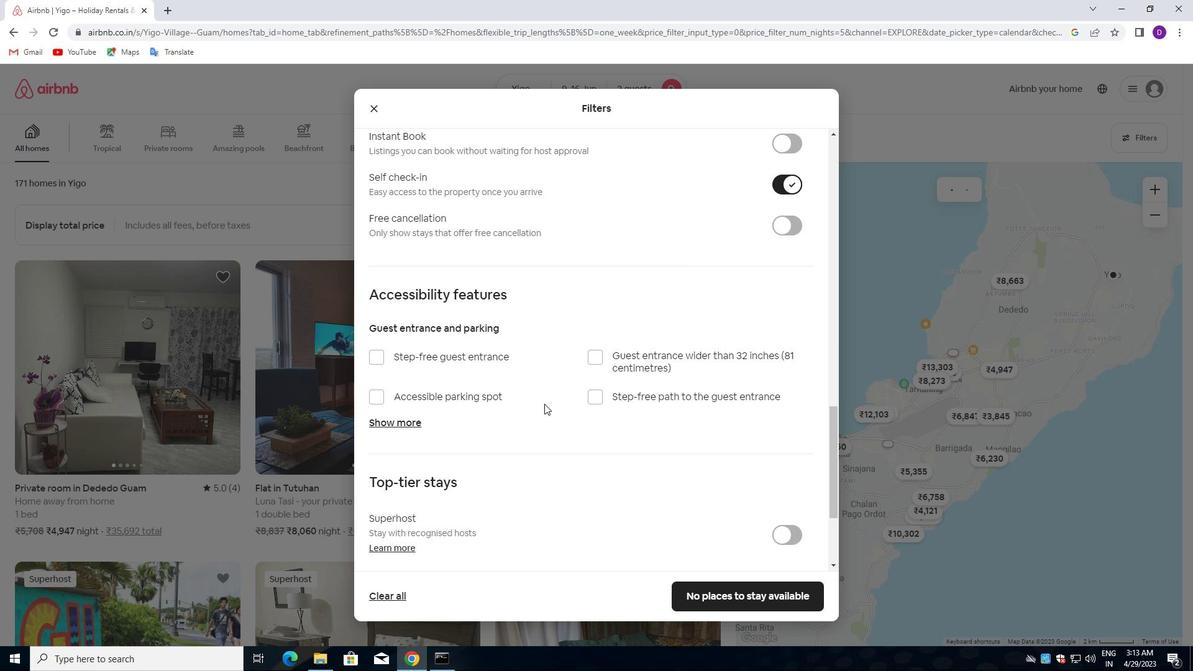 
Action: Mouse moved to (545, 412)
Screenshot: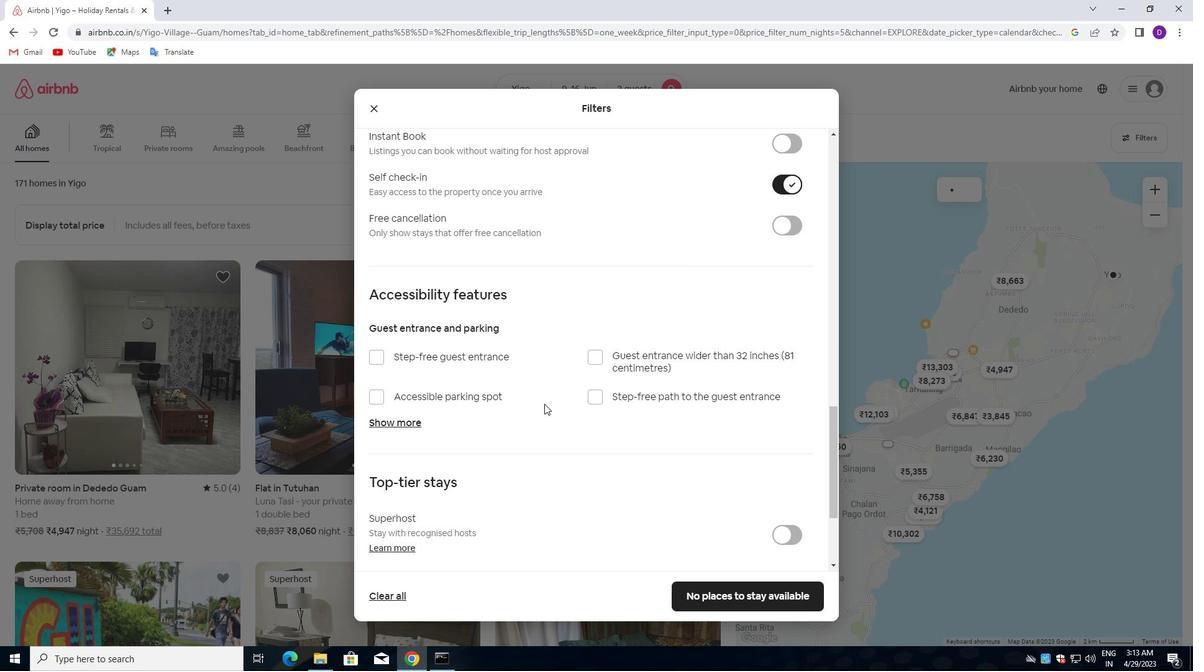 
Action: Mouse scrolled (545, 411) with delta (0, 0)
Screenshot: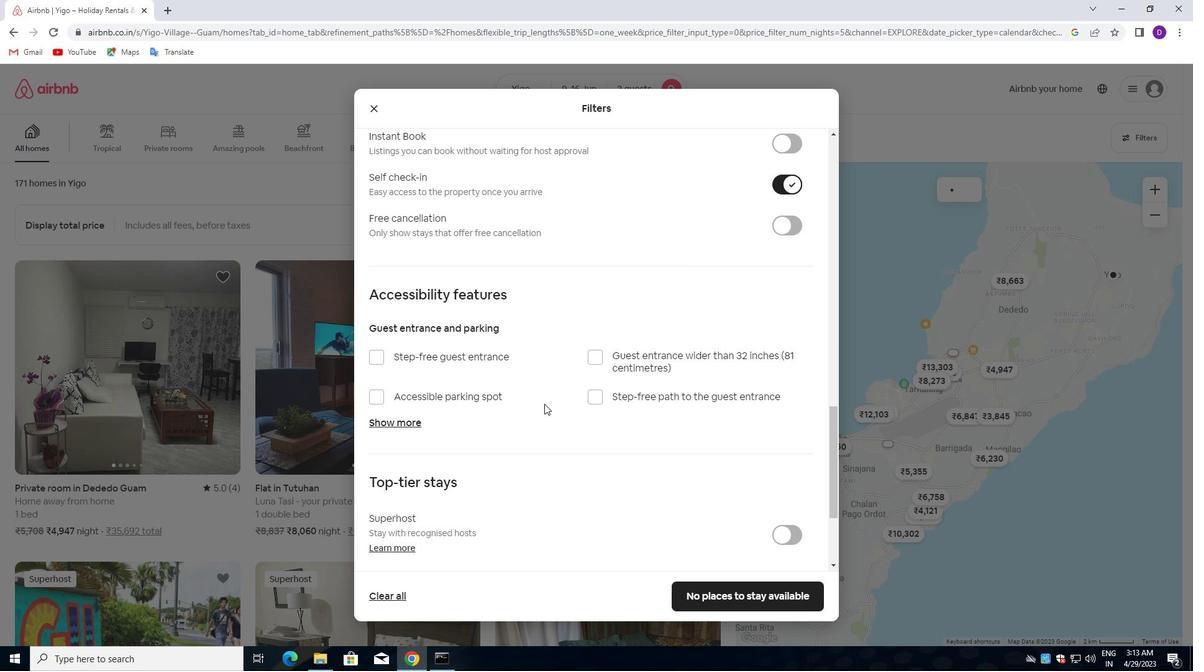 
Action: Mouse moved to (545, 417)
Screenshot: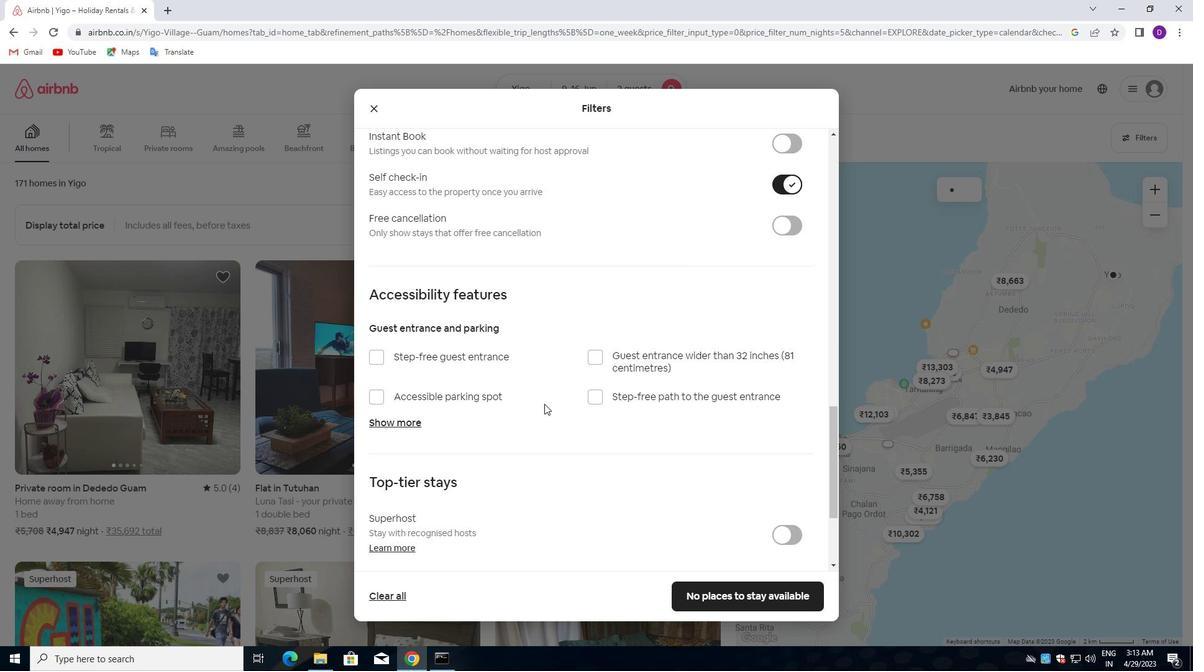 
Action: Mouse scrolled (545, 417) with delta (0, 0)
Screenshot: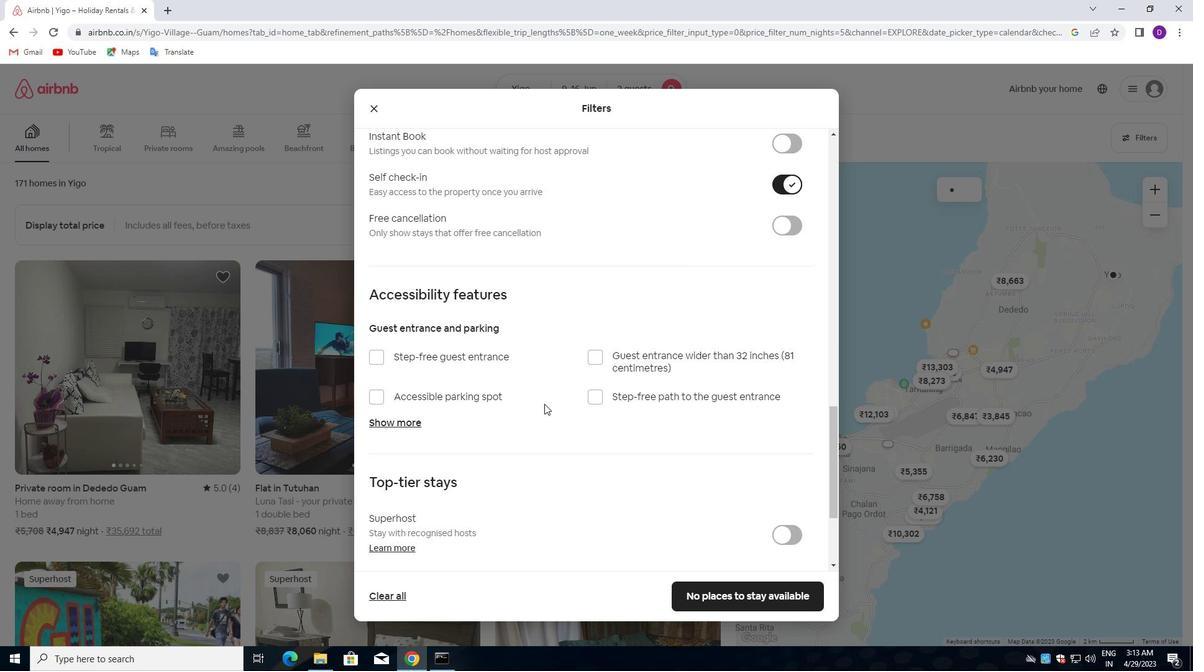 
Action: Mouse moved to (375, 488)
Screenshot: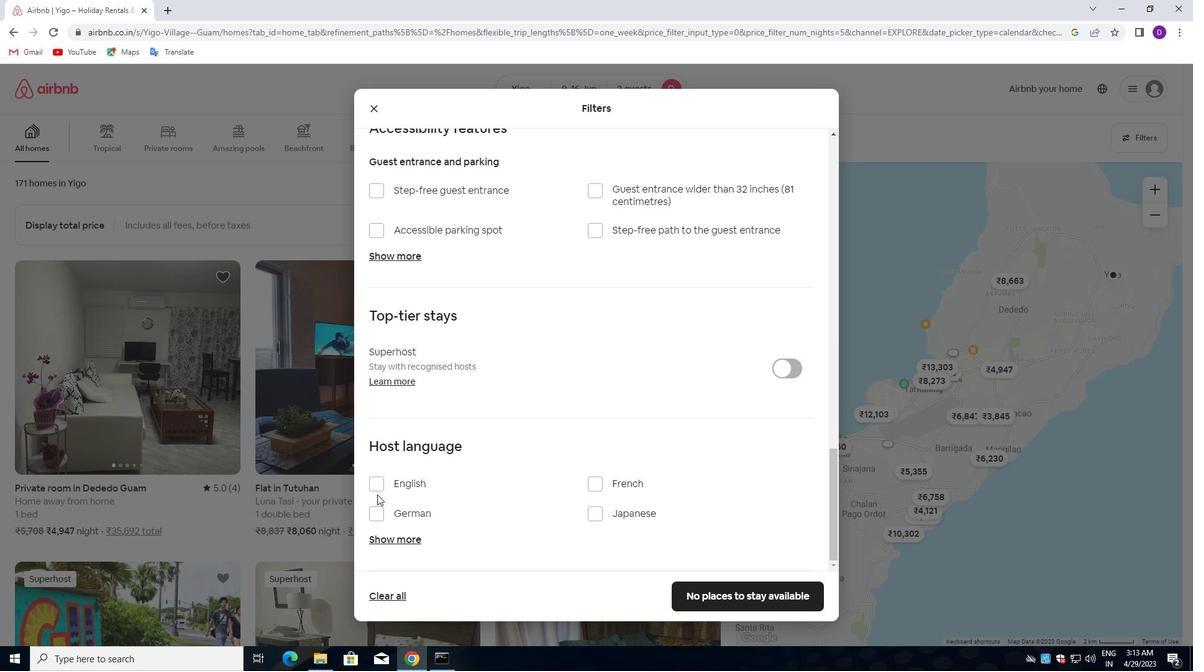 
Action: Mouse pressed left at (375, 488)
Screenshot: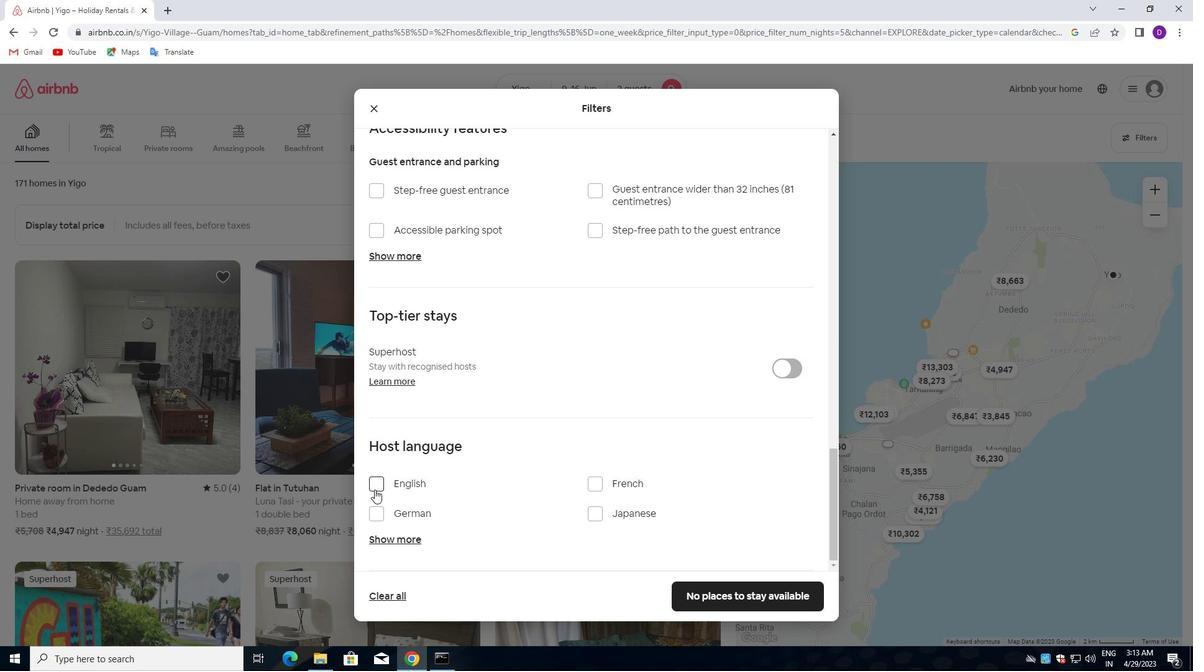 
Action: Mouse moved to (740, 596)
Screenshot: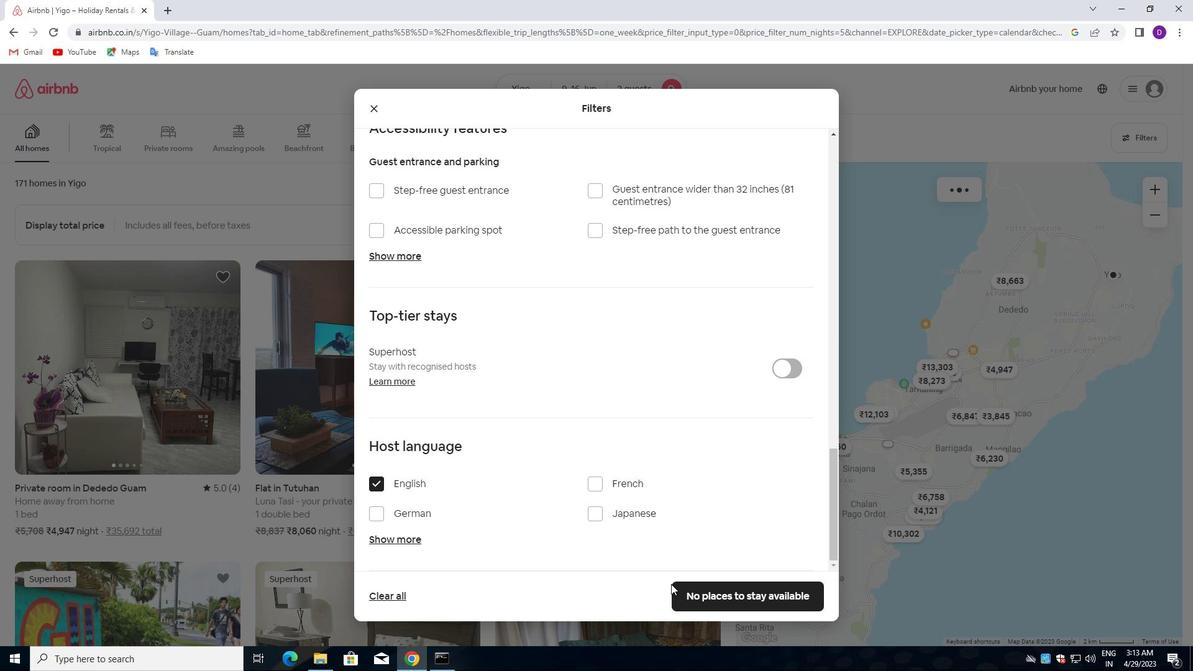 
Action: Mouse pressed left at (740, 596)
Screenshot: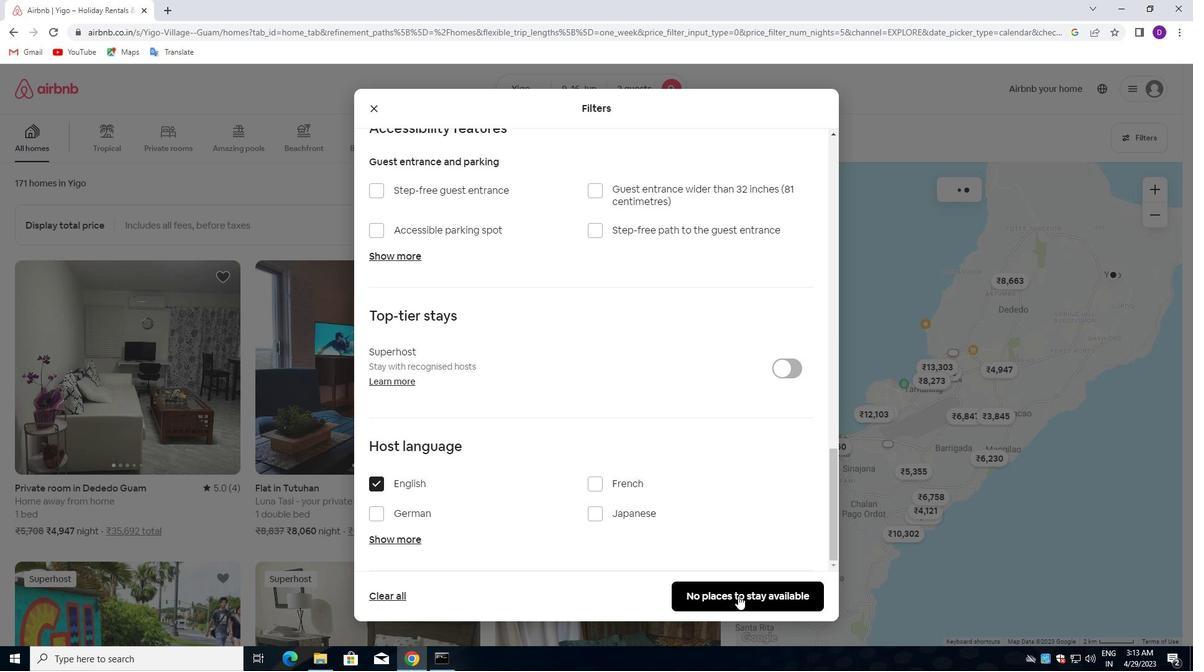 
Action: Mouse moved to (576, 499)
Screenshot: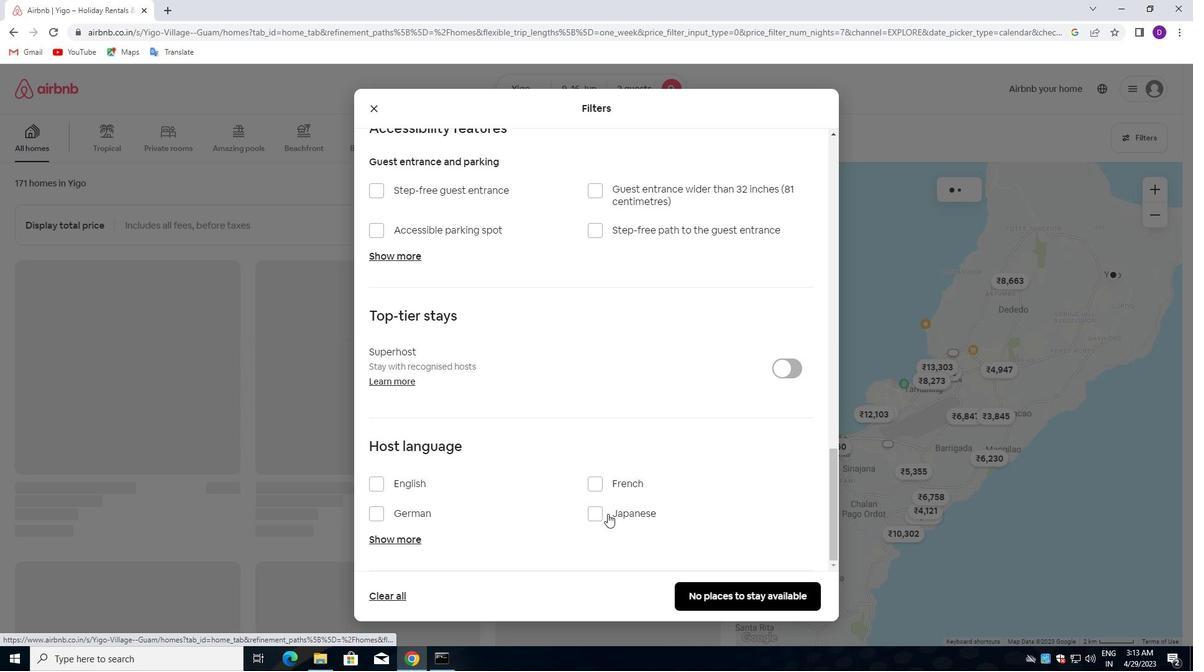 
